 Task: Find connections with filter location Berrouaghia with filter topic #Jobalertwith filter profile language Spanish with filter current company Waves Audio with filter school National Institute of Technology Silchar with filter industry Professional Training and Coaching with filter service category Labor and Employment Law with filter keywords title Assistant Professor
Action: Mouse moved to (583, 75)
Screenshot: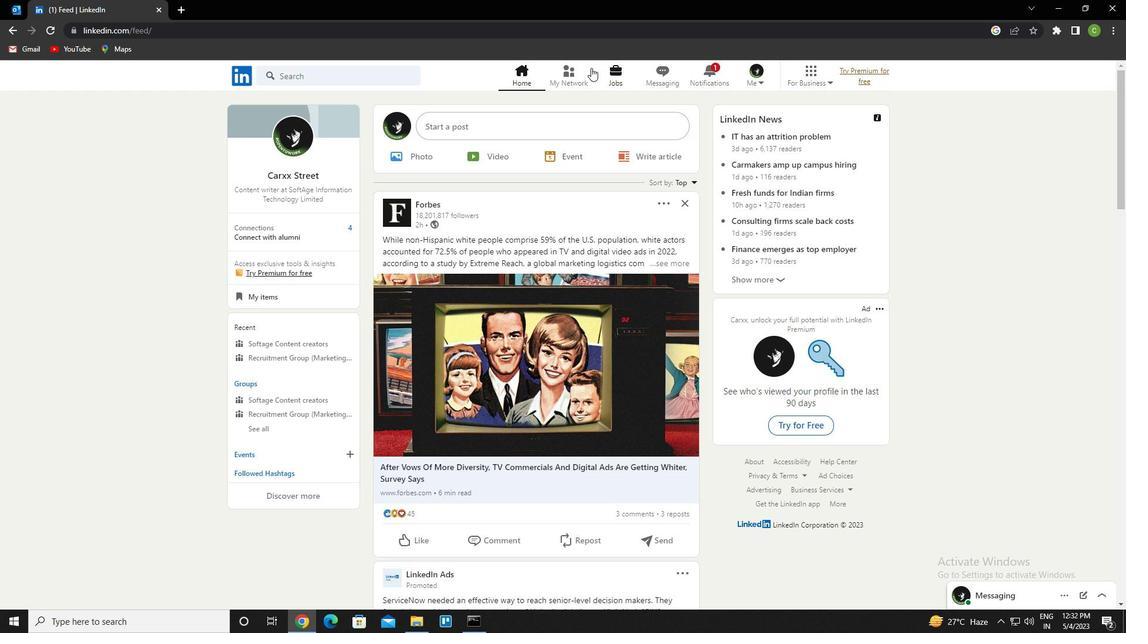 
Action: Mouse pressed left at (583, 75)
Screenshot: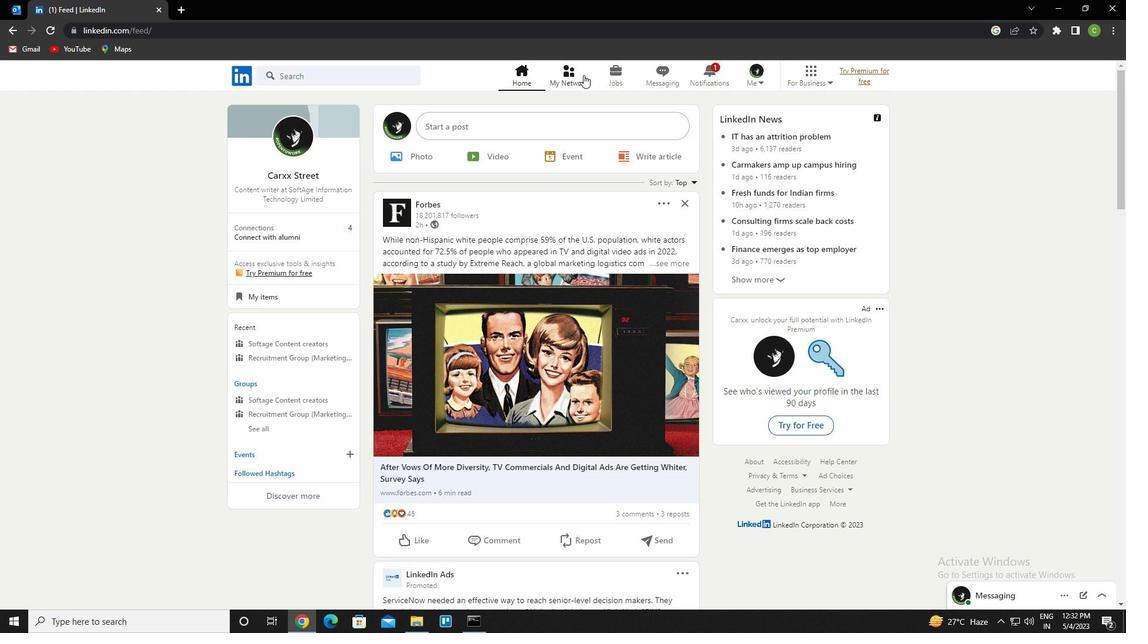 
Action: Mouse moved to (332, 141)
Screenshot: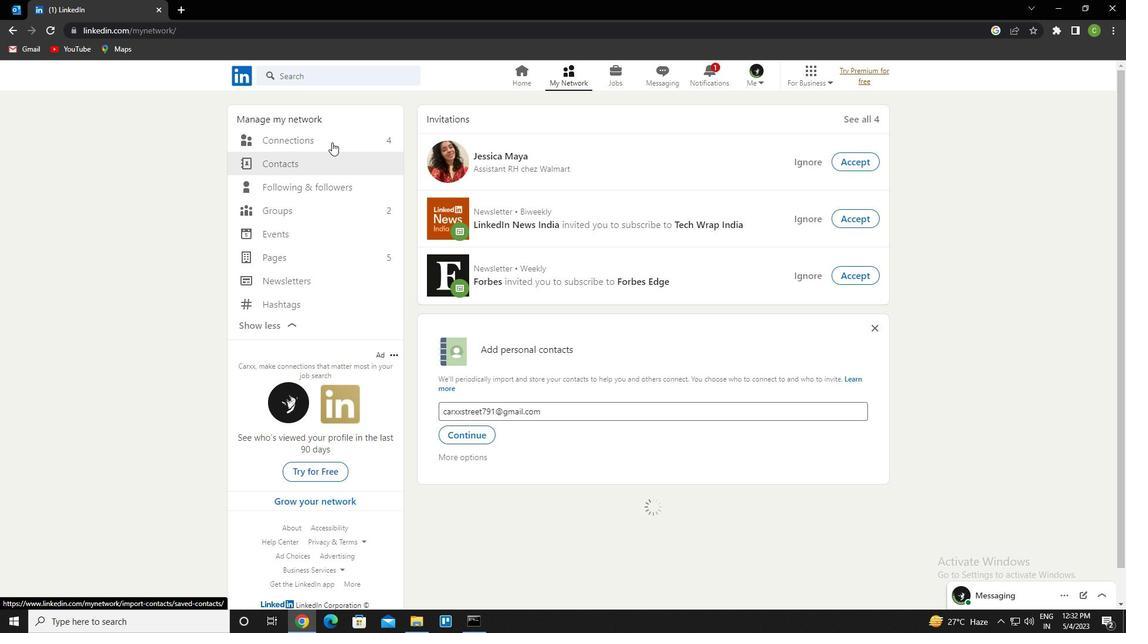 
Action: Mouse pressed left at (332, 141)
Screenshot: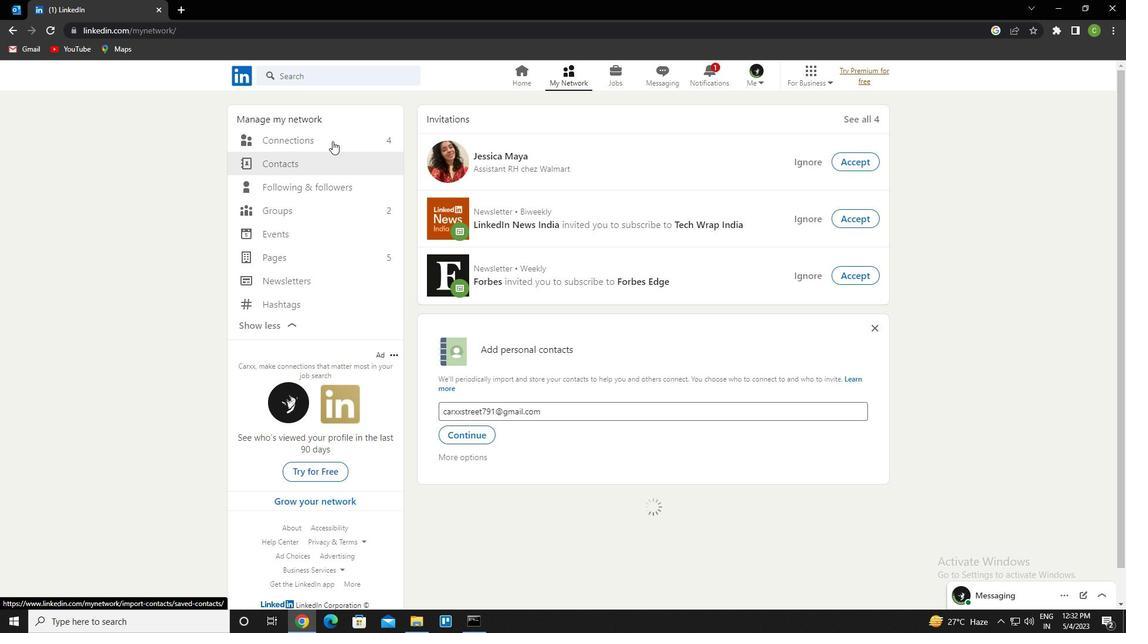
Action: Mouse moved to (675, 137)
Screenshot: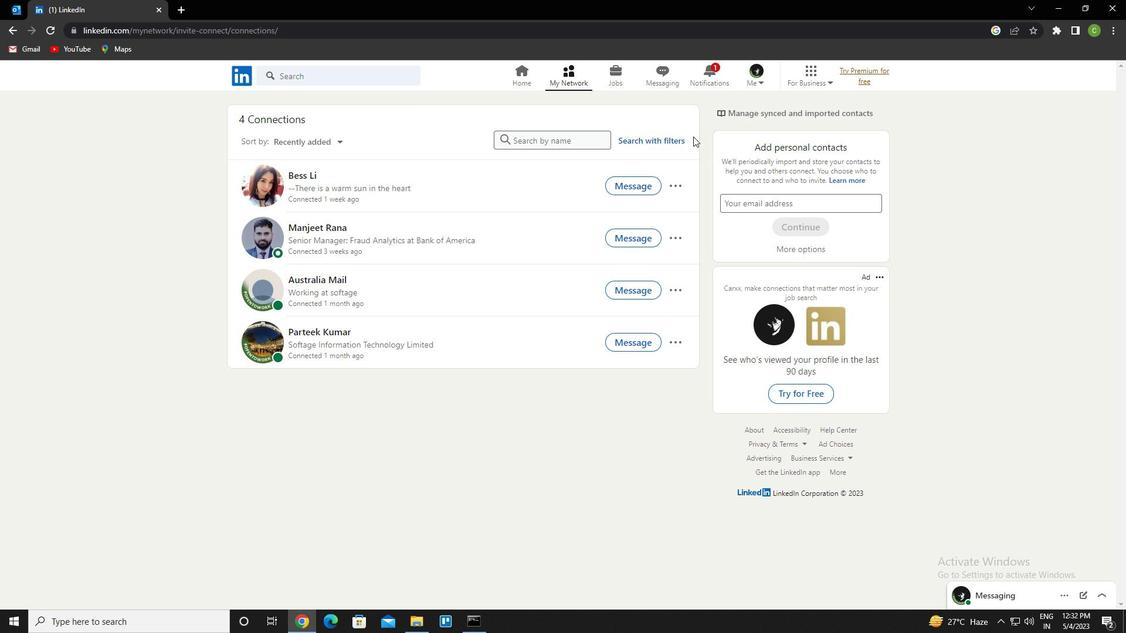 
Action: Mouse pressed left at (675, 137)
Screenshot: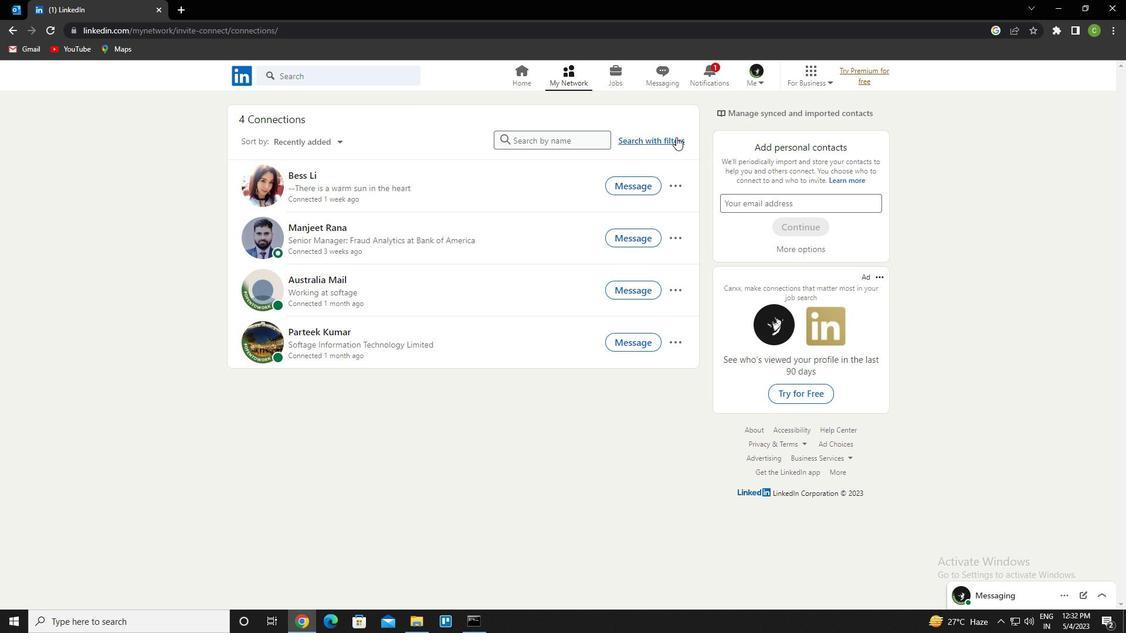 
Action: Mouse moved to (601, 110)
Screenshot: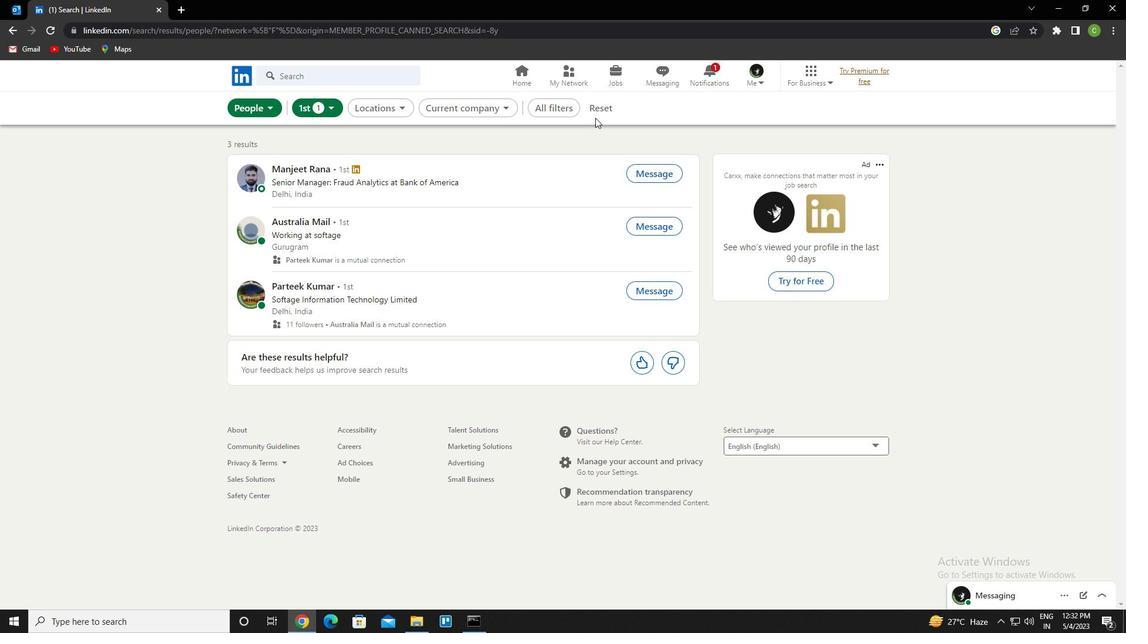 
Action: Mouse pressed left at (601, 110)
Screenshot: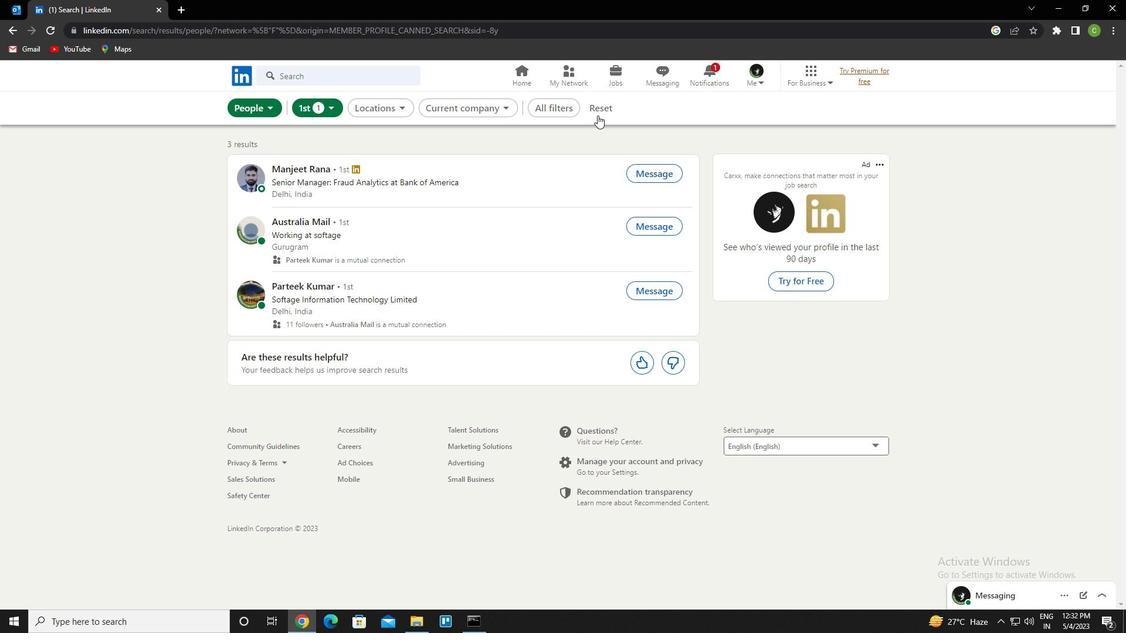 
Action: Mouse moved to (586, 110)
Screenshot: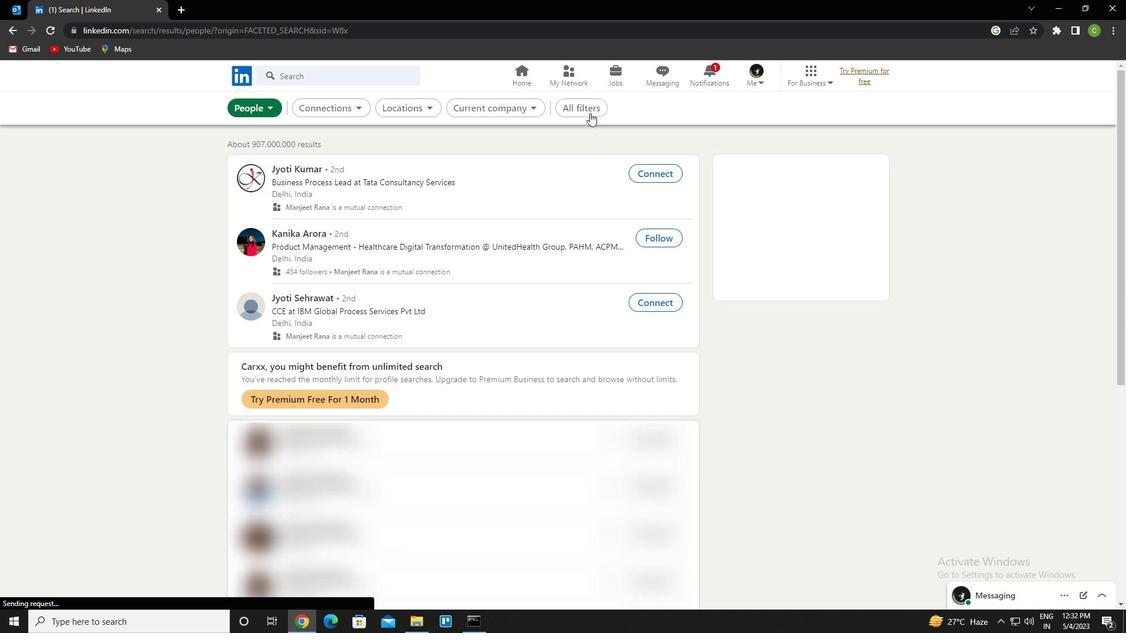 
Action: Mouse pressed left at (586, 110)
Screenshot: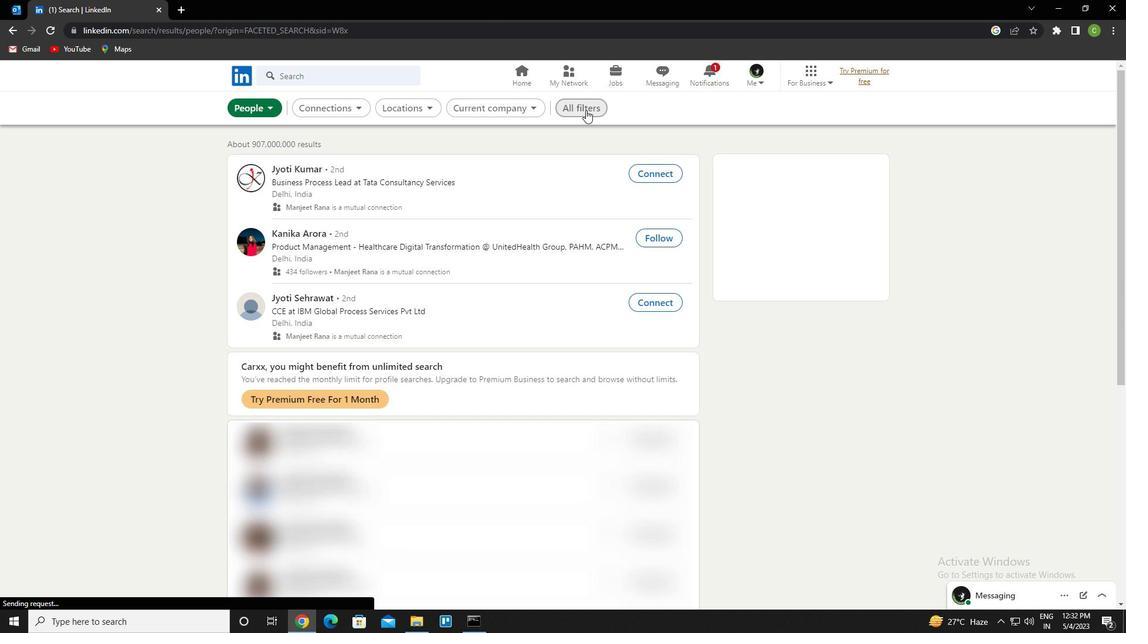 
Action: Mouse moved to (987, 391)
Screenshot: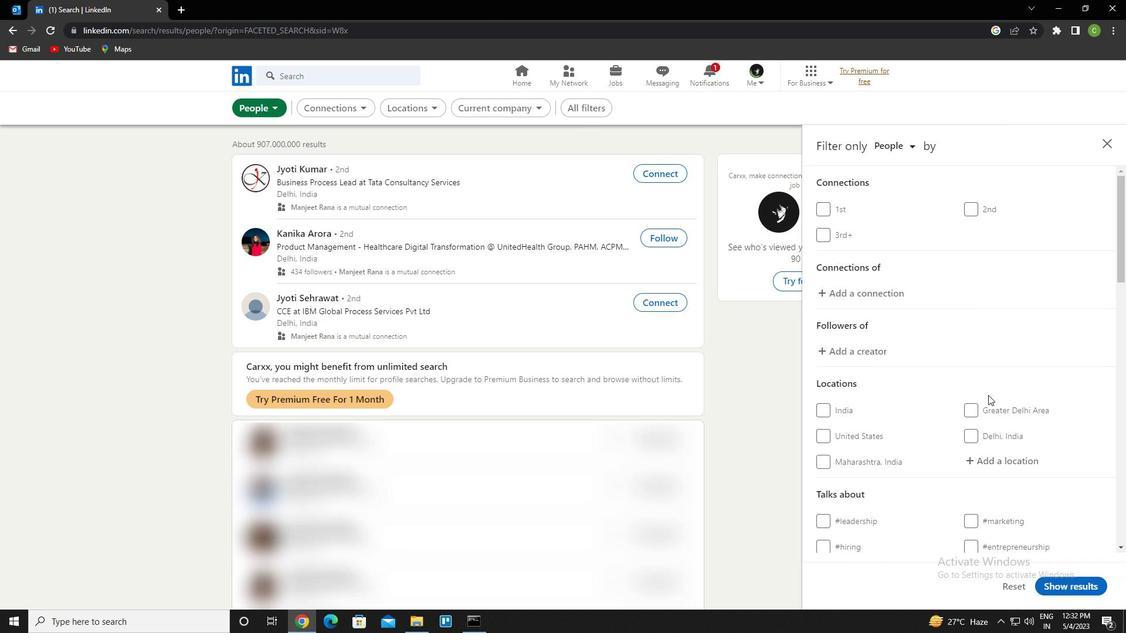
Action: Mouse scrolled (987, 391) with delta (0, 0)
Screenshot: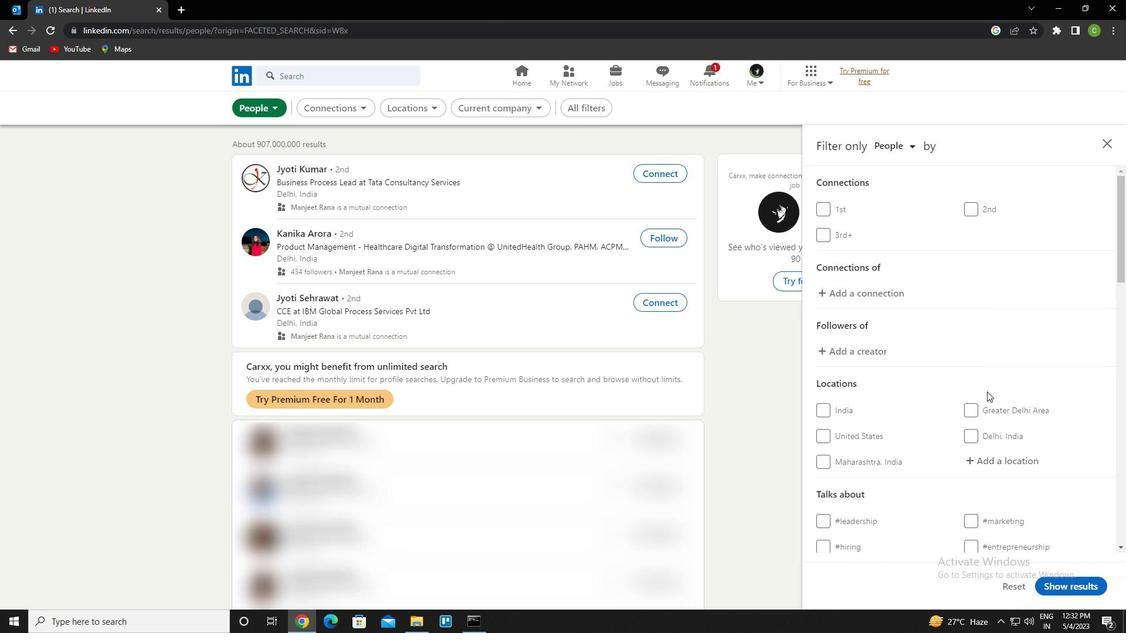 
Action: Mouse moved to (1016, 394)
Screenshot: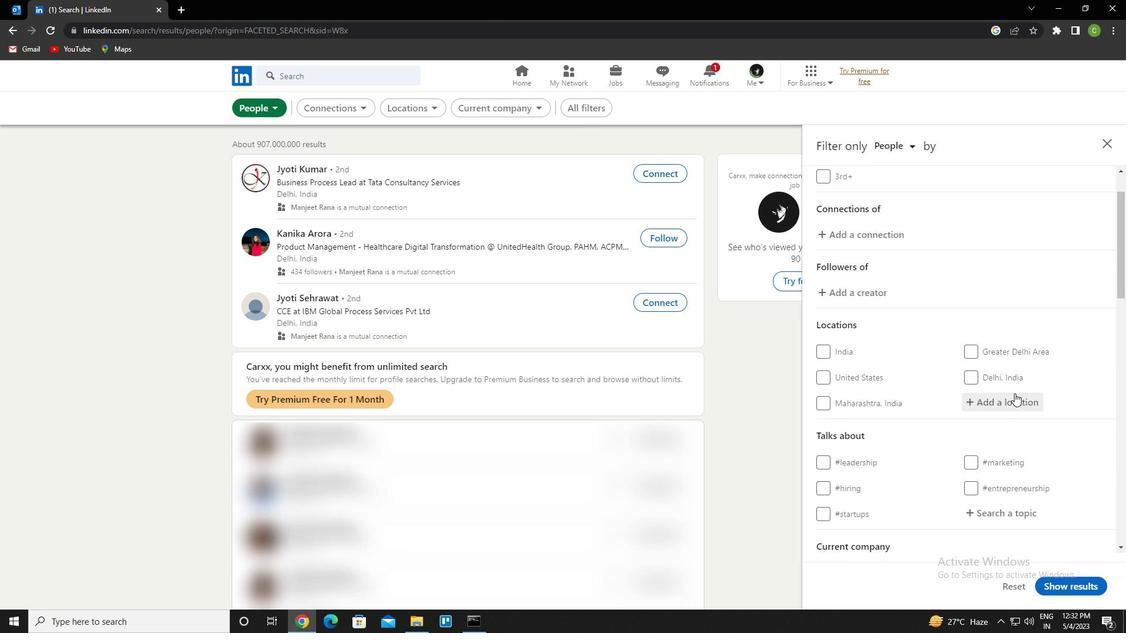 
Action: Mouse pressed left at (1016, 394)
Screenshot: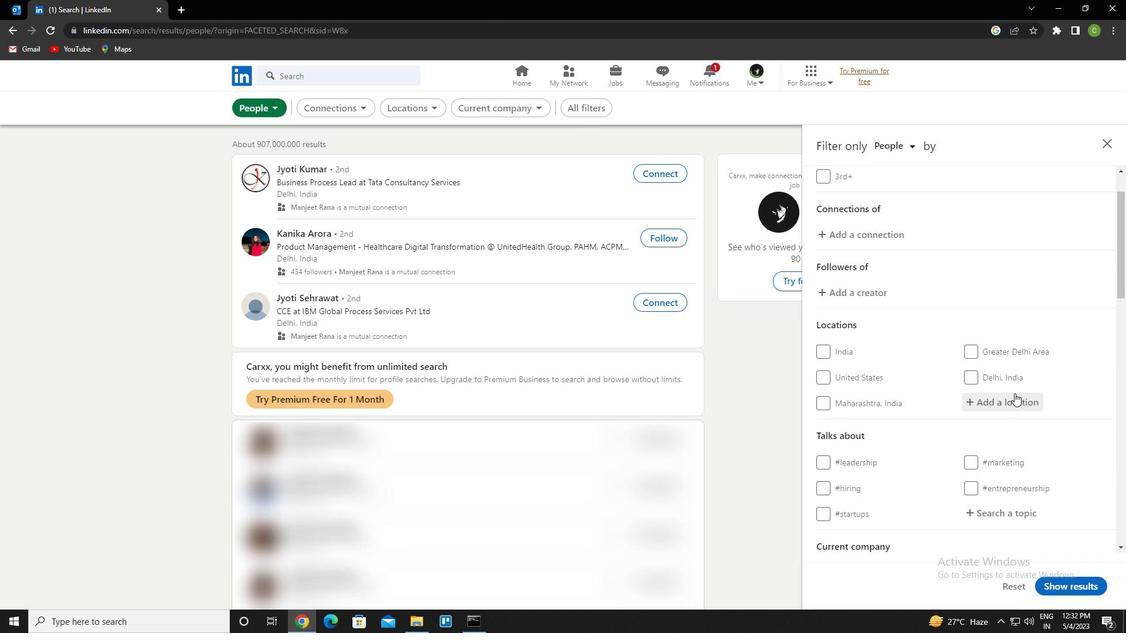 
Action: Key pressed <Key.caps_lock>b<Key.caps_lock>erroughia<Key.backspace><Key.backspace>a<Key.backspace><Key.backspace>hia<Key.enter>
Screenshot: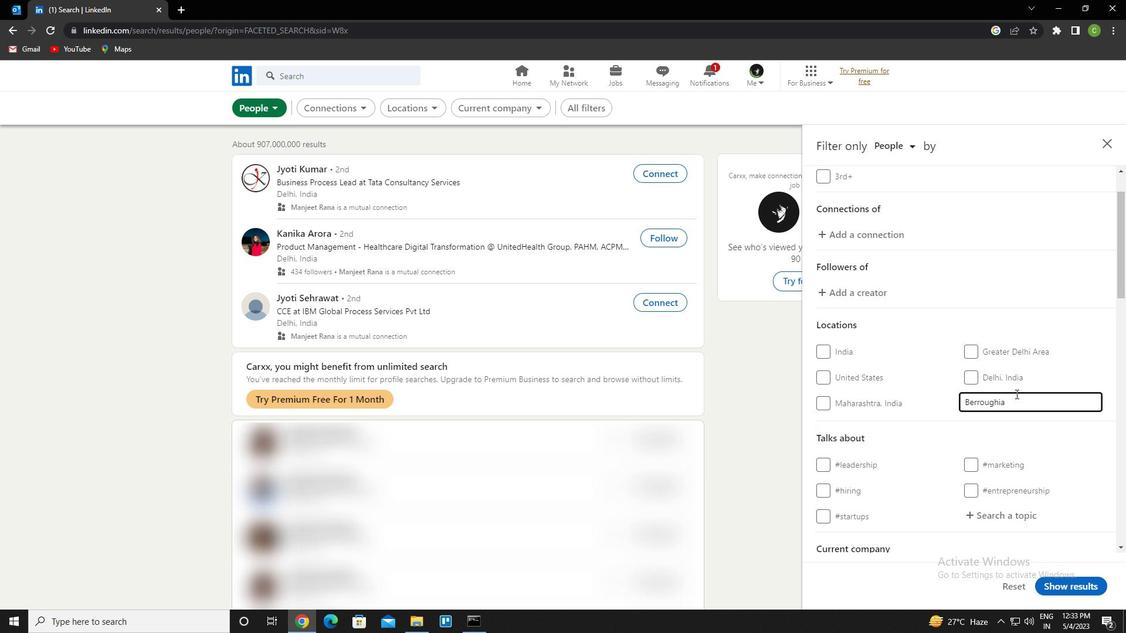 
Action: Mouse scrolled (1016, 393) with delta (0, 0)
Screenshot: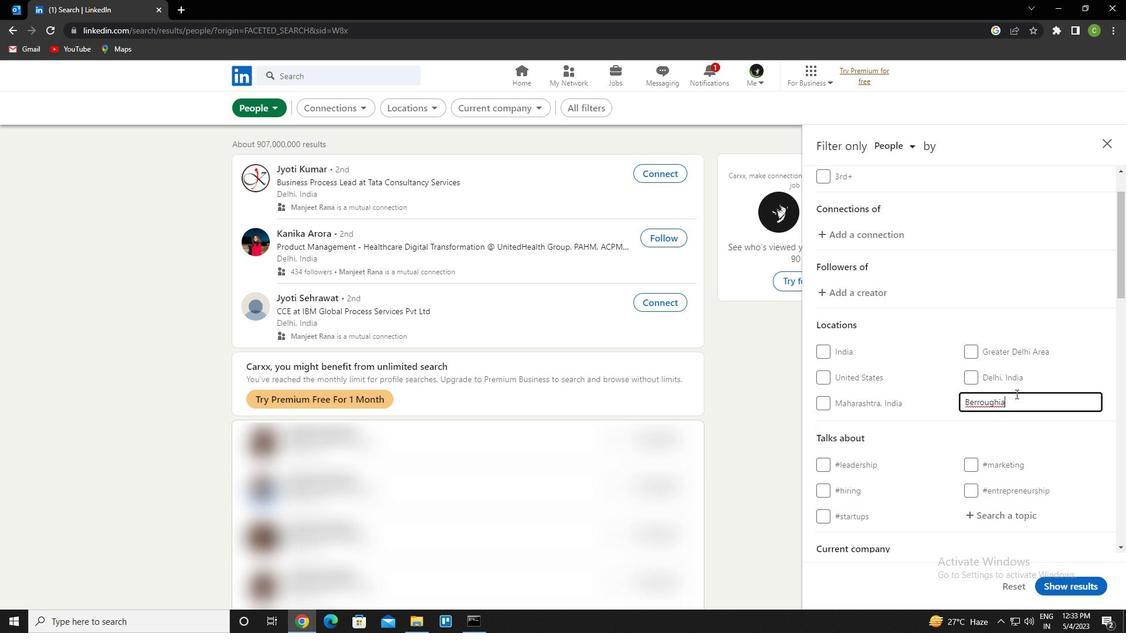 
Action: Mouse moved to (1005, 401)
Screenshot: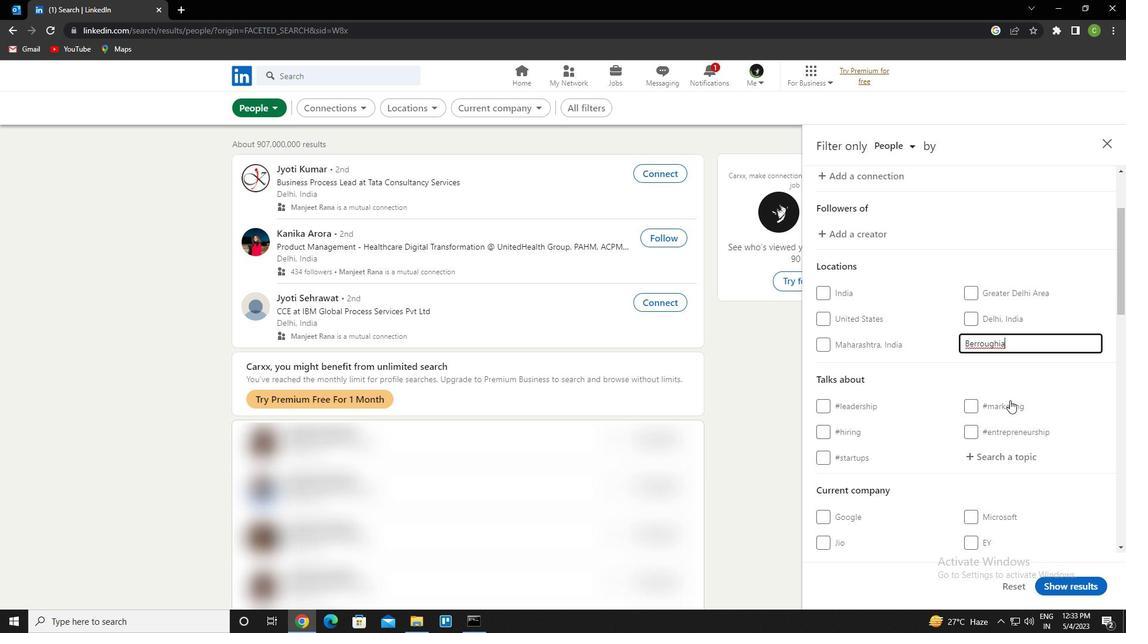 
Action: Mouse scrolled (1005, 401) with delta (0, 0)
Screenshot: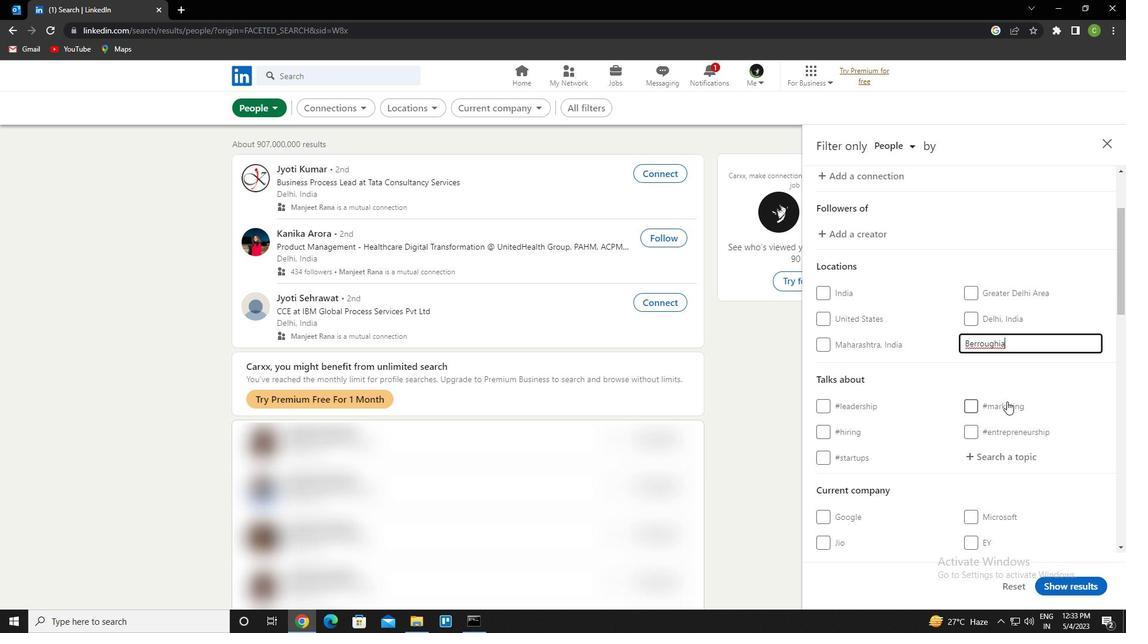 
Action: Mouse moved to (993, 399)
Screenshot: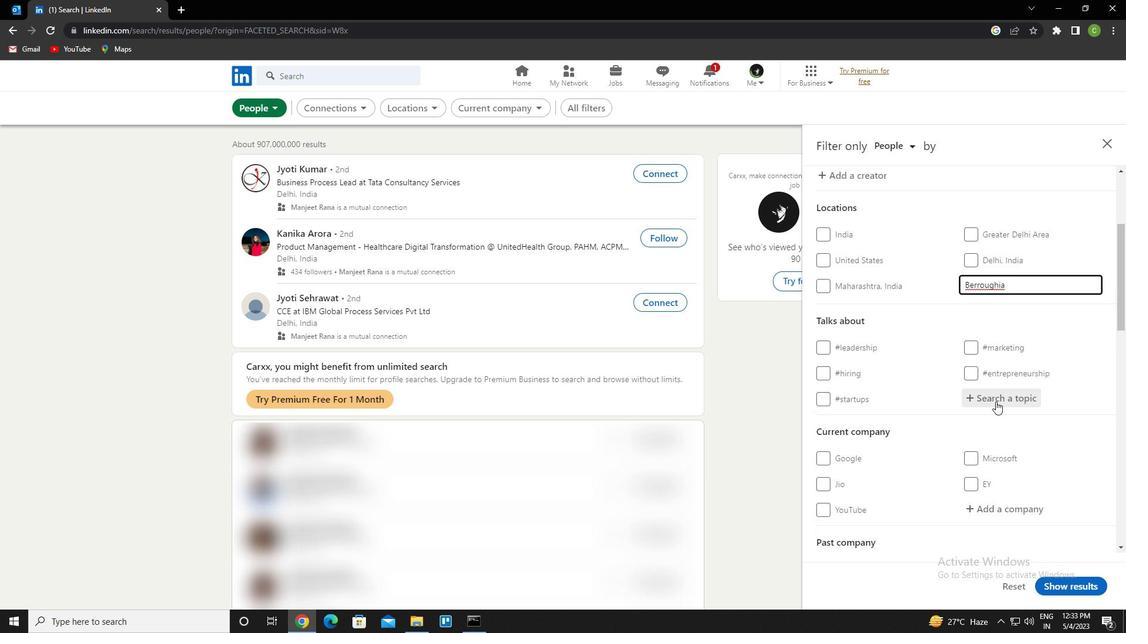 
Action: Mouse pressed left at (993, 399)
Screenshot: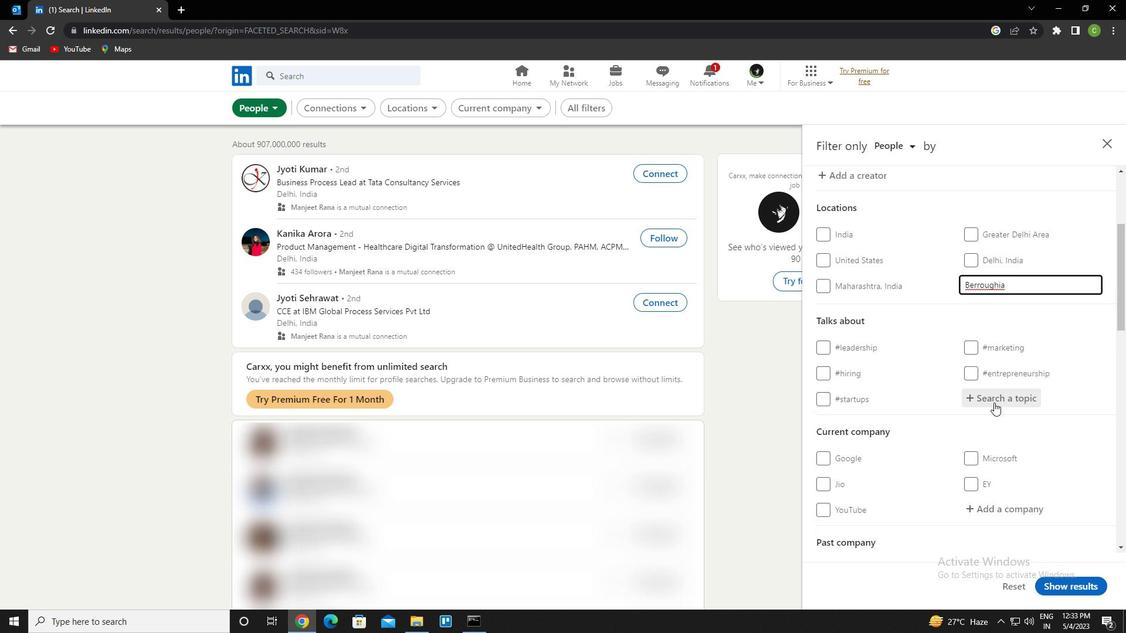 
Action: Mouse moved to (993, 399)
Screenshot: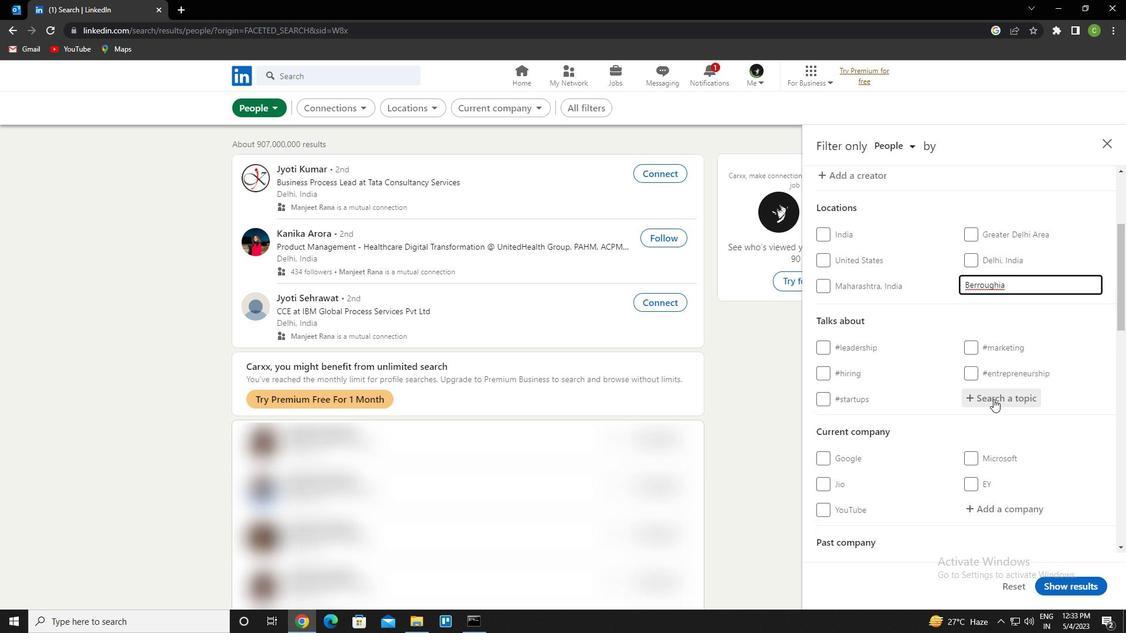 
Action: Key pressed j
Screenshot: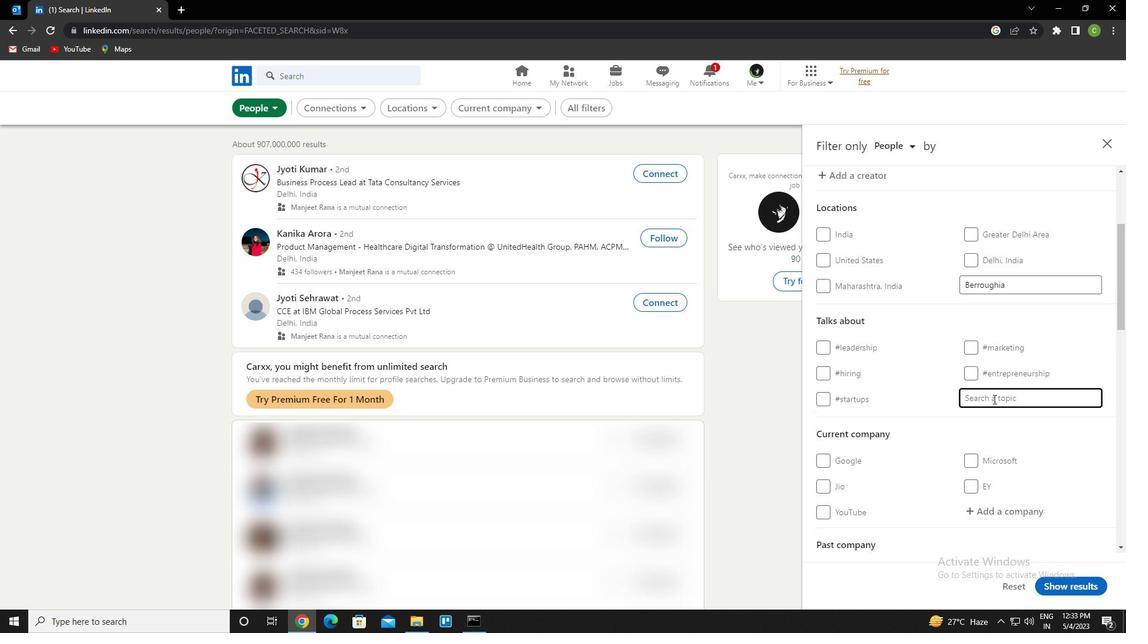 
Action: Mouse moved to (993, 398)
Screenshot: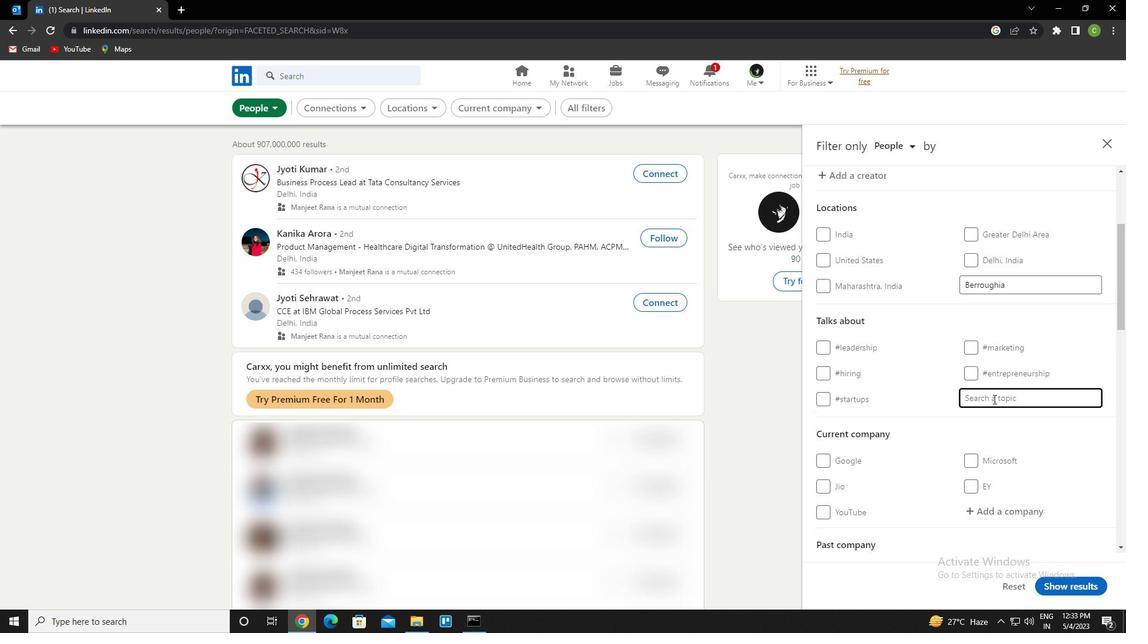 
Action: Key pressed o
Screenshot: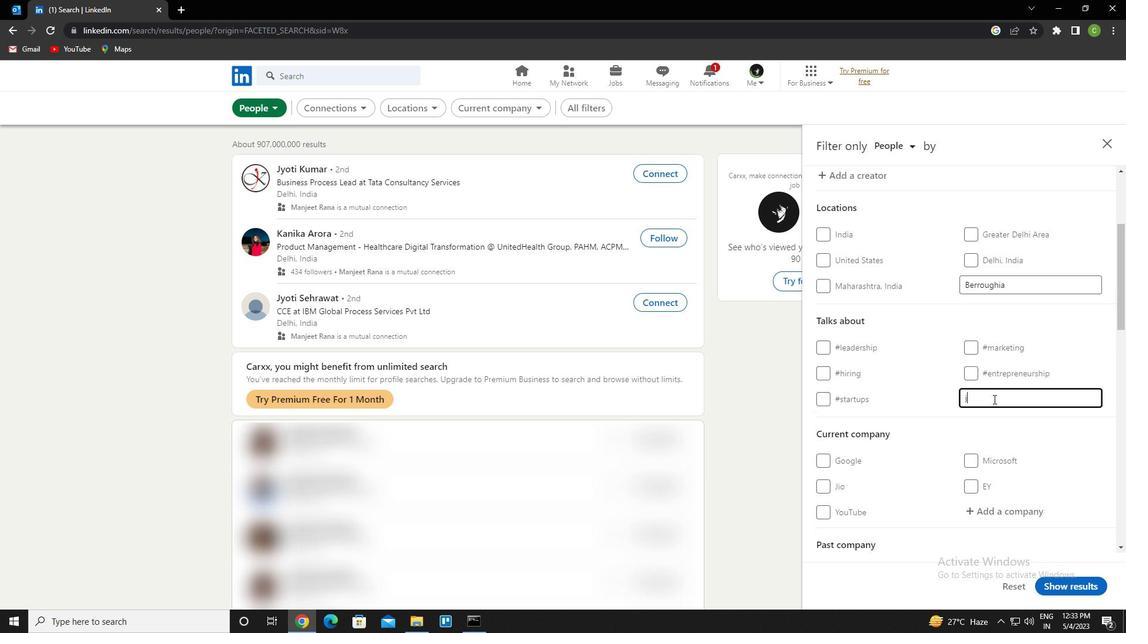 
Action: Mouse moved to (994, 398)
Screenshot: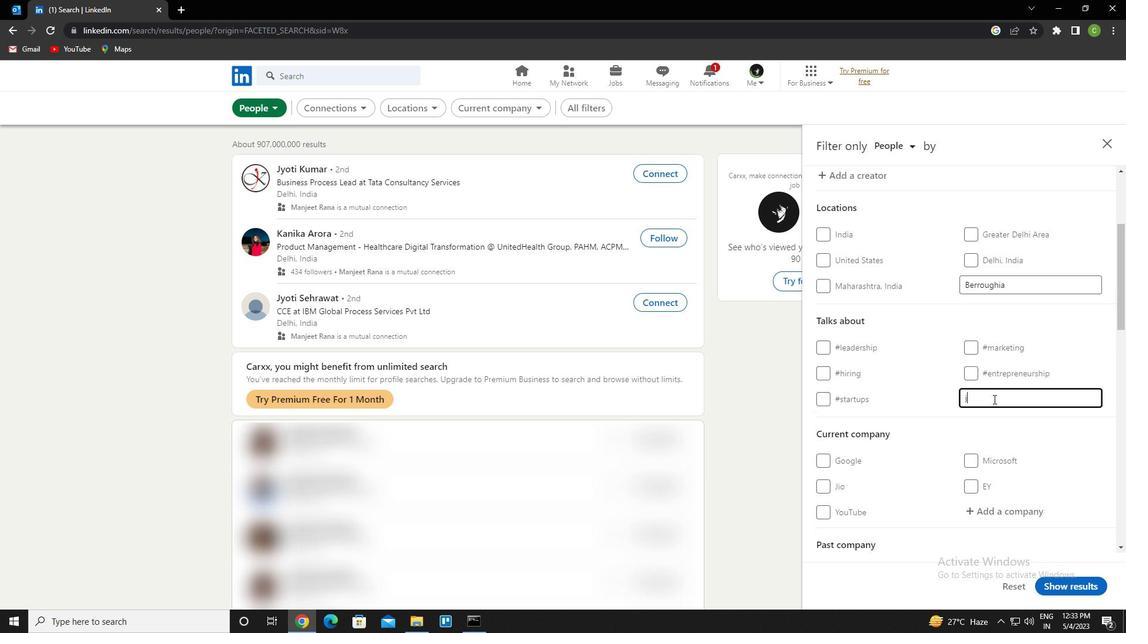 
Action: Key pressed balert<Key.down><Key.enter>
Screenshot: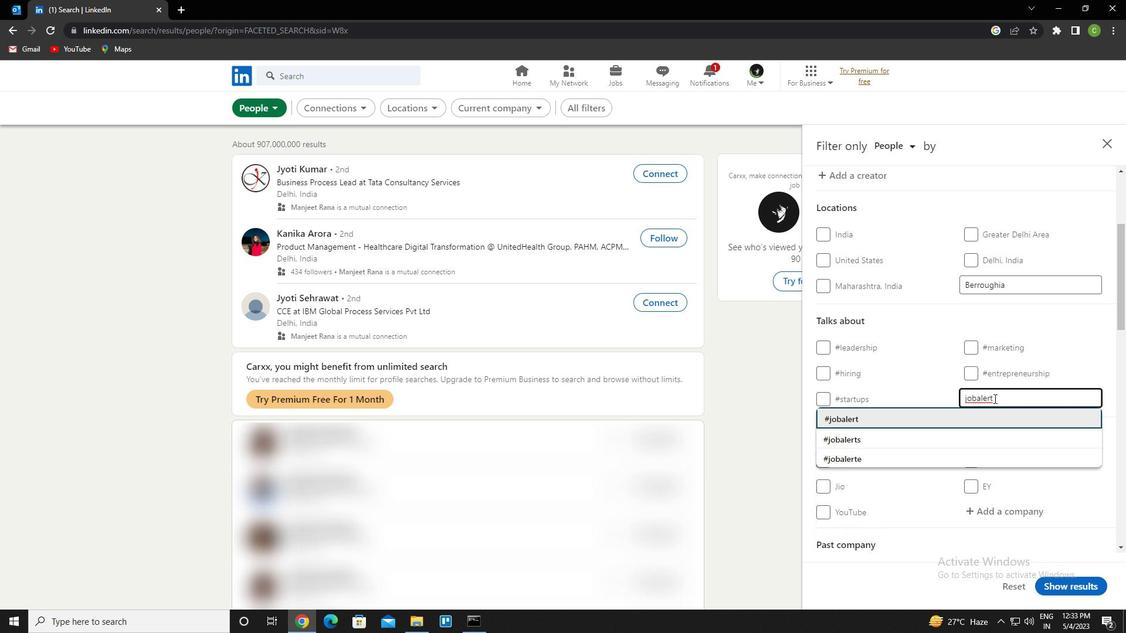 
Action: Mouse moved to (977, 367)
Screenshot: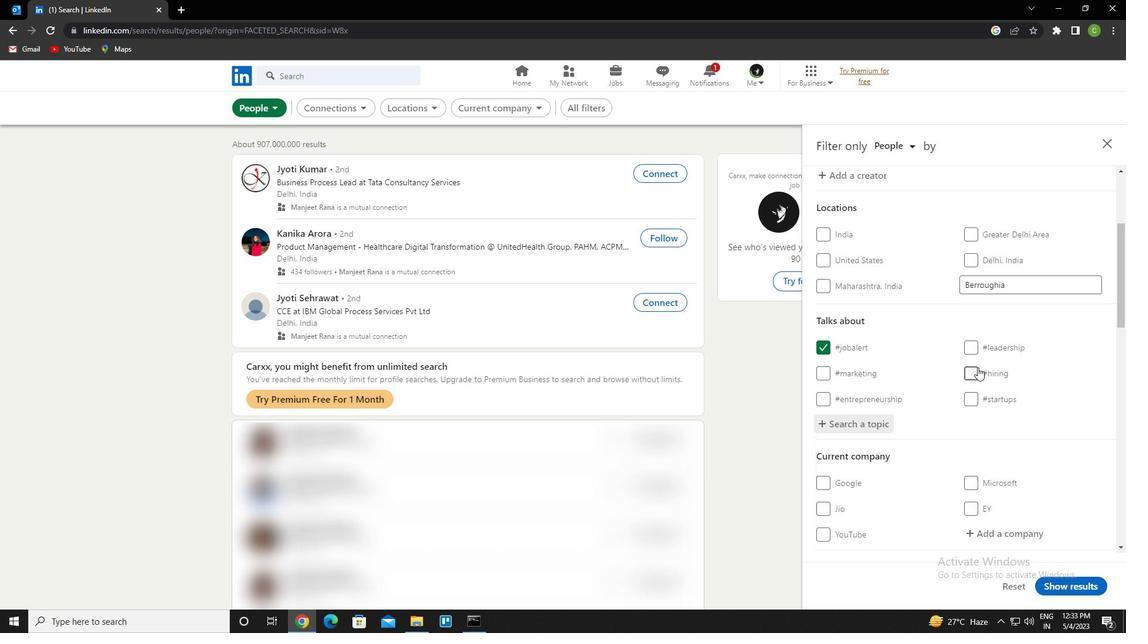 
Action: Mouse scrolled (977, 367) with delta (0, 0)
Screenshot: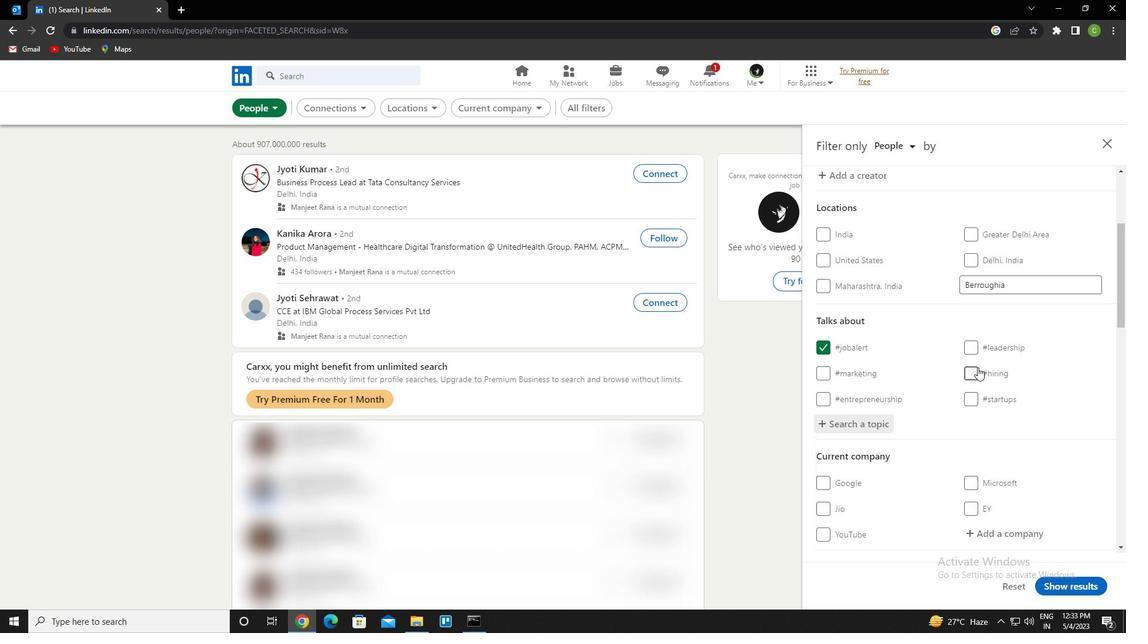 
Action: Mouse moved to (975, 367)
Screenshot: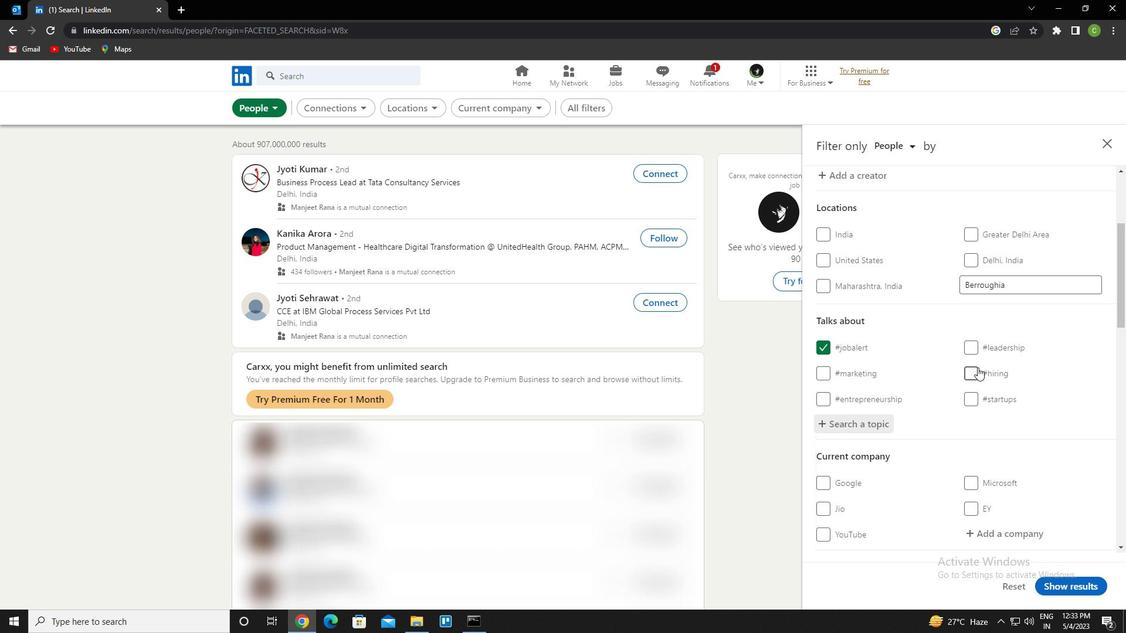 
Action: Mouse scrolled (975, 367) with delta (0, 0)
Screenshot: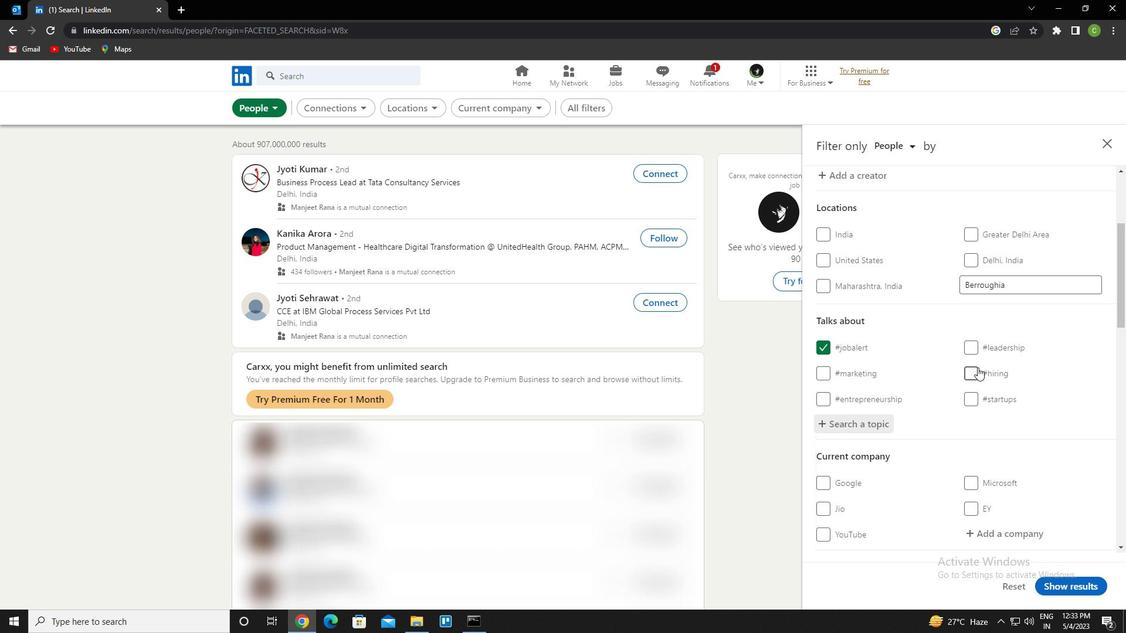 
Action: Mouse moved to (972, 367)
Screenshot: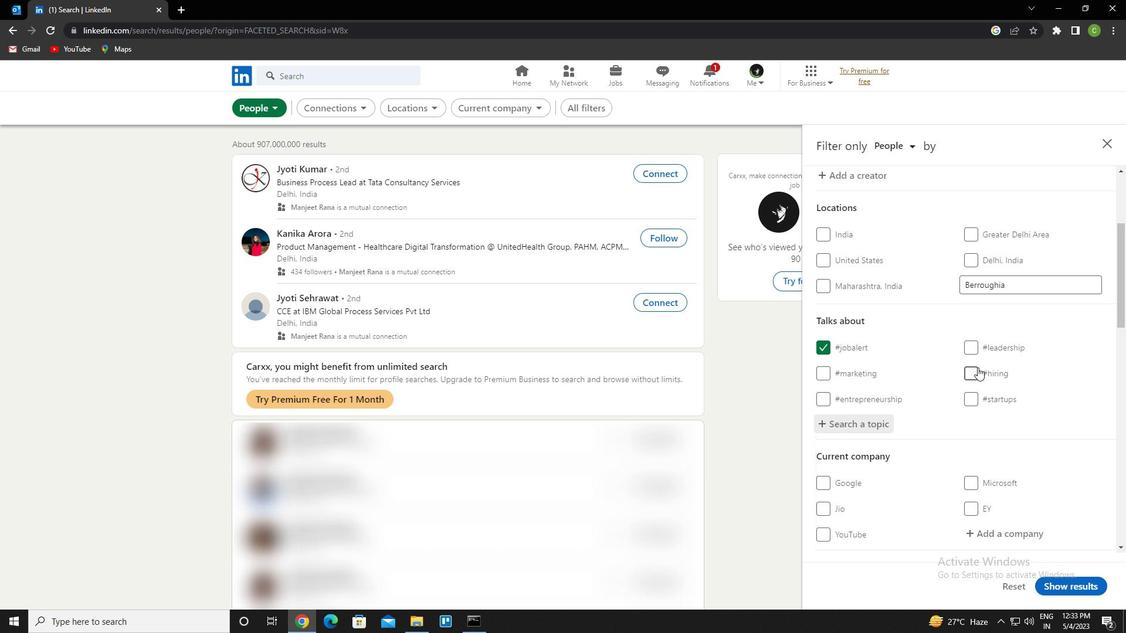 
Action: Mouse scrolled (972, 367) with delta (0, 0)
Screenshot: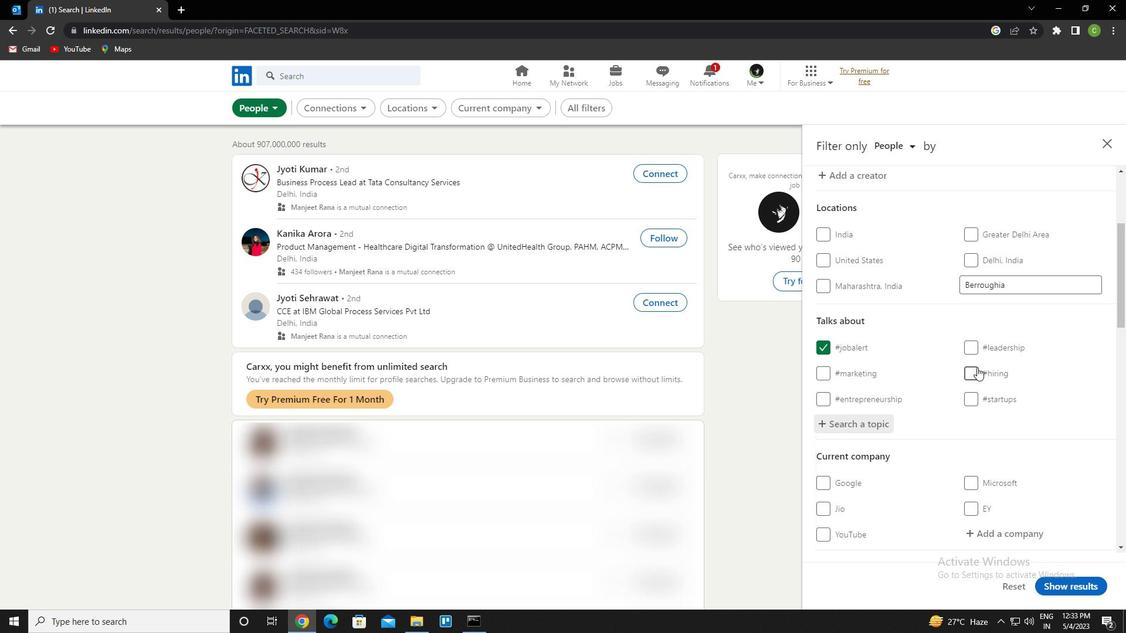 
Action: Mouse moved to (972, 367)
Screenshot: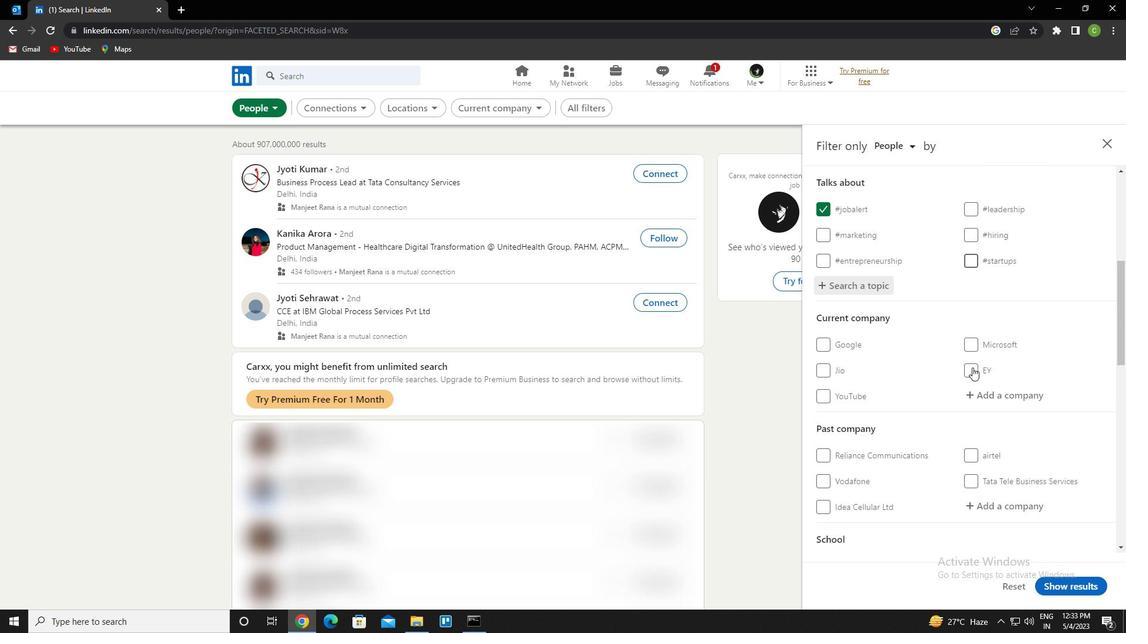 
Action: Mouse scrolled (972, 366) with delta (0, 0)
Screenshot: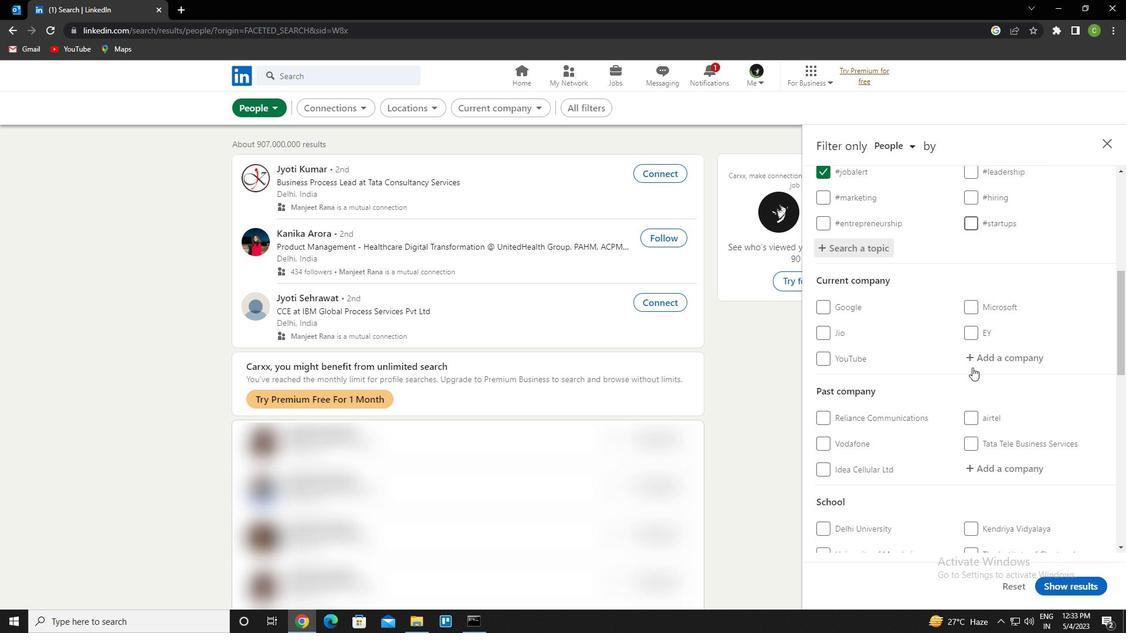 
Action: Mouse moved to (972, 367)
Screenshot: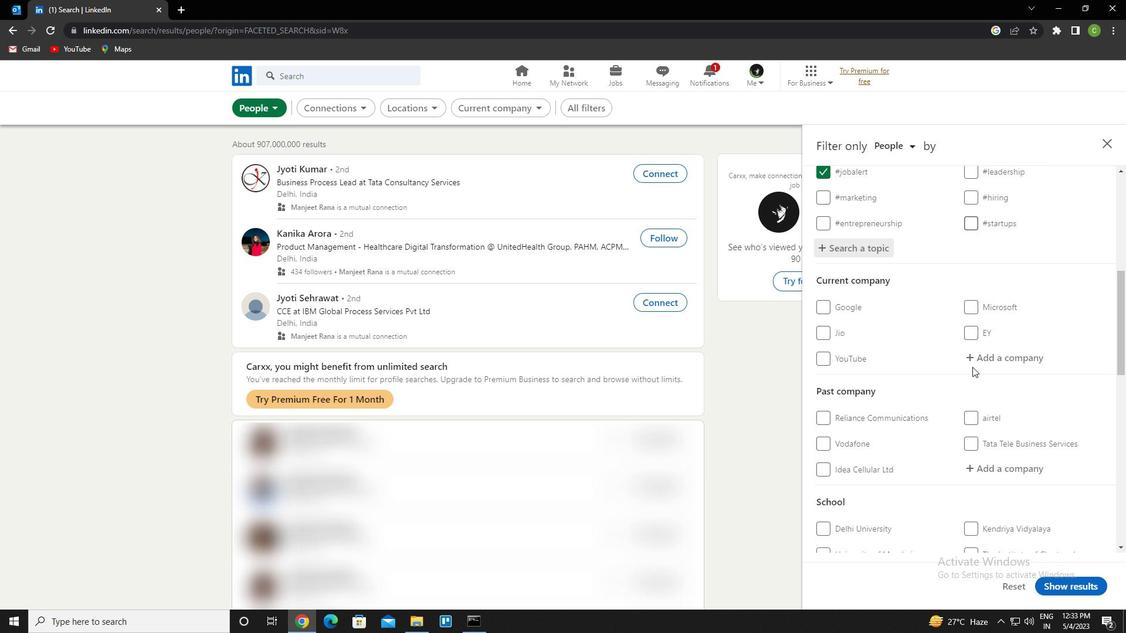 
Action: Mouse scrolled (972, 367) with delta (0, 0)
Screenshot: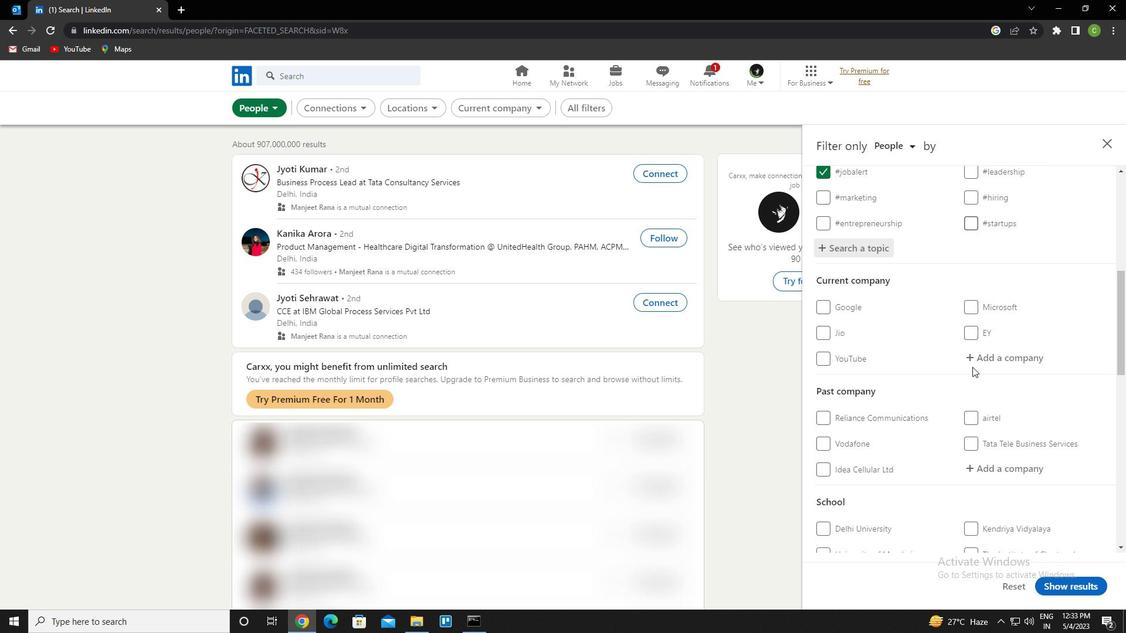 
Action: Mouse moved to (971, 368)
Screenshot: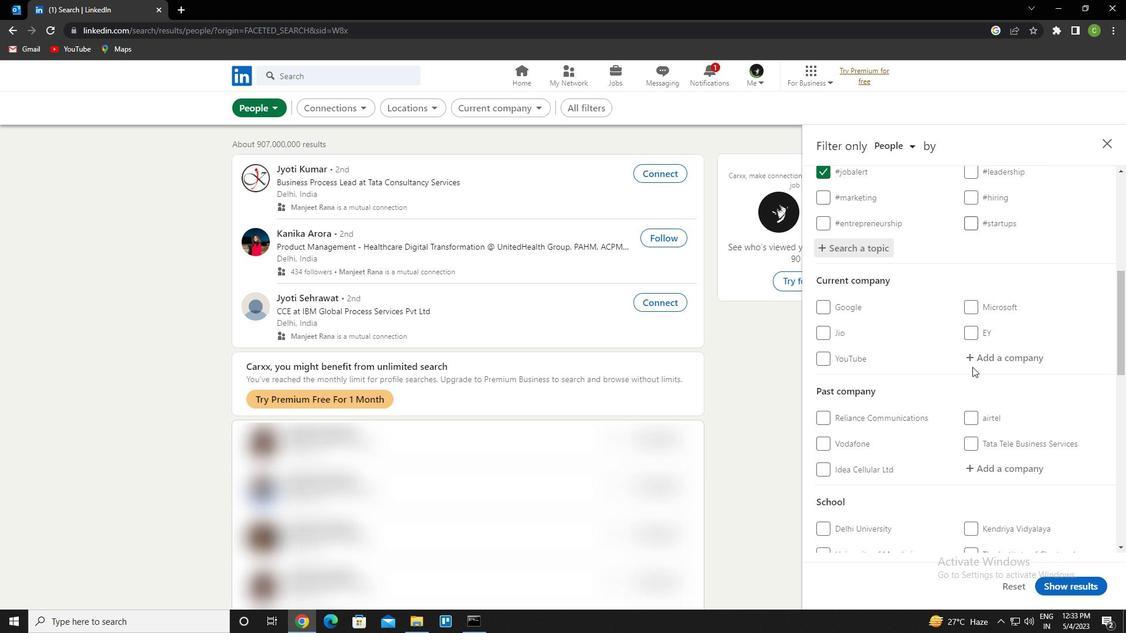 
Action: Mouse scrolled (971, 367) with delta (0, 0)
Screenshot: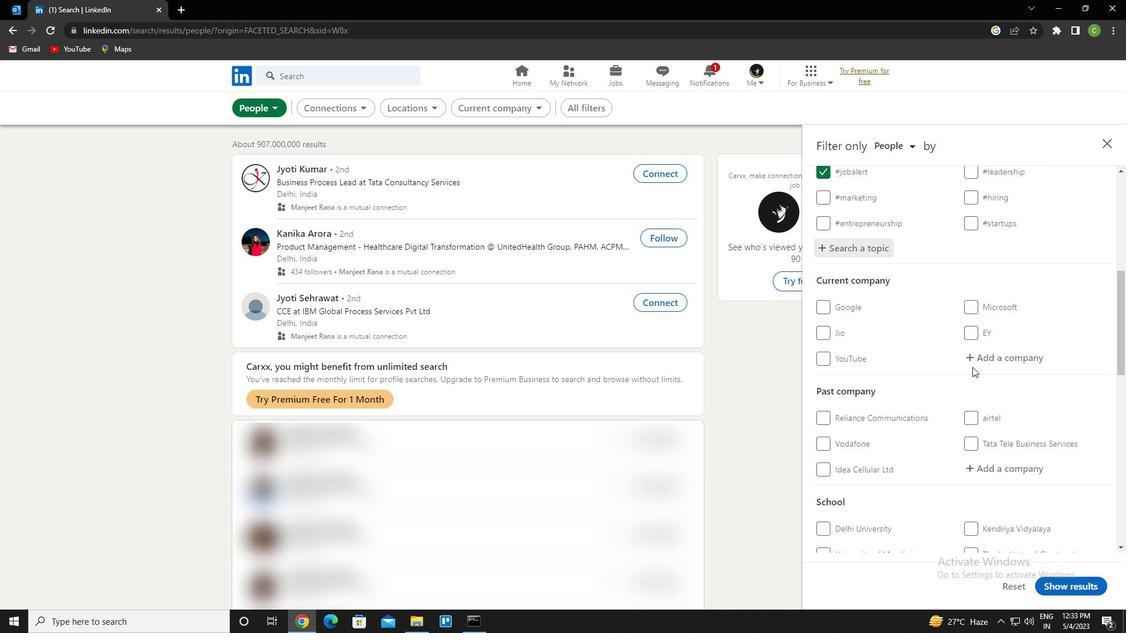 
Action: Mouse moved to (970, 368)
Screenshot: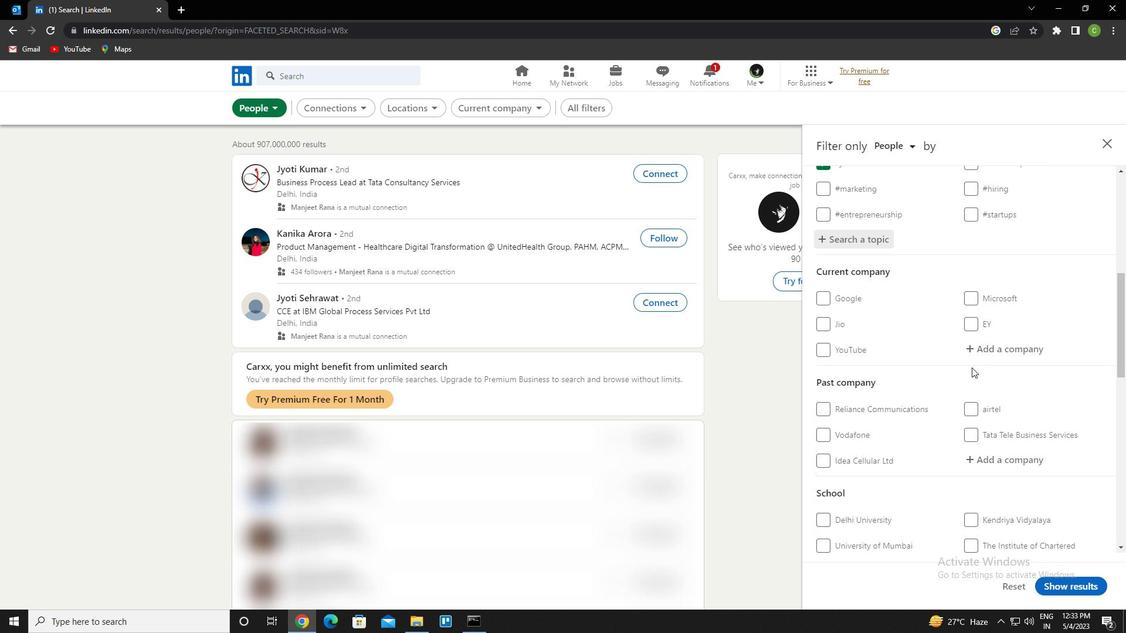 
Action: Mouse scrolled (970, 367) with delta (0, 0)
Screenshot: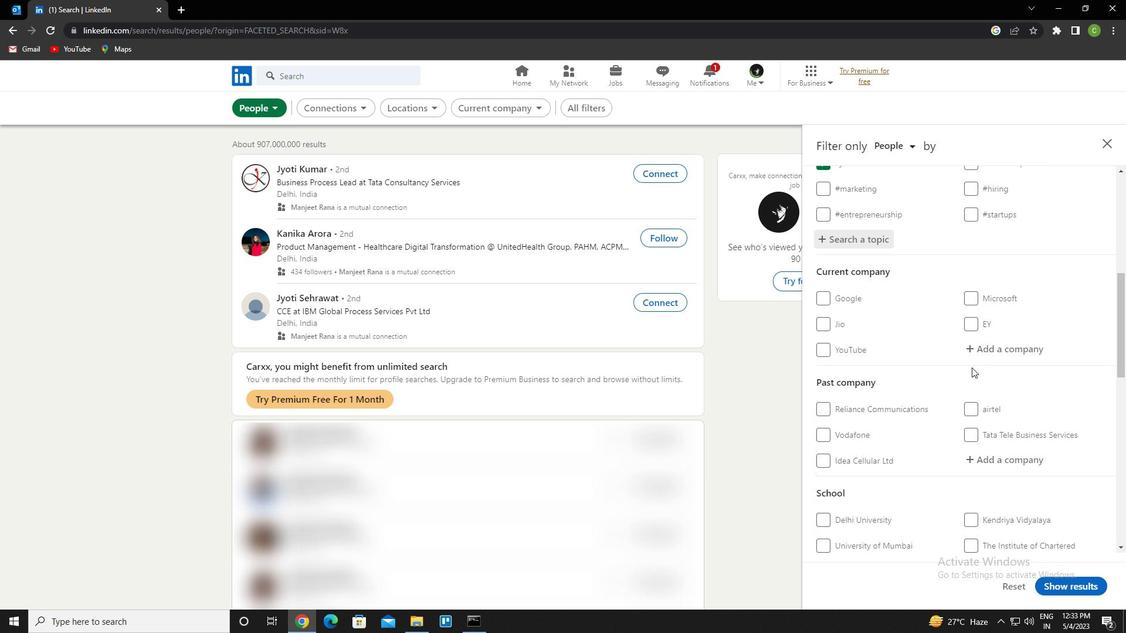 
Action: Mouse scrolled (970, 367) with delta (0, 0)
Screenshot: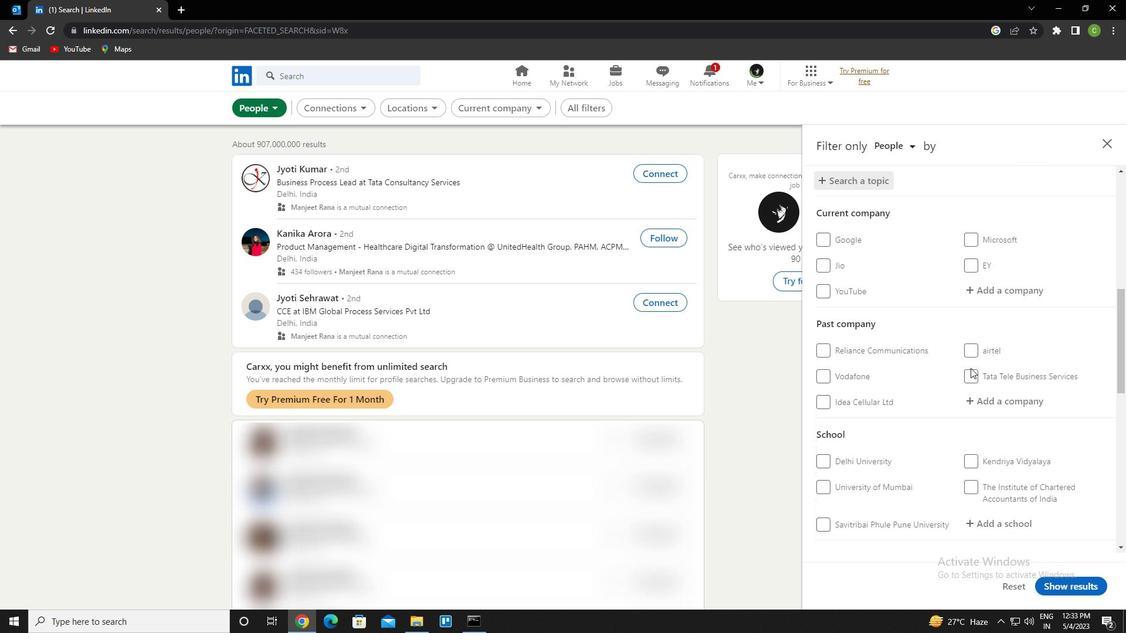 
Action: Mouse moved to (970, 369)
Screenshot: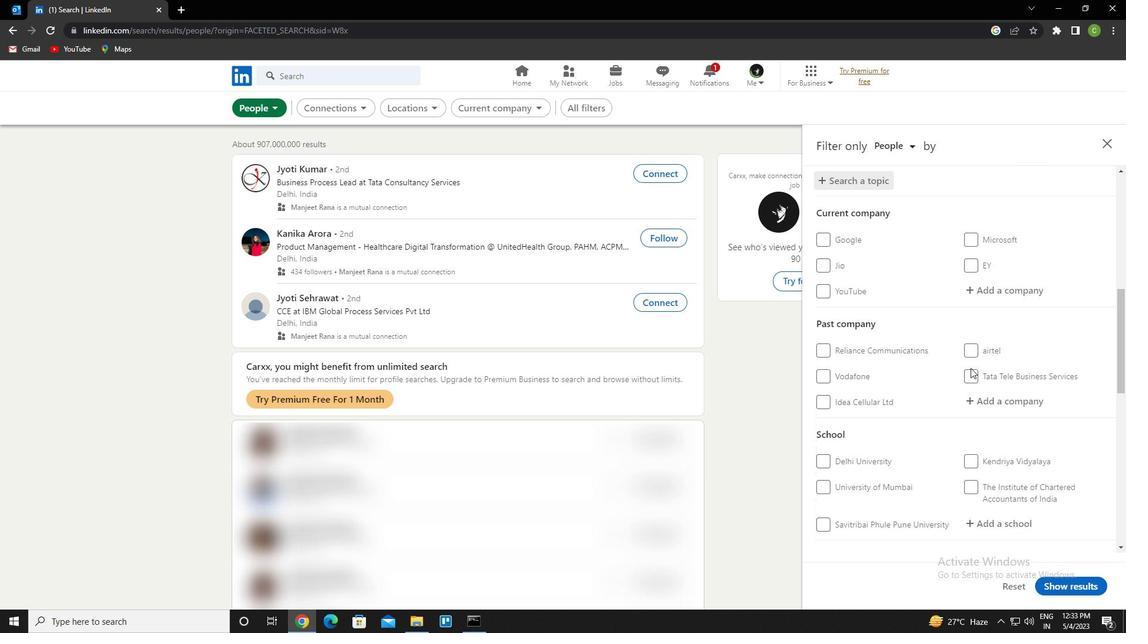
Action: Mouse scrolled (970, 368) with delta (0, 0)
Screenshot: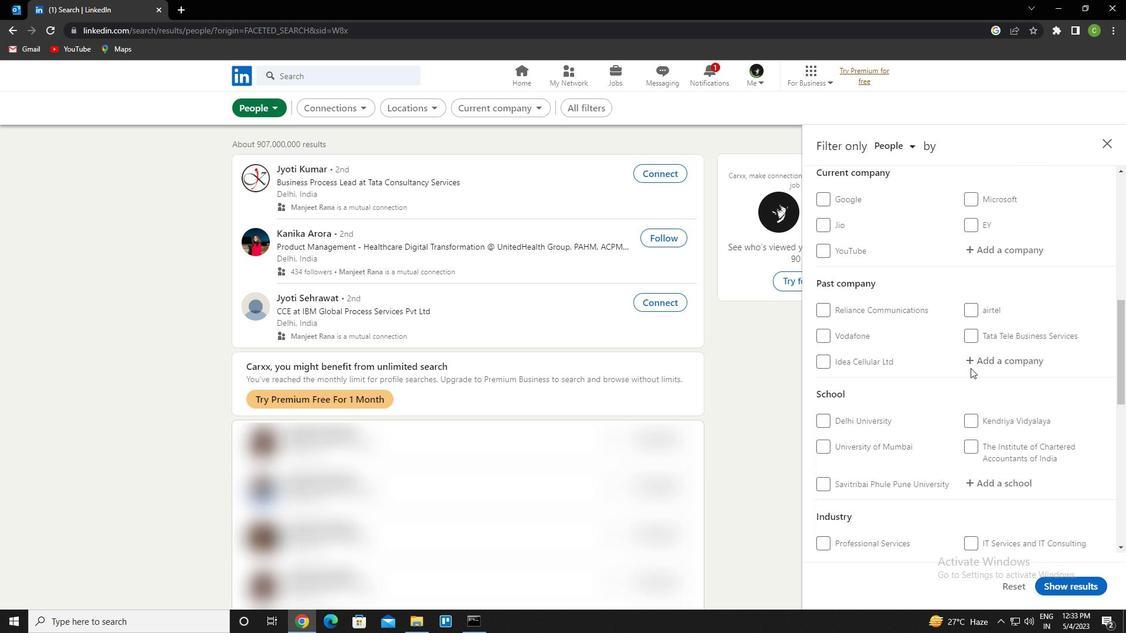 
Action: Mouse moved to (969, 369)
Screenshot: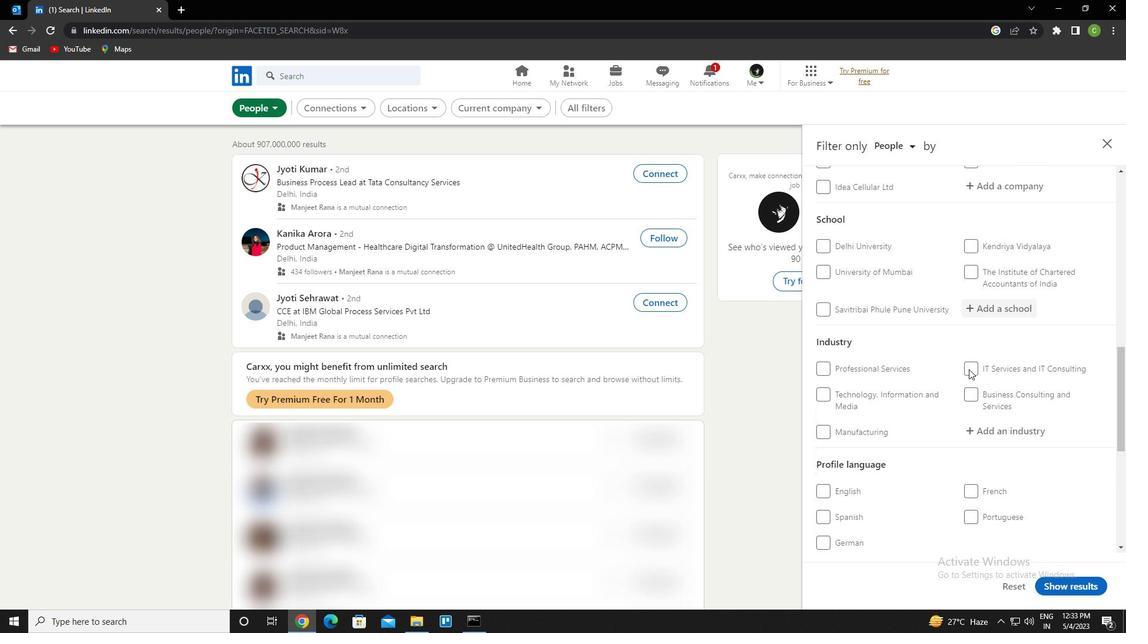 
Action: Mouse scrolled (969, 369) with delta (0, 0)
Screenshot: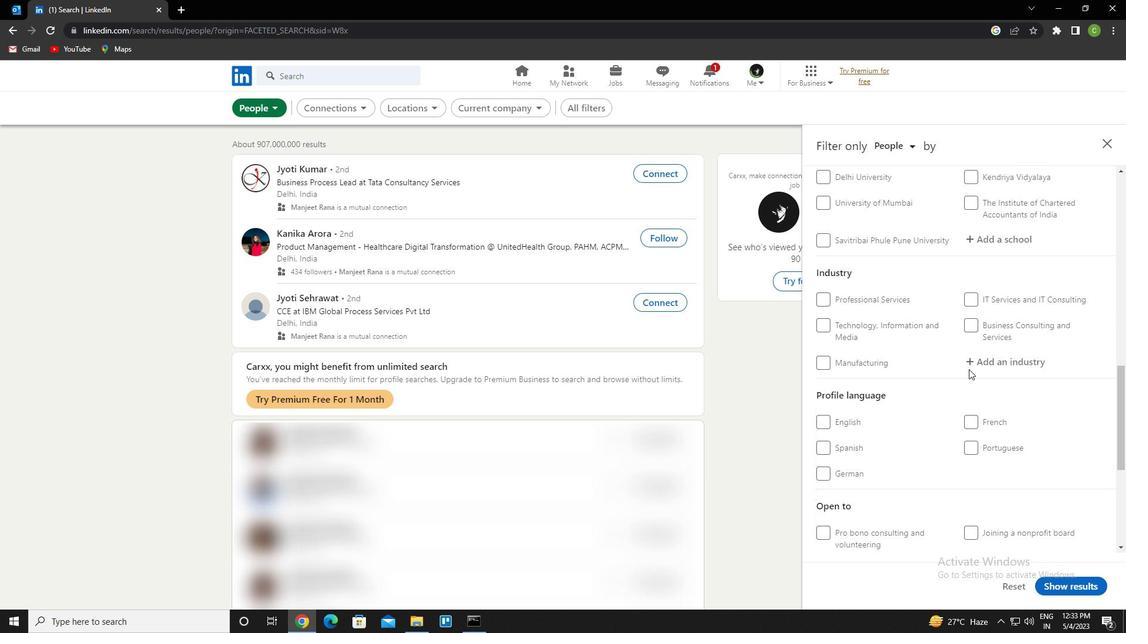 
Action: Mouse moved to (834, 389)
Screenshot: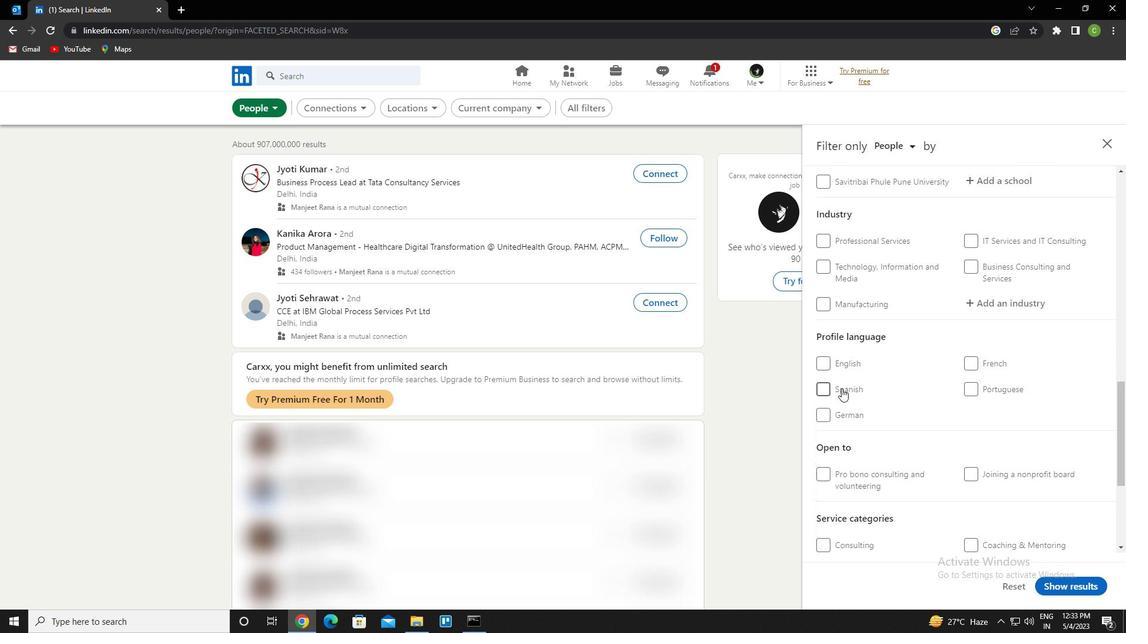 
Action: Mouse pressed left at (834, 389)
Screenshot: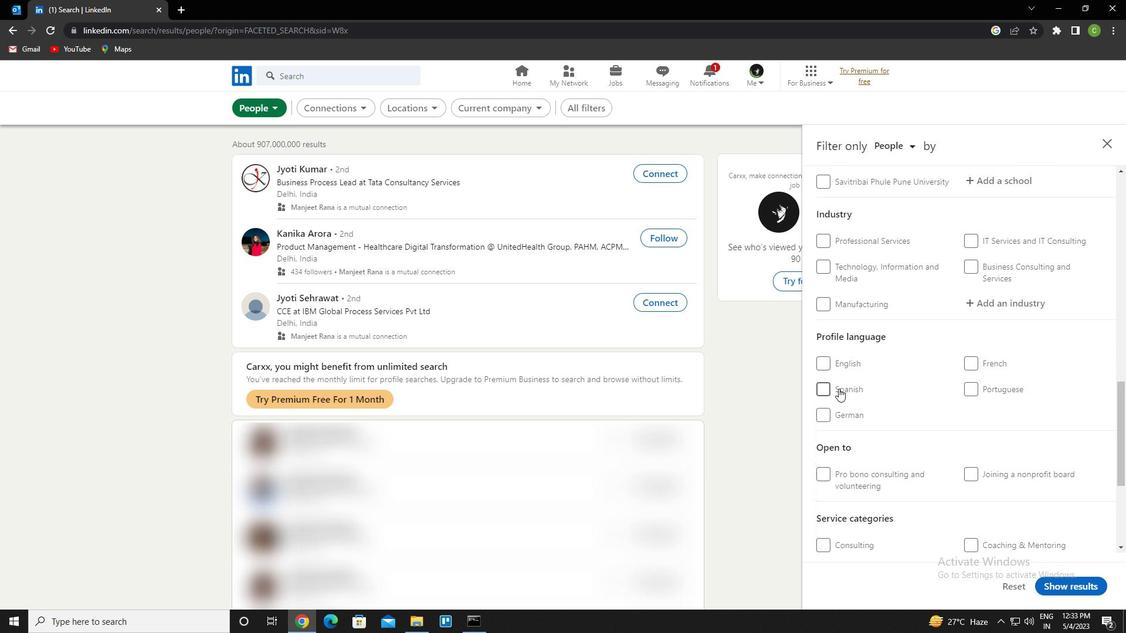 
Action: Mouse moved to (904, 400)
Screenshot: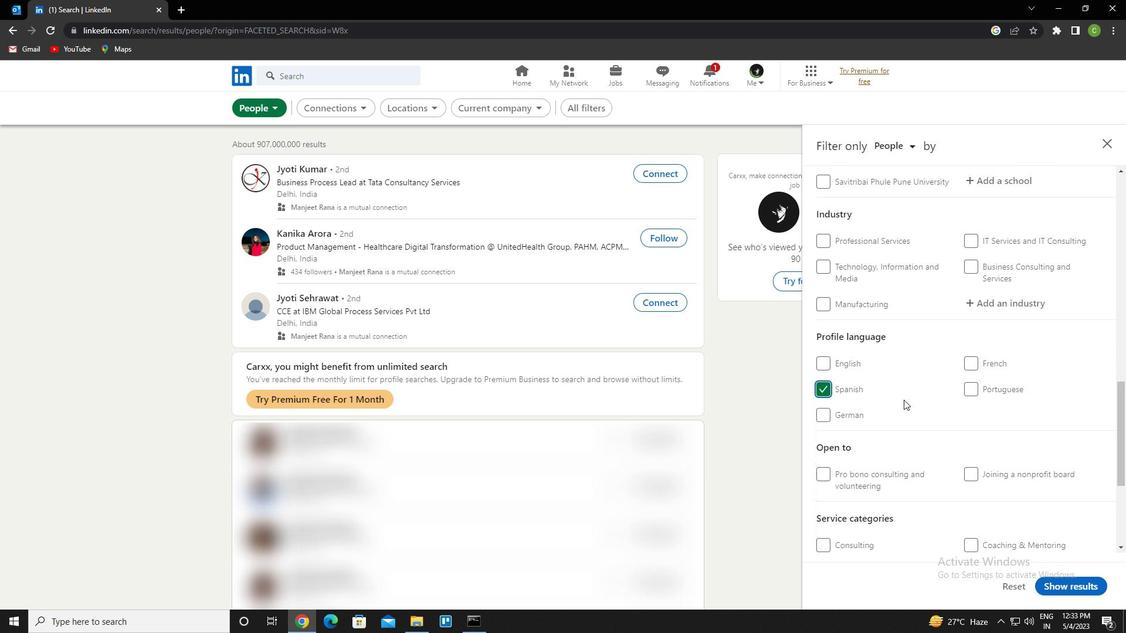 
Action: Mouse scrolled (904, 400) with delta (0, 0)
Screenshot: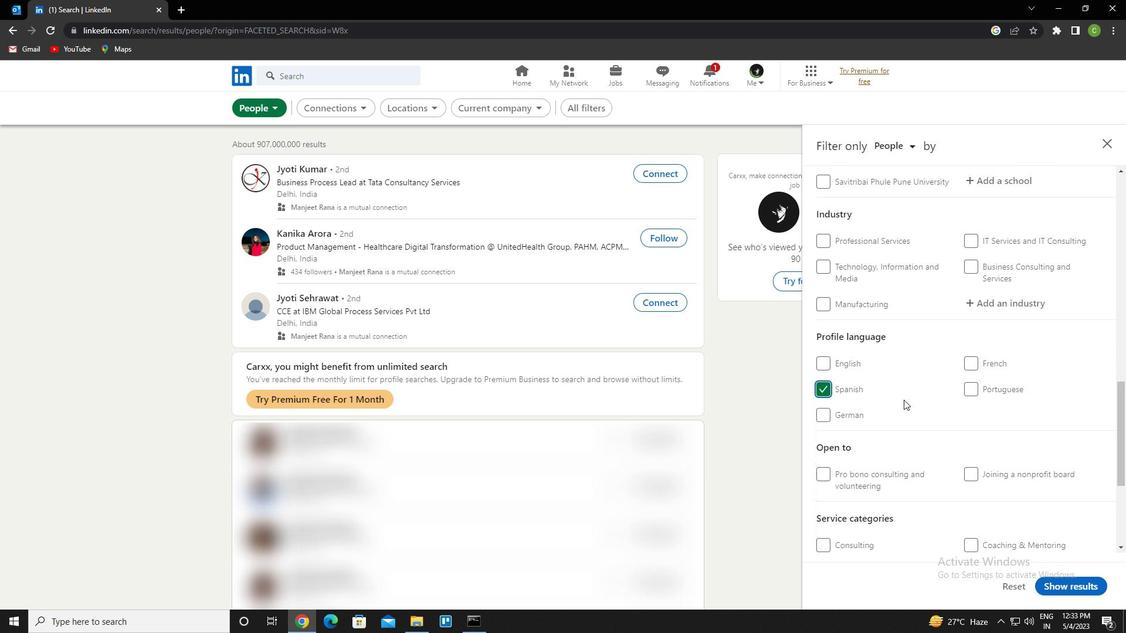 
Action: Mouse scrolled (904, 400) with delta (0, 0)
Screenshot: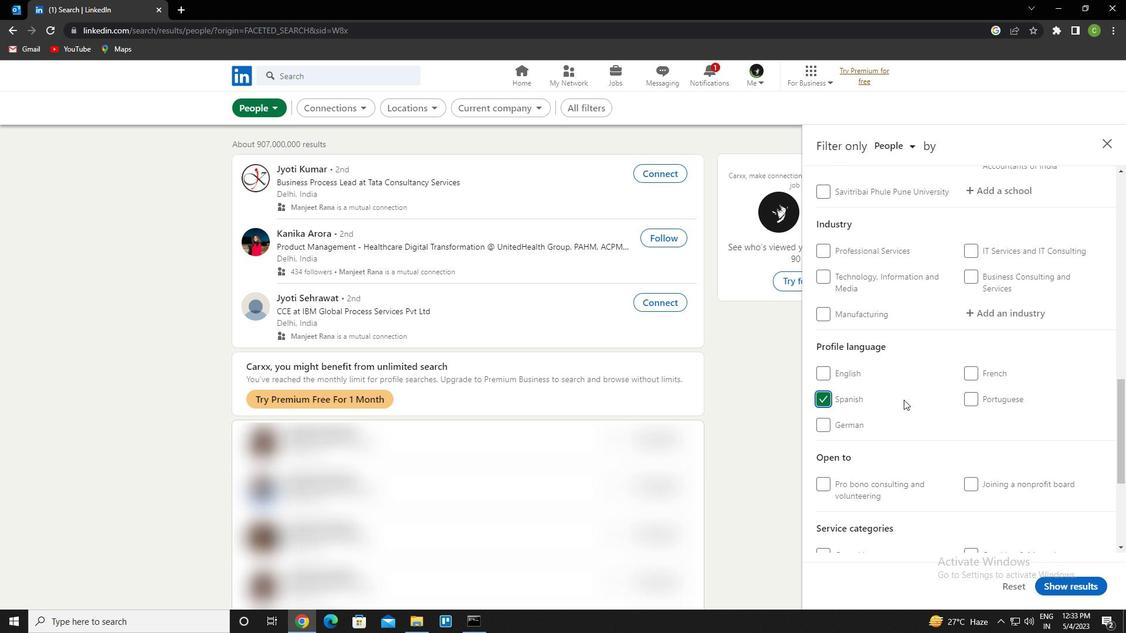 
Action: Mouse scrolled (904, 400) with delta (0, 0)
Screenshot: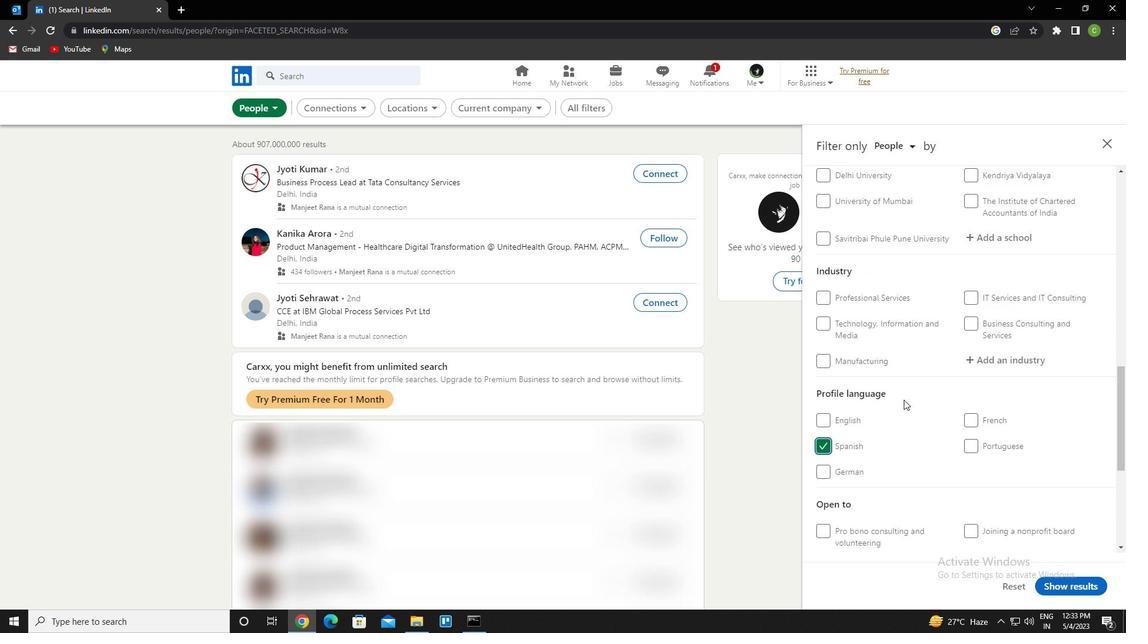
Action: Mouse scrolled (904, 400) with delta (0, 0)
Screenshot: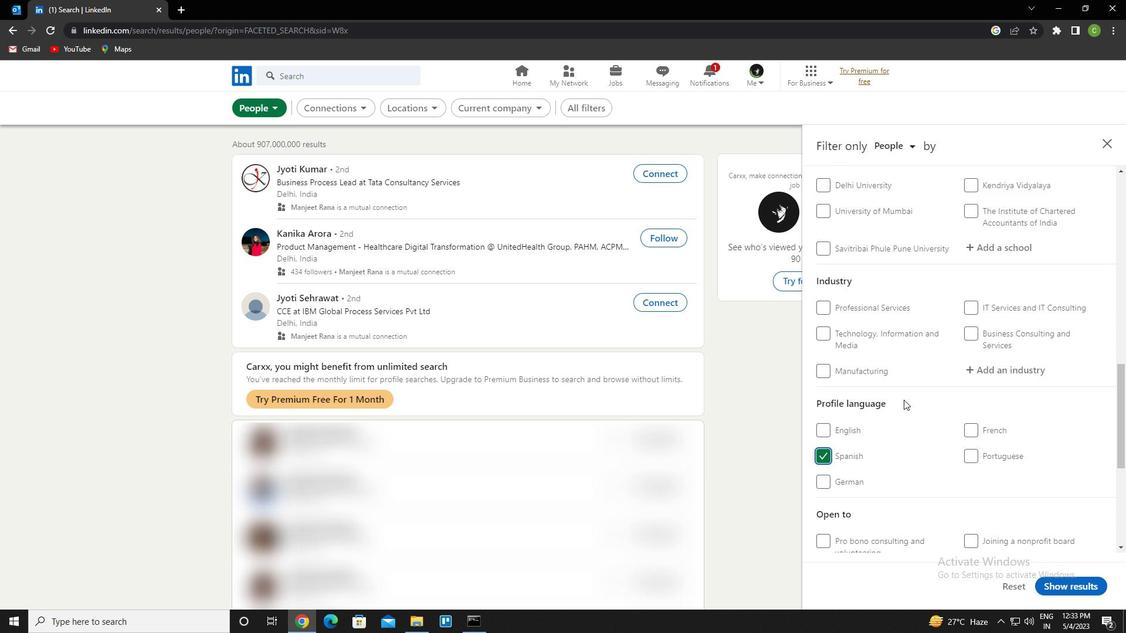 
Action: Mouse scrolled (904, 400) with delta (0, 0)
Screenshot: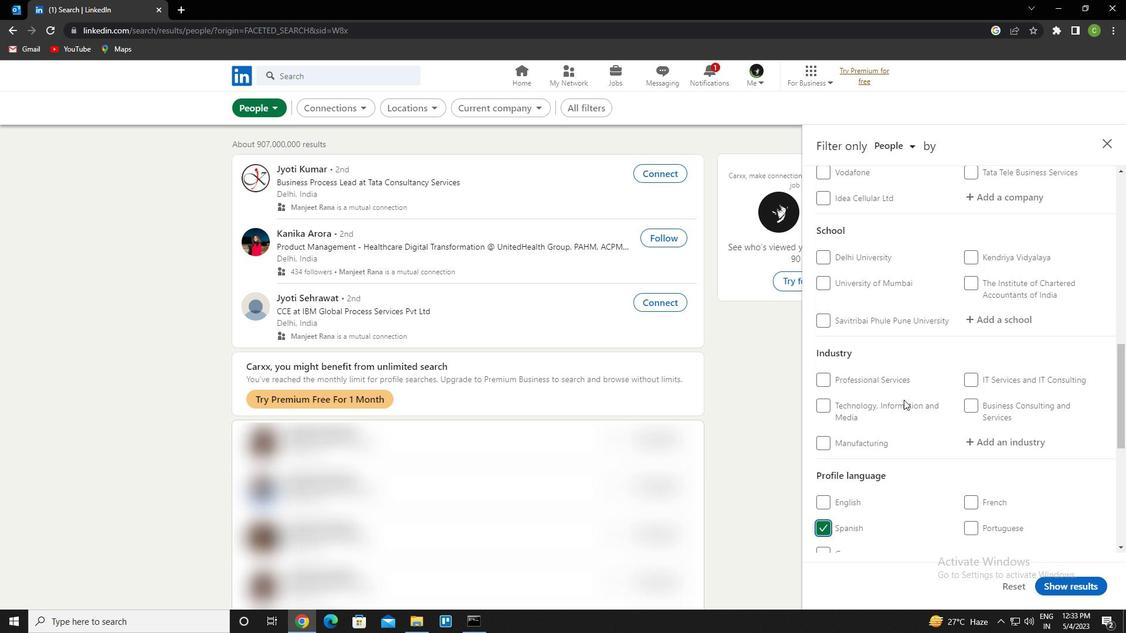 
Action: Mouse scrolled (904, 400) with delta (0, 0)
Screenshot: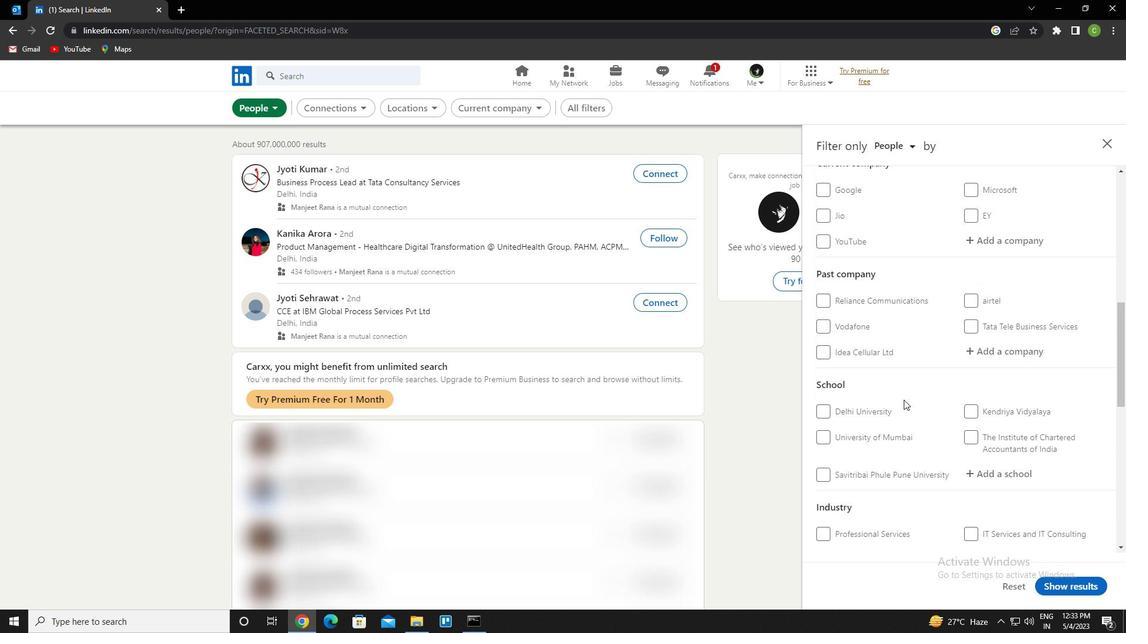 
Action: Mouse moved to (902, 400)
Screenshot: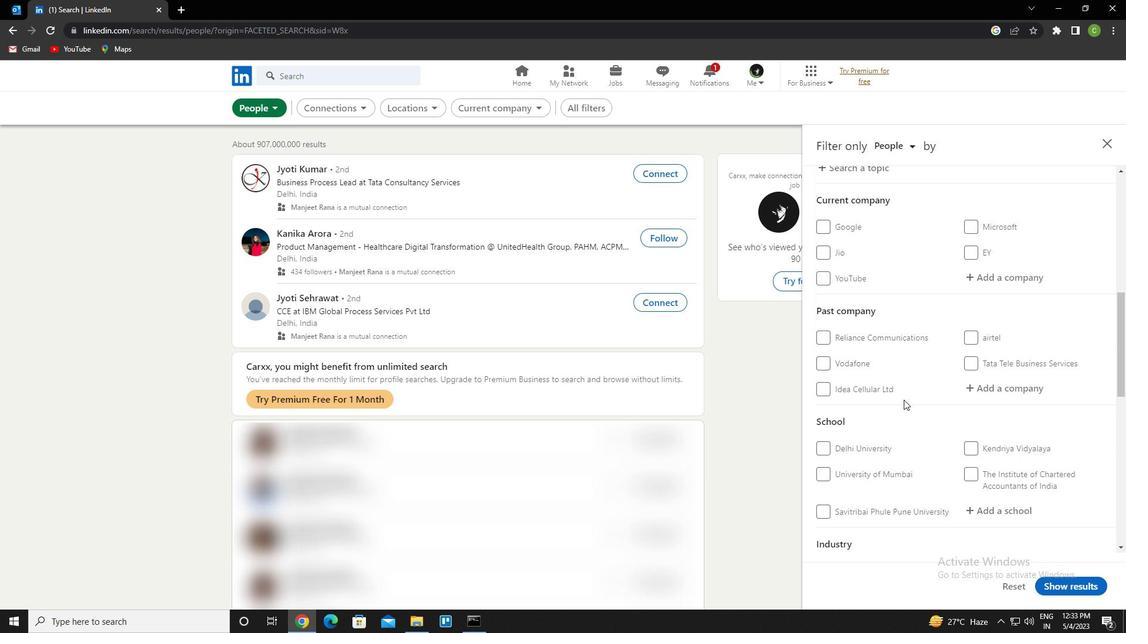 
Action: Mouse scrolled (902, 400) with delta (0, 0)
Screenshot: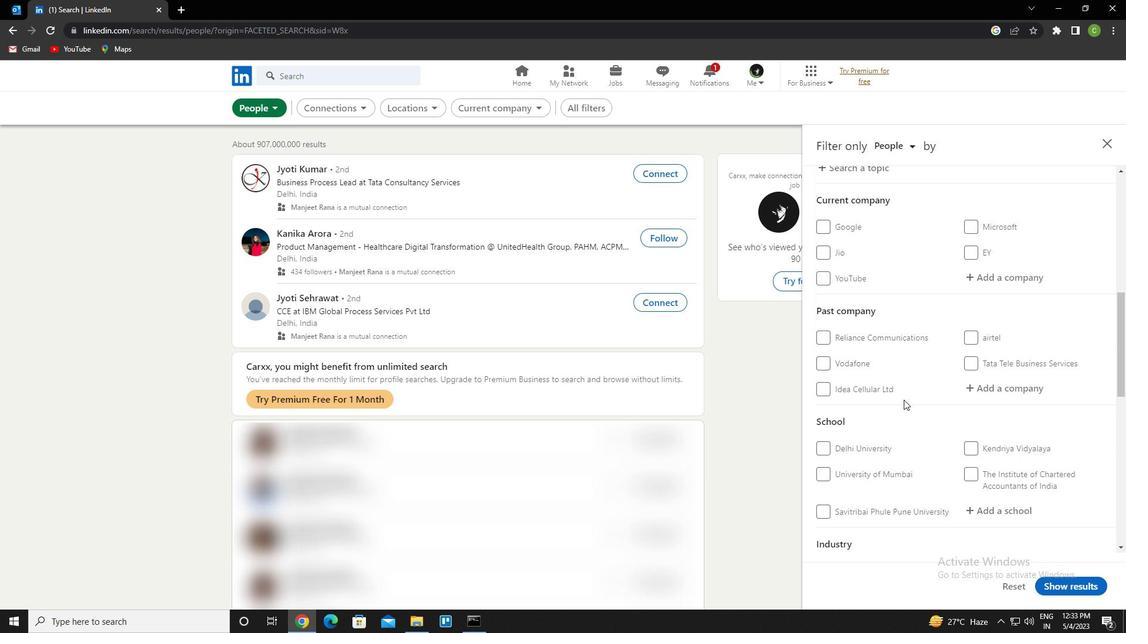 
Action: Mouse moved to (989, 357)
Screenshot: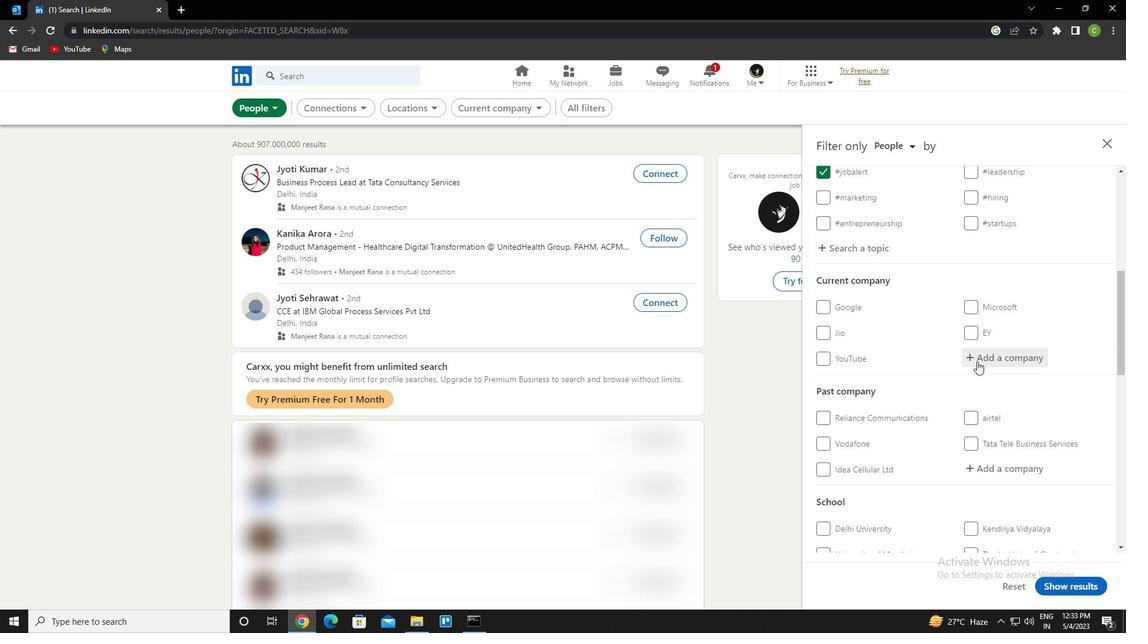 
Action: Mouse pressed left at (989, 357)
Screenshot: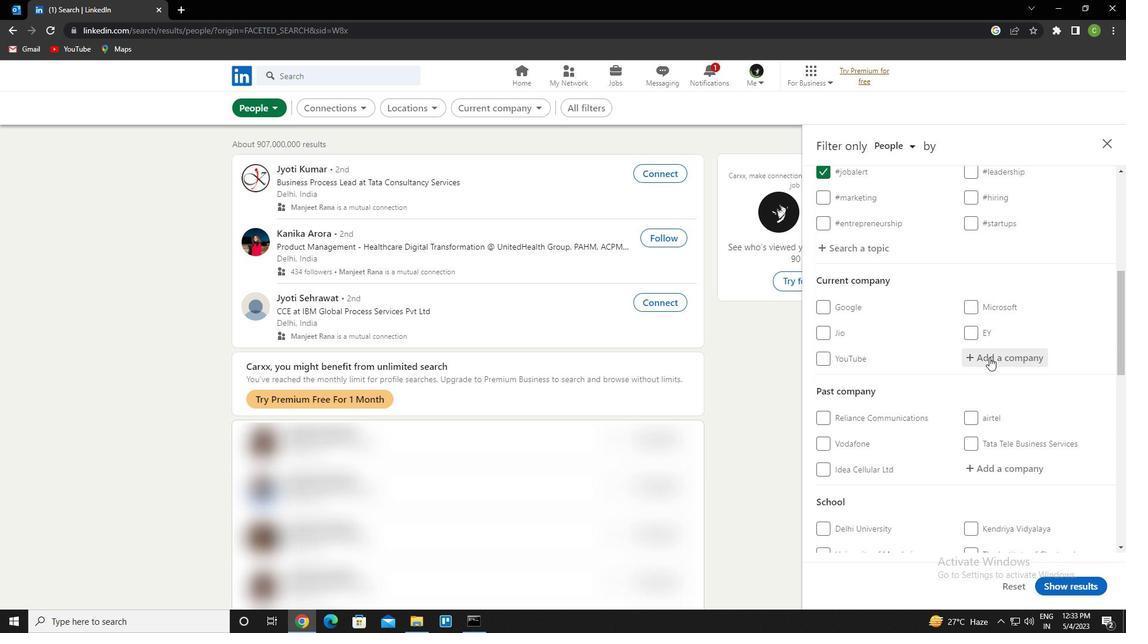 
Action: Key pressed <Key.caps_lock>w<Key.caps_lock>aves<Key.space>audio<Key.down><Key.enter>
Screenshot: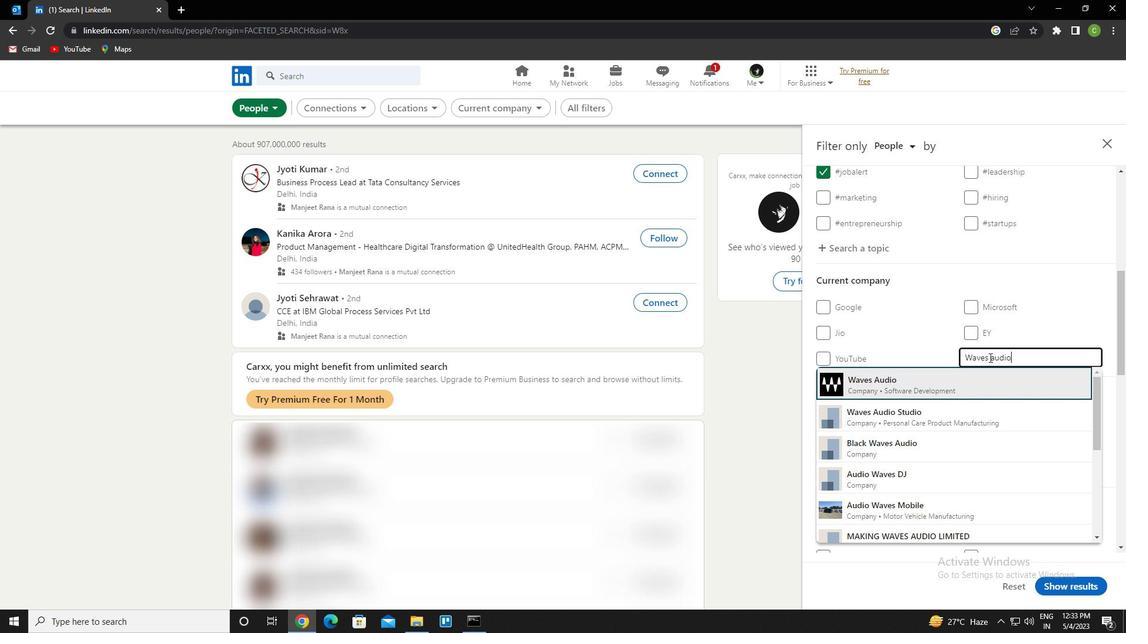 
Action: Mouse moved to (1003, 353)
Screenshot: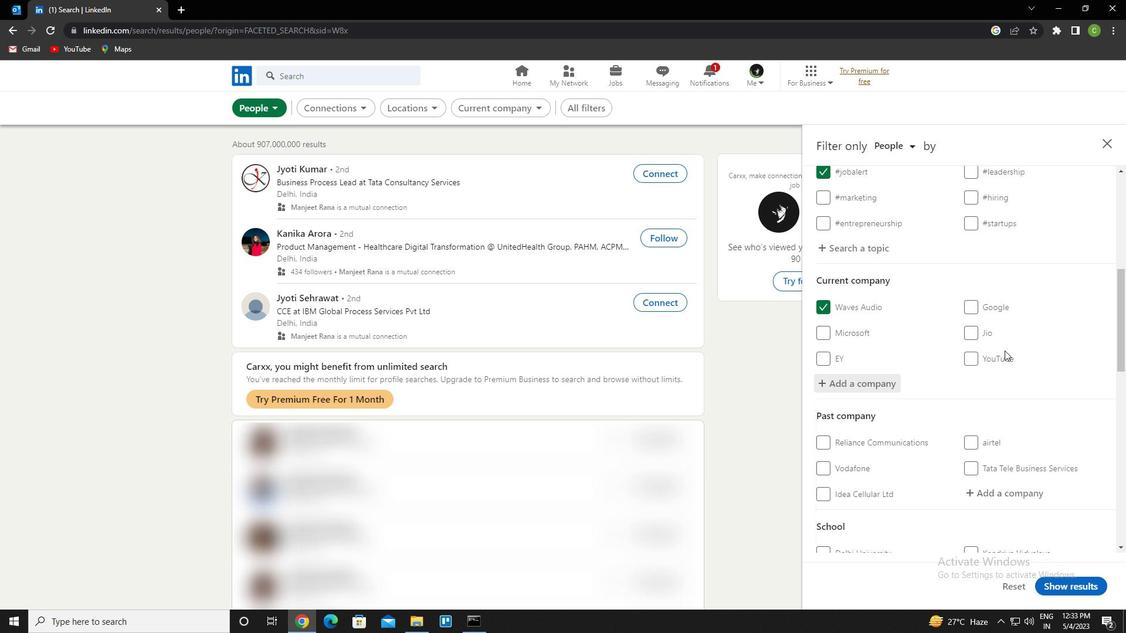 
Action: Mouse scrolled (1003, 352) with delta (0, 0)
Screenshot: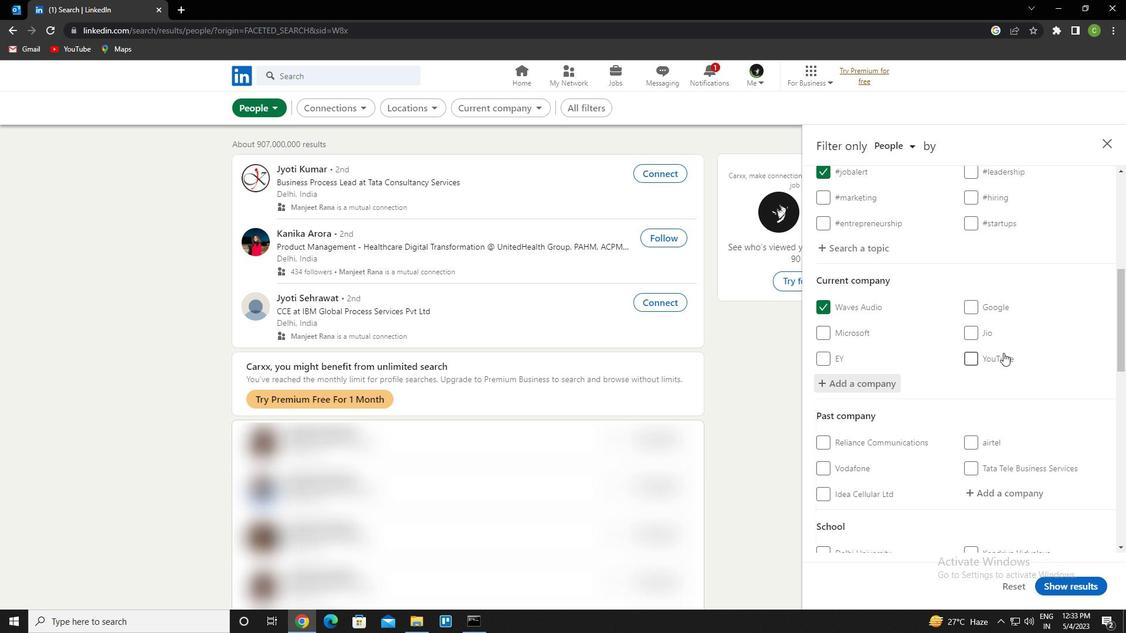 
Action: Mouse moved to (1001, 363)
Screenshot: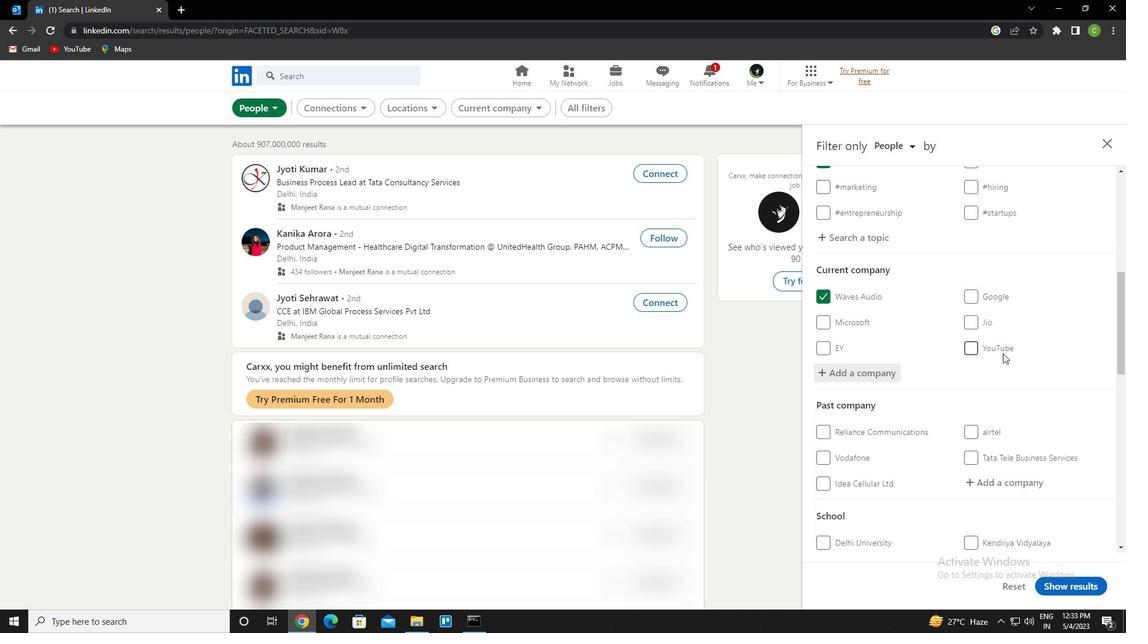 
Action: Mouse scrolled (1001, 363) with delta (0, 0)
Screenshot: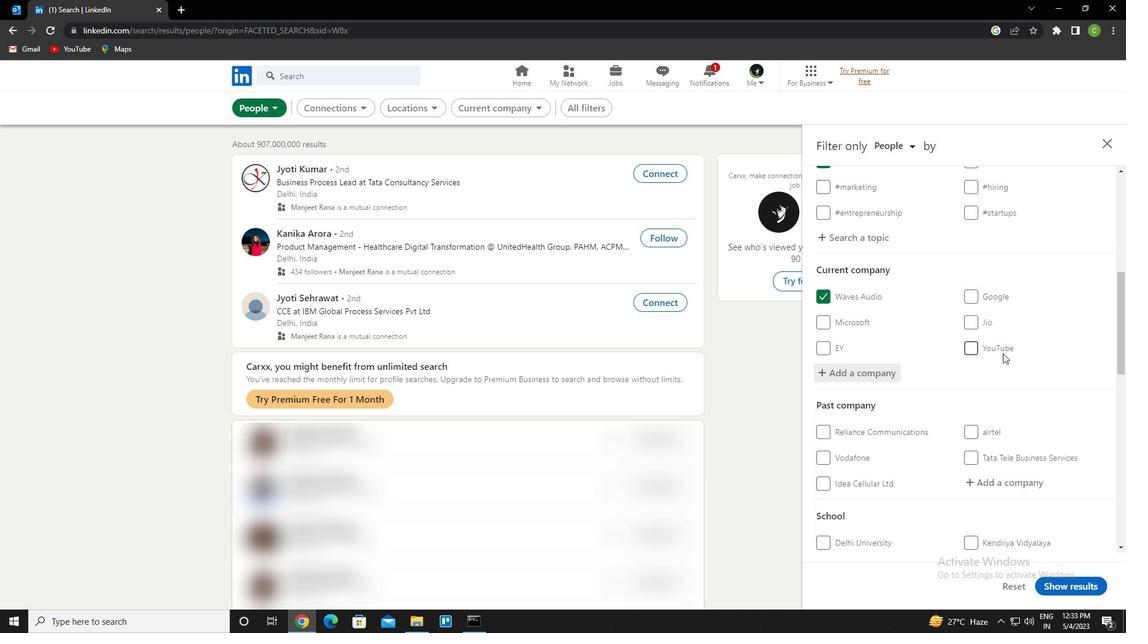 
Action: Mouse moved to (991, 374)
Screenshot: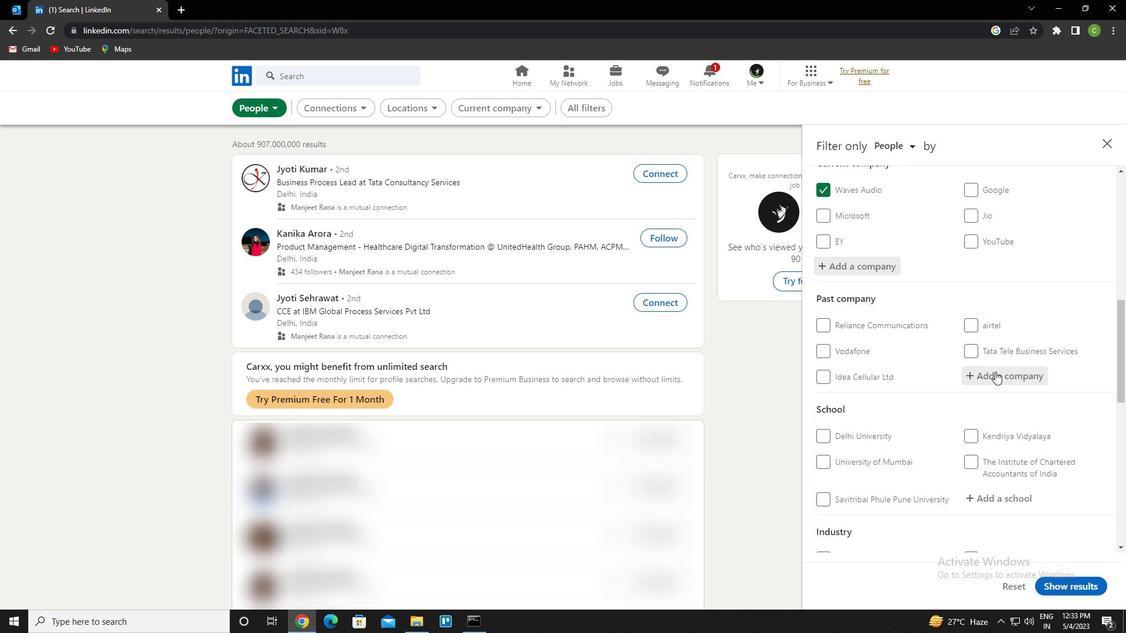 
Action: Mouse scrolled (991, 374) with delta (0, 0)
Screenshot: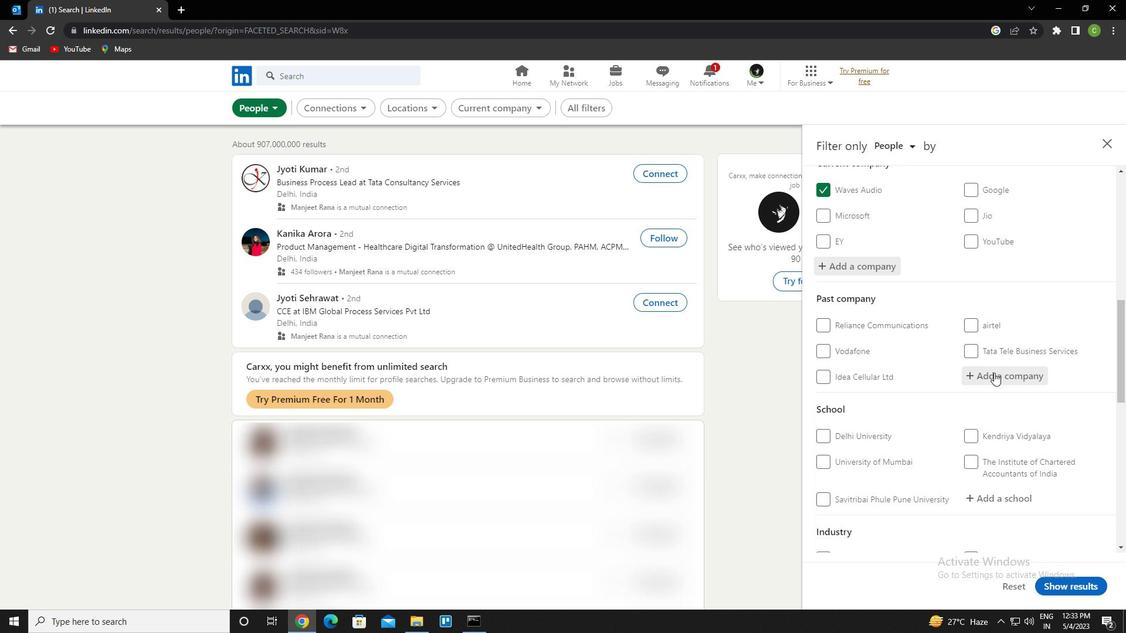 
Action: Mouse moved to (998, 435)
Screenshot: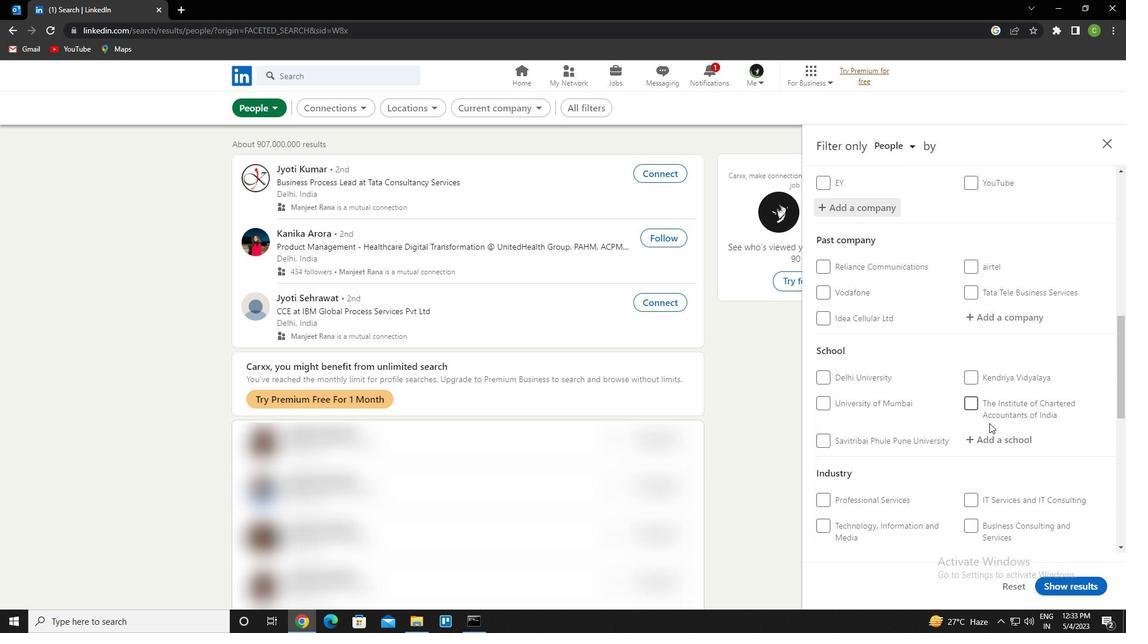 
Action: Mouse pressed left at (998, 435)
Screenshot: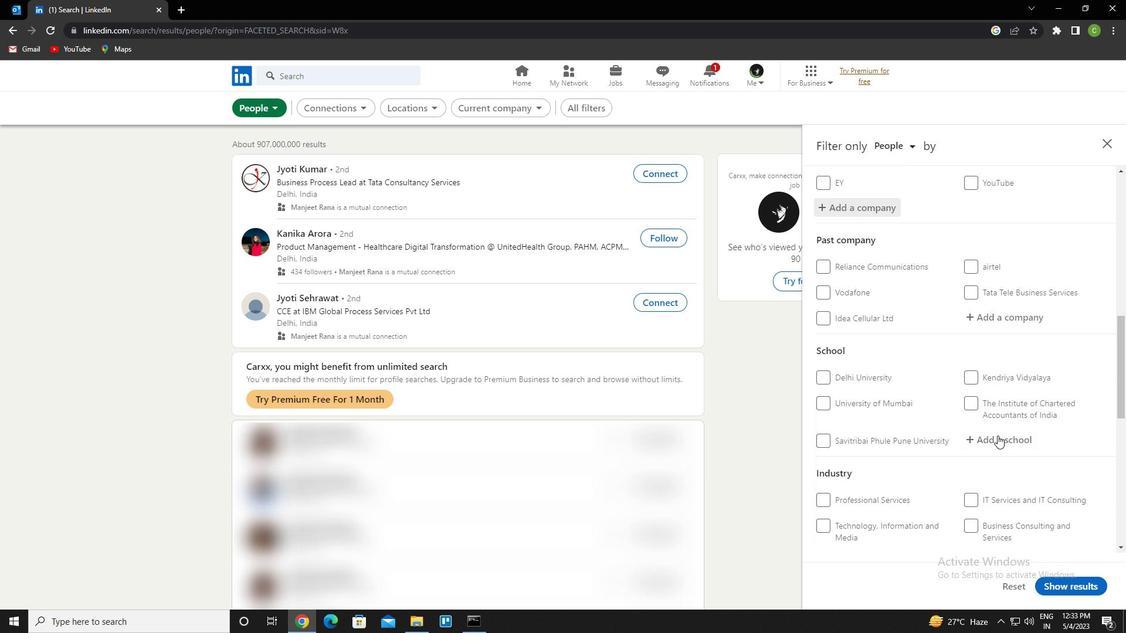 
Action: Key pressed <Key.caps_lock>n<Key.caps_lock>ational<Key.space>institute<Key.space>of<Key.space>technology<Key.space>silchar<Key.down><Key.enter>
Screenshot: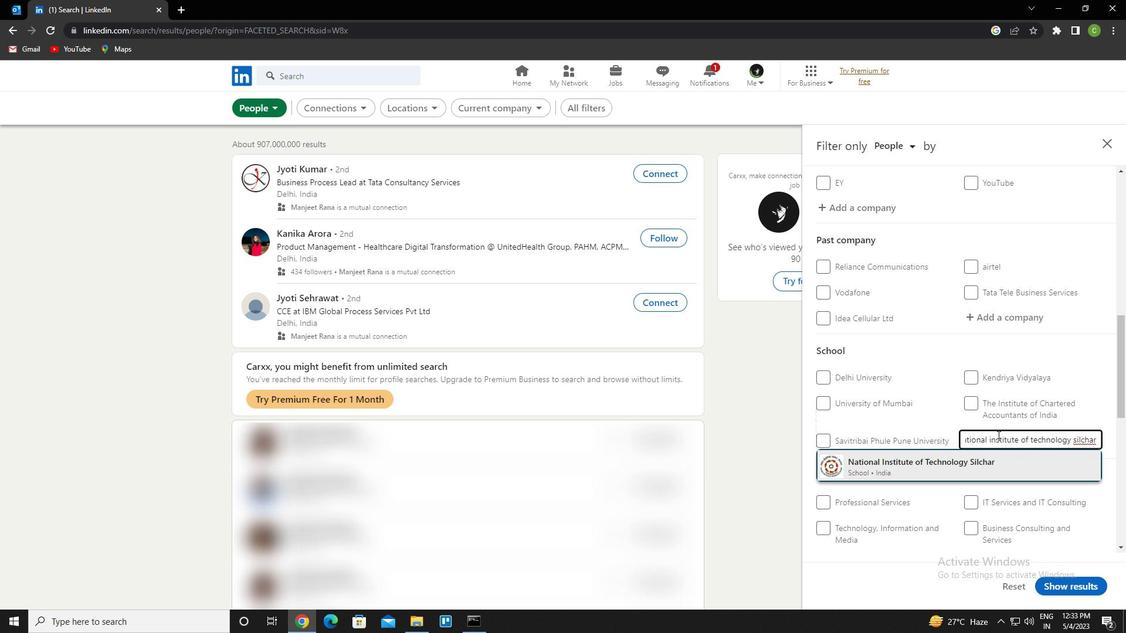 
Action: Mouse moved to (1026, 431)
Screenshot: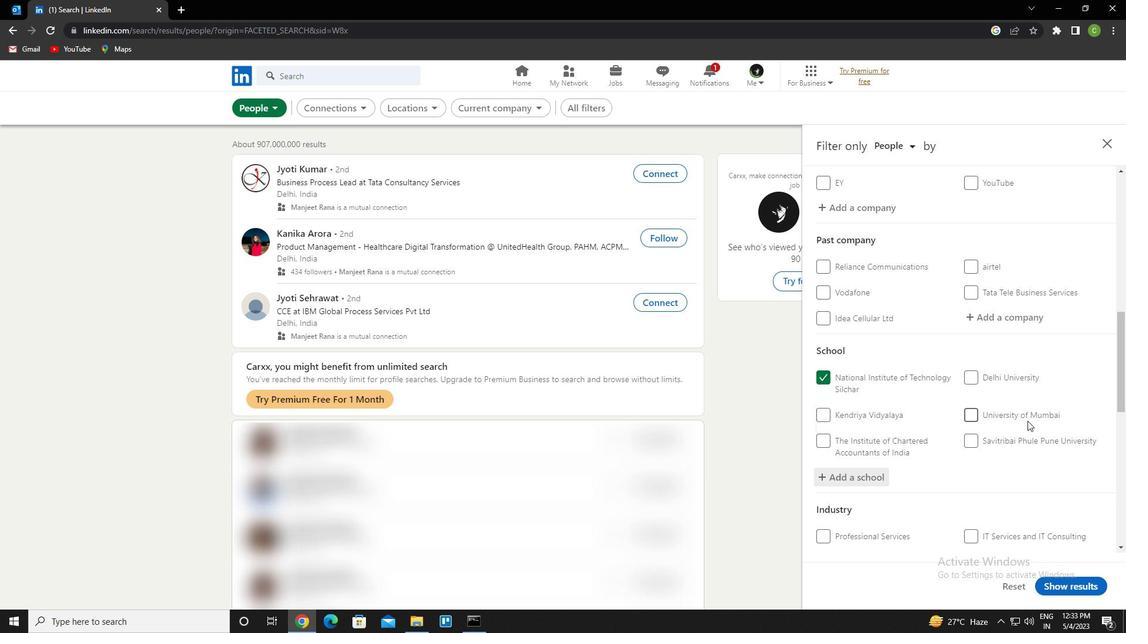 
Action: Mouse scrolled (1026, 430) with delta (0, 0)
Screenshot: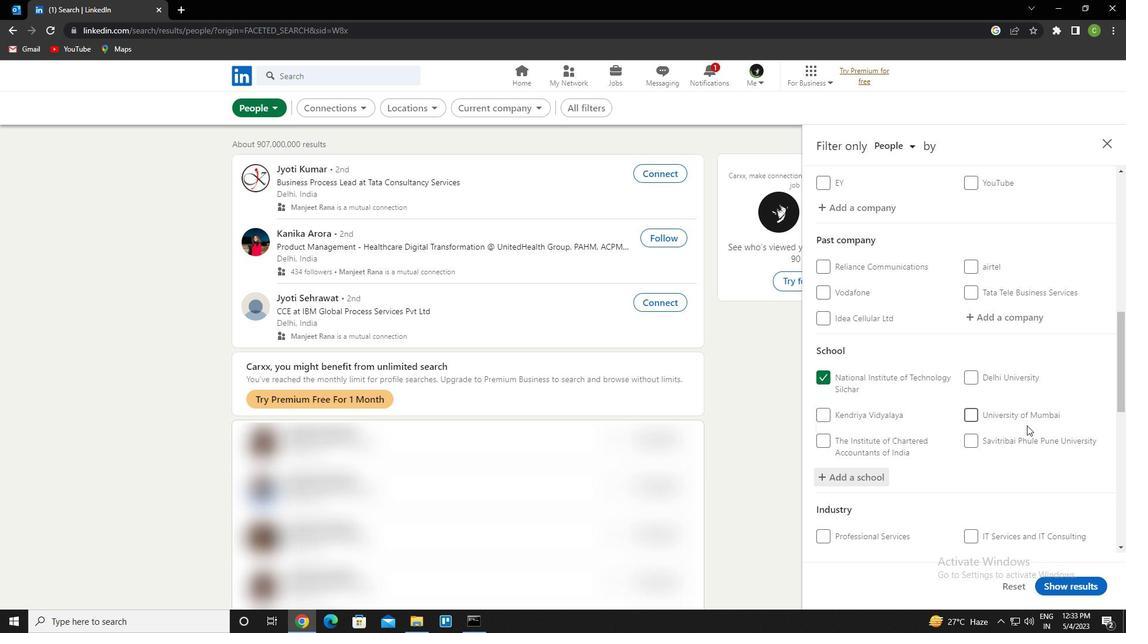 
Action: Mouse moved to (1026, 432)
Screenshot: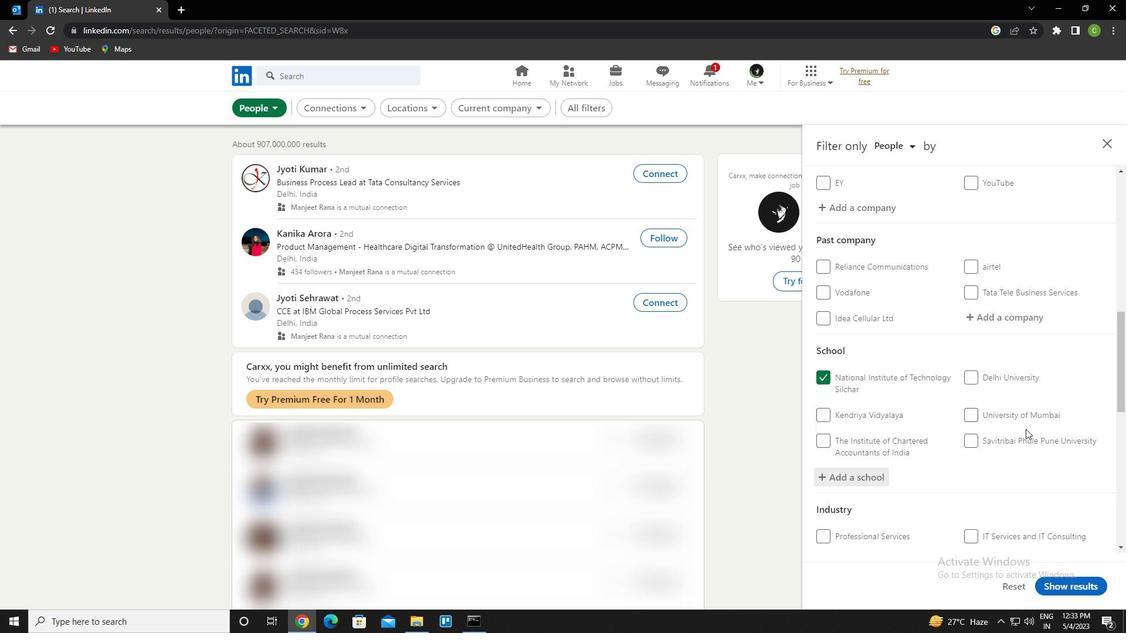 
Action: Mouse scrolled (1026, 431) with delta (0, 0)
Screenshot: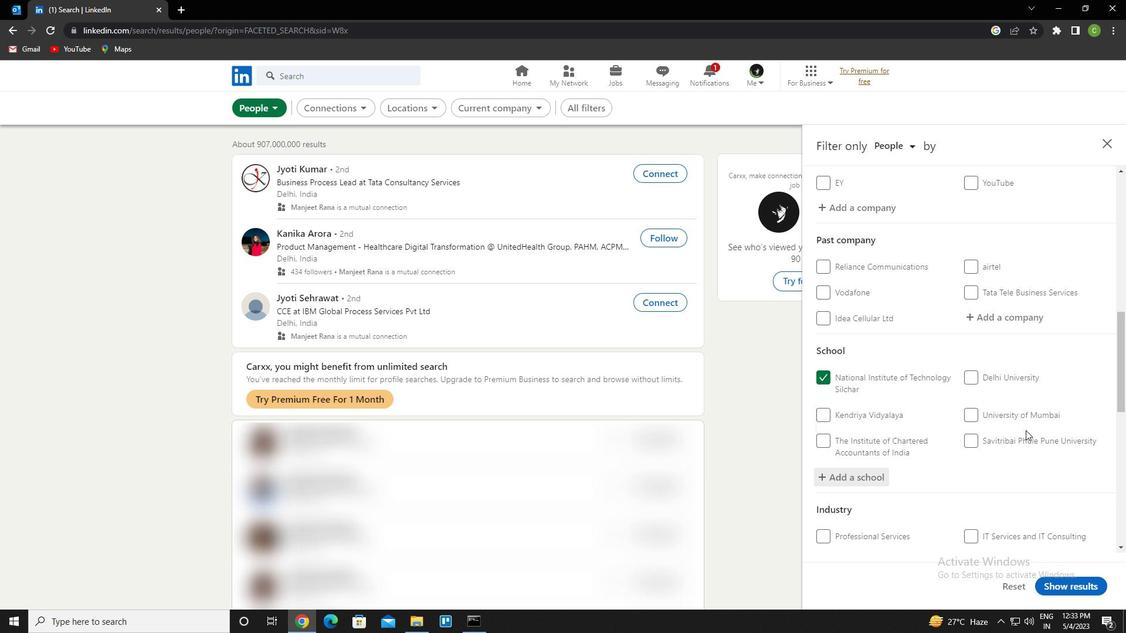 
Action: Mouse moved to (1022, 437)
Screenshot: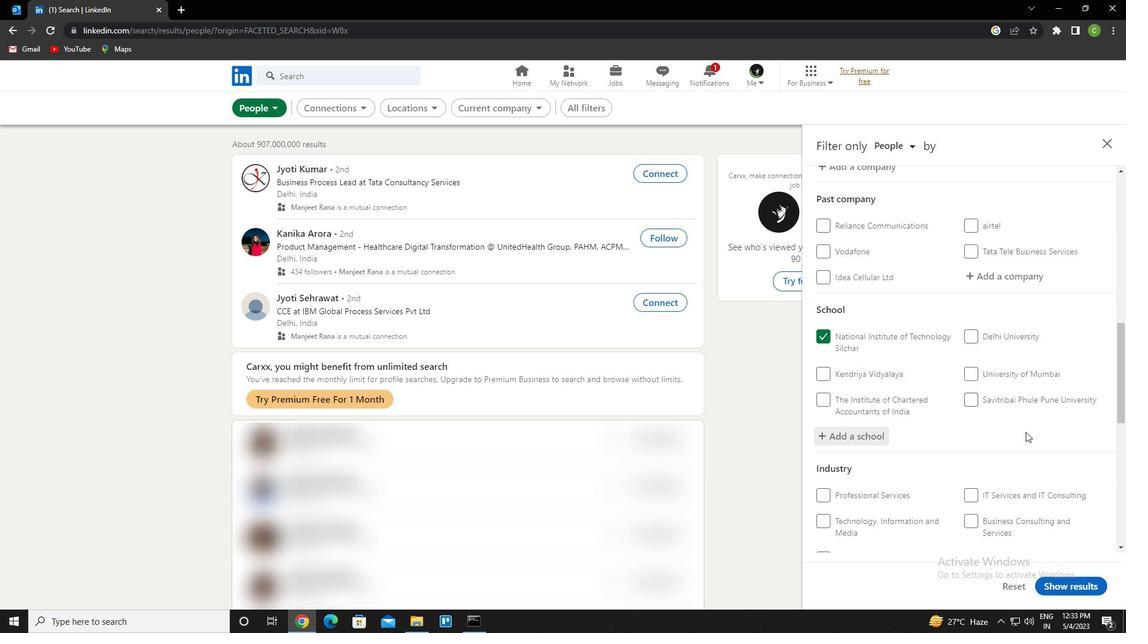 
Action: Mouse scrolled (1022, 436) with delta (0, 0)
Screenshot: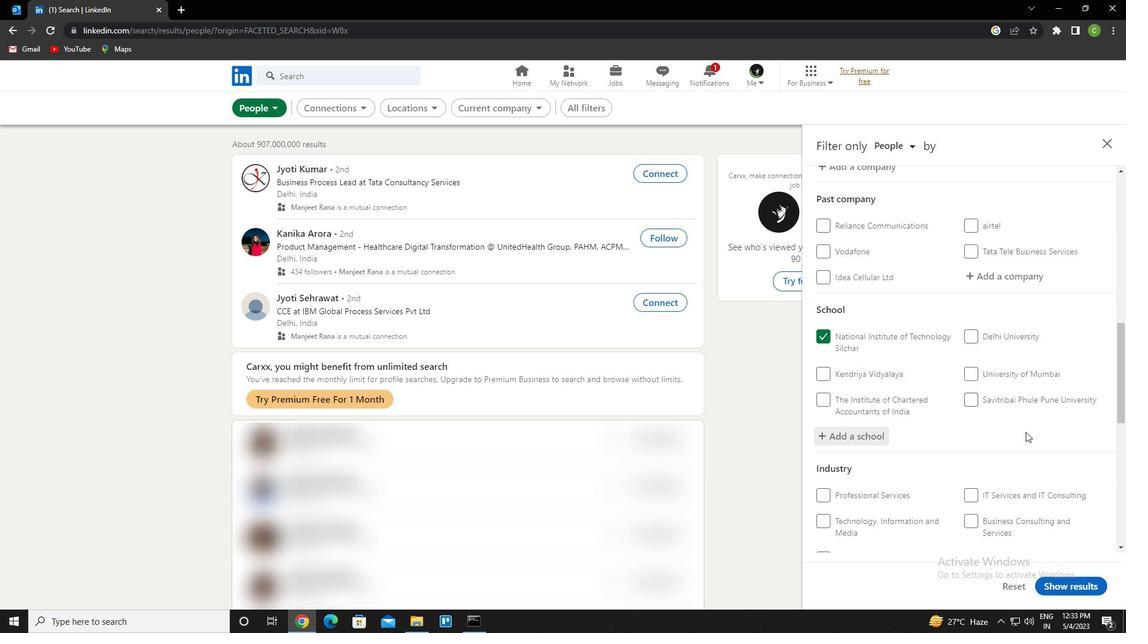 
Action: Mouse moved to (1021, 438)
Screenshot: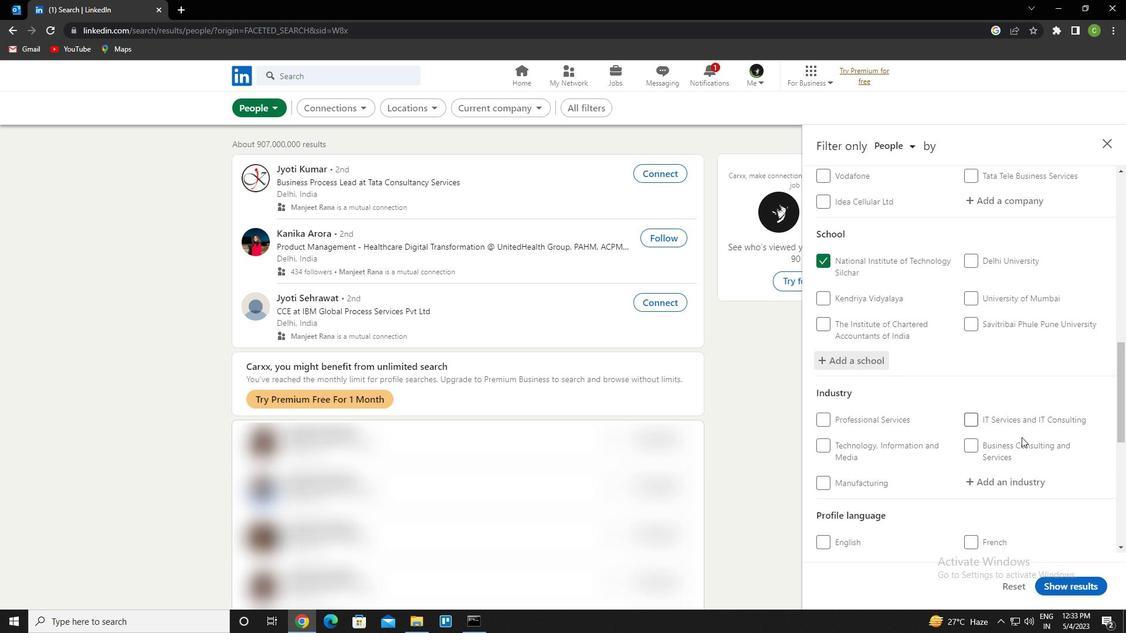 
Action: Mouse scrolled (1021, 438) with delta (0, 0)
Screenshot: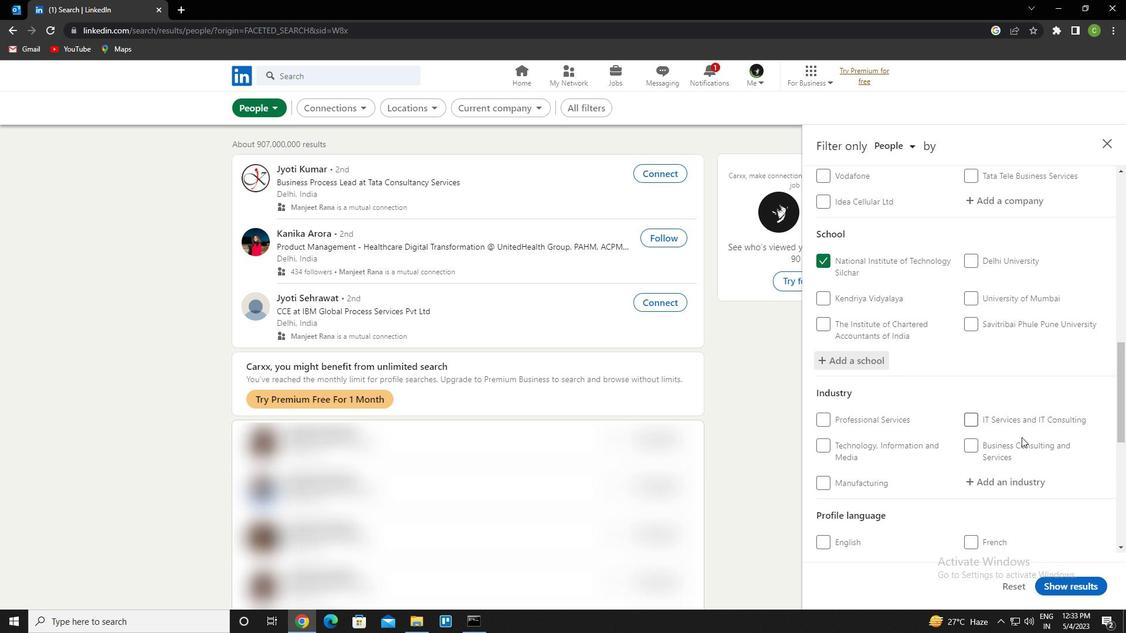 
Action: Mouse moved to (1023, 369)
Screenshot: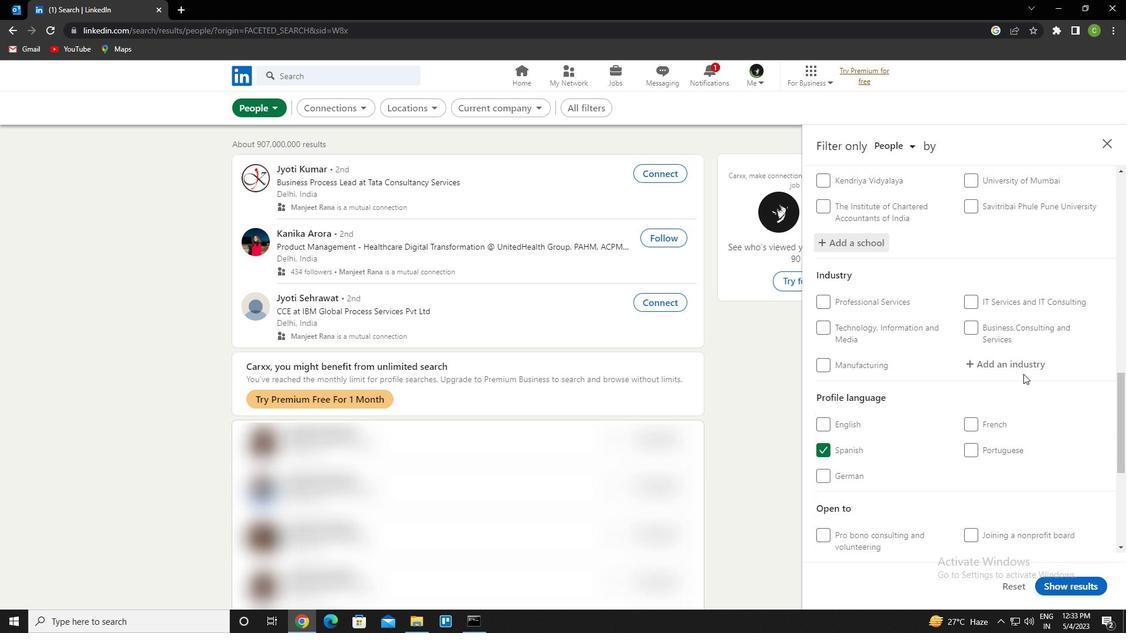 
Action: Mouse pressed left at (1023, 369)
Screenshot: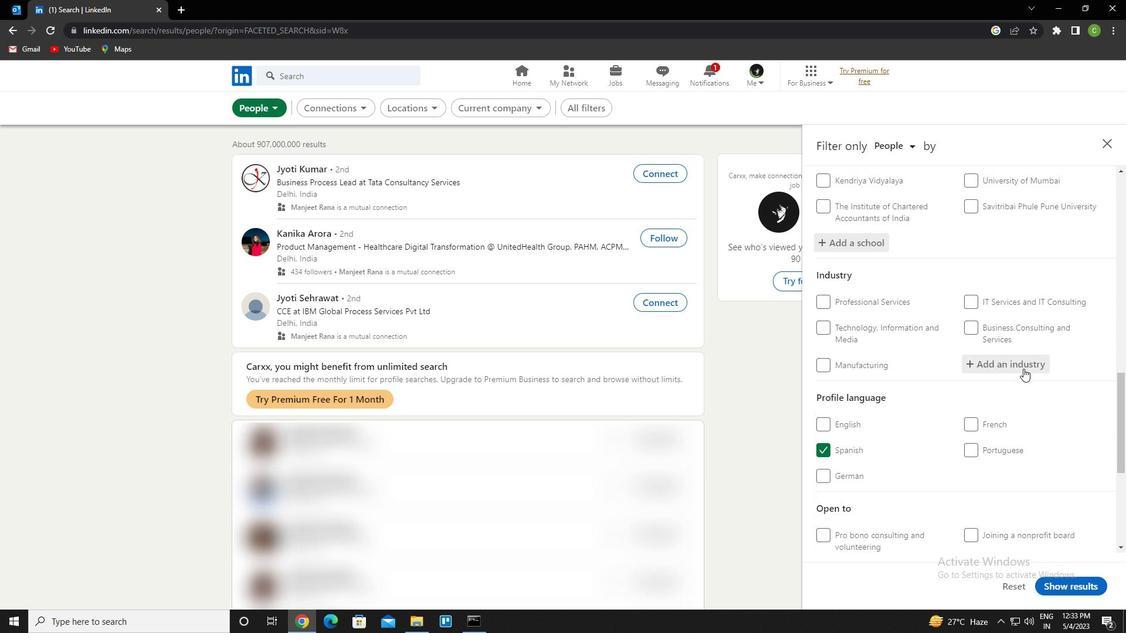
Action: Key pressed <Key.caps_lock>p<Key.caps_lock>rofessional<Key.space>training<Key.space>and<Key.space>coaching<Key.down><Key.enter>
Screenshot: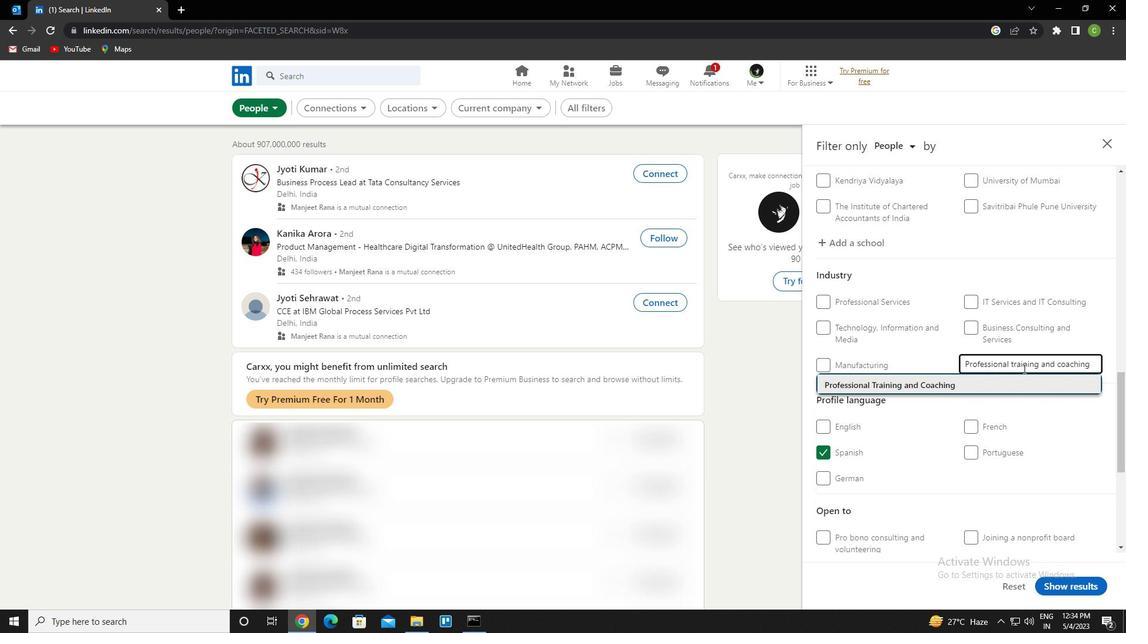 
Action: Mouse moved to (1029, 368)
Screenshot: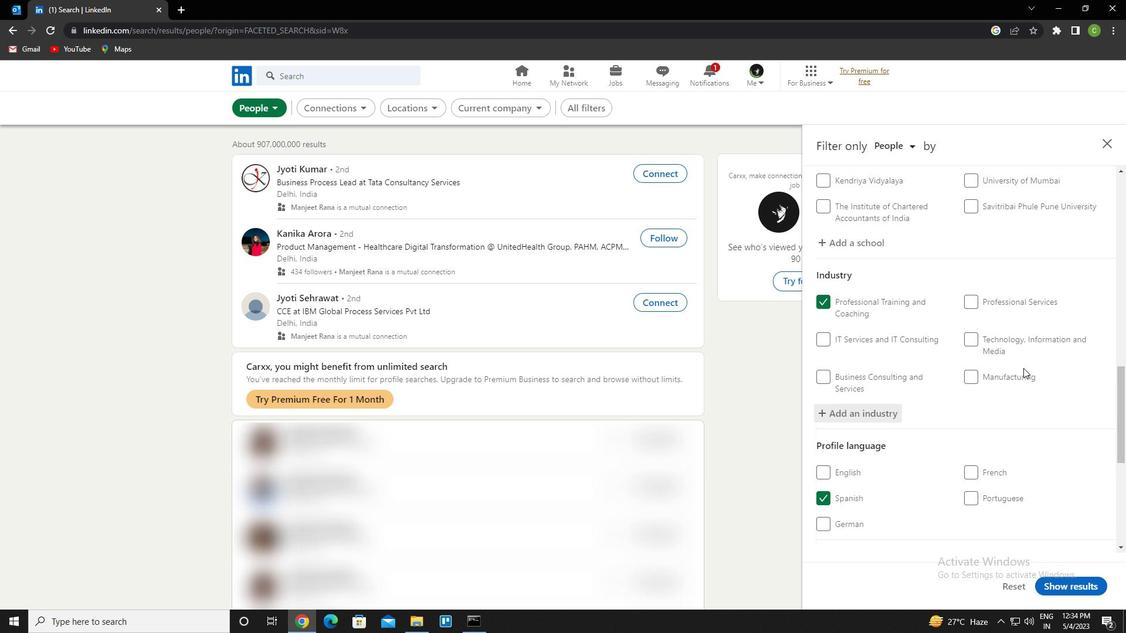 
Action: Mouse scrolled (1029, 367) with delta (0, 0)
Screenshot: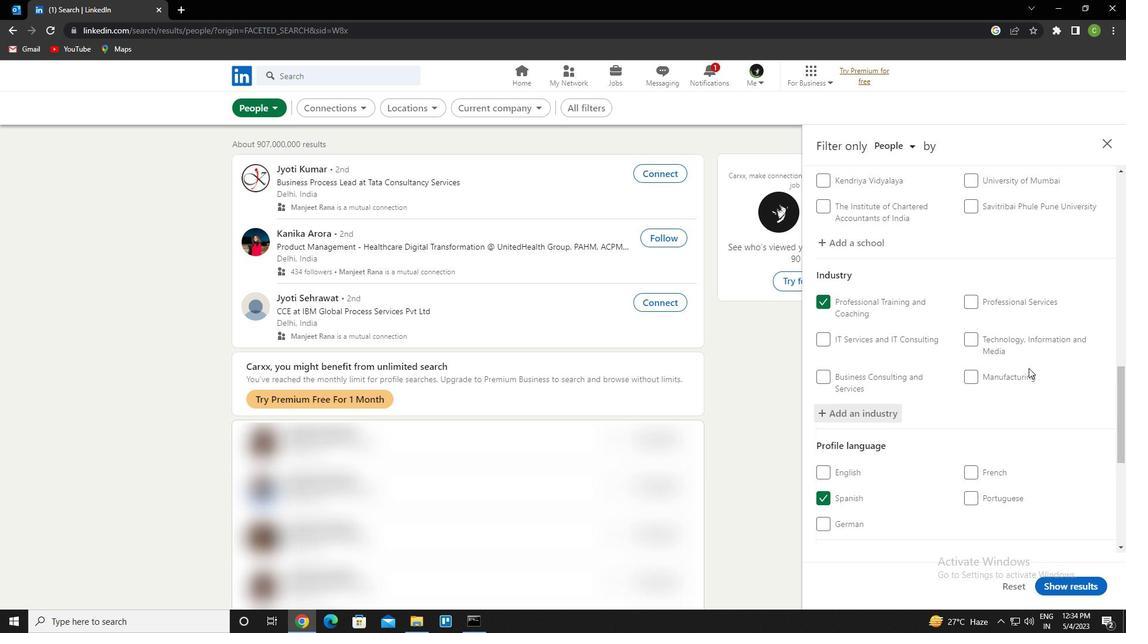 
Action: Mouse moved to (1029, 377)
Screenshot: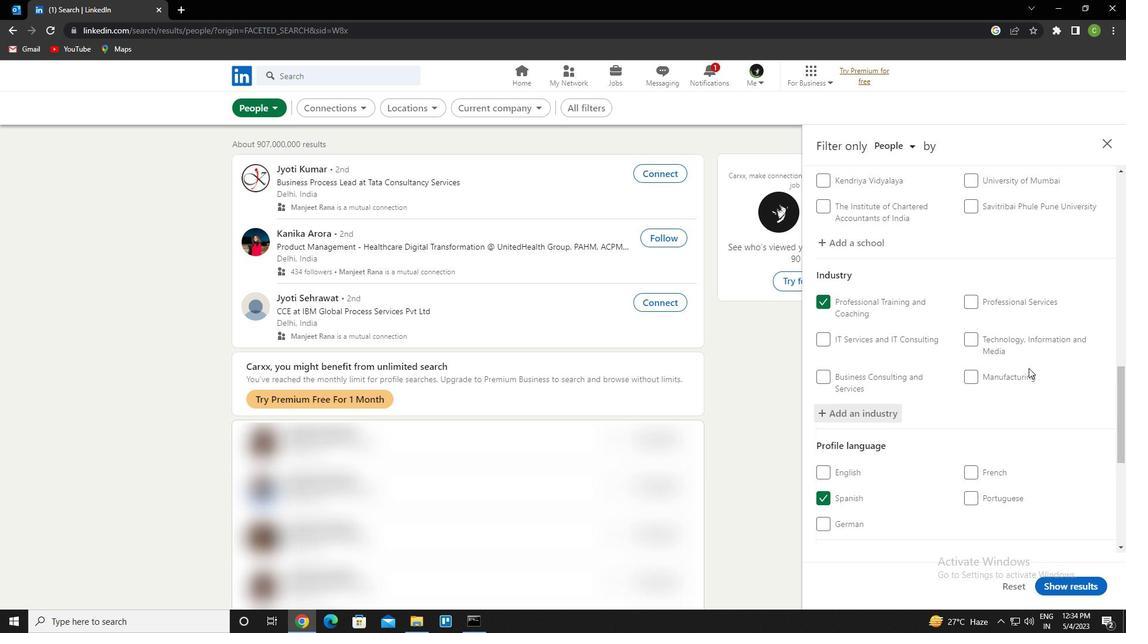 
Action: Mouse scrolled (1029, 376) with delta (0, 0)
Screenshot: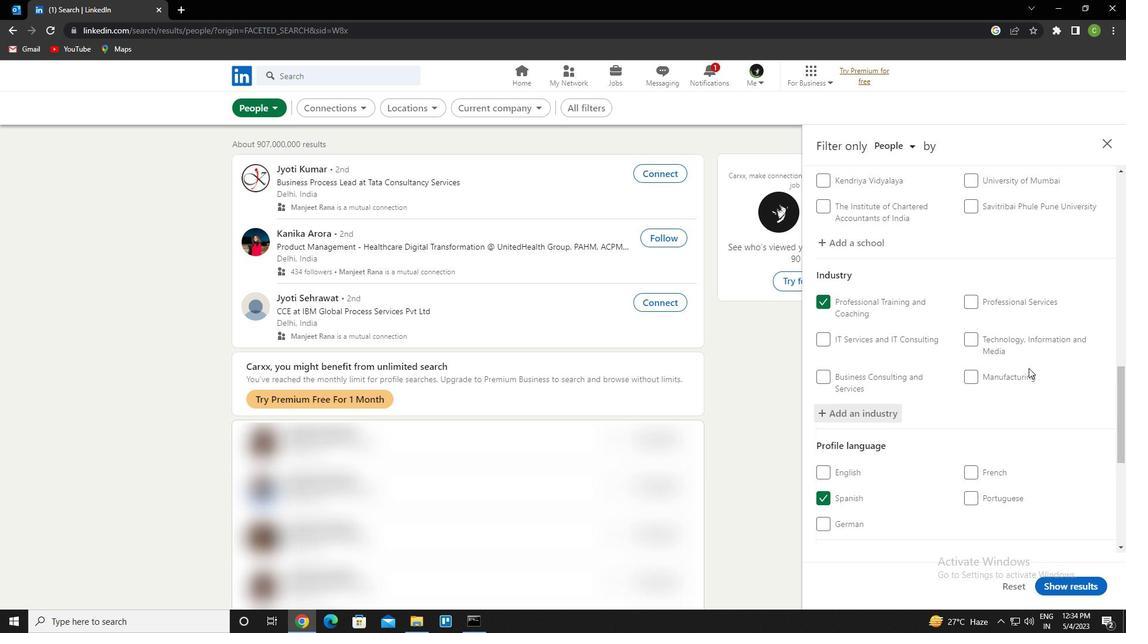 
Action: Mouse moved to (1025, 396)
Screenshot: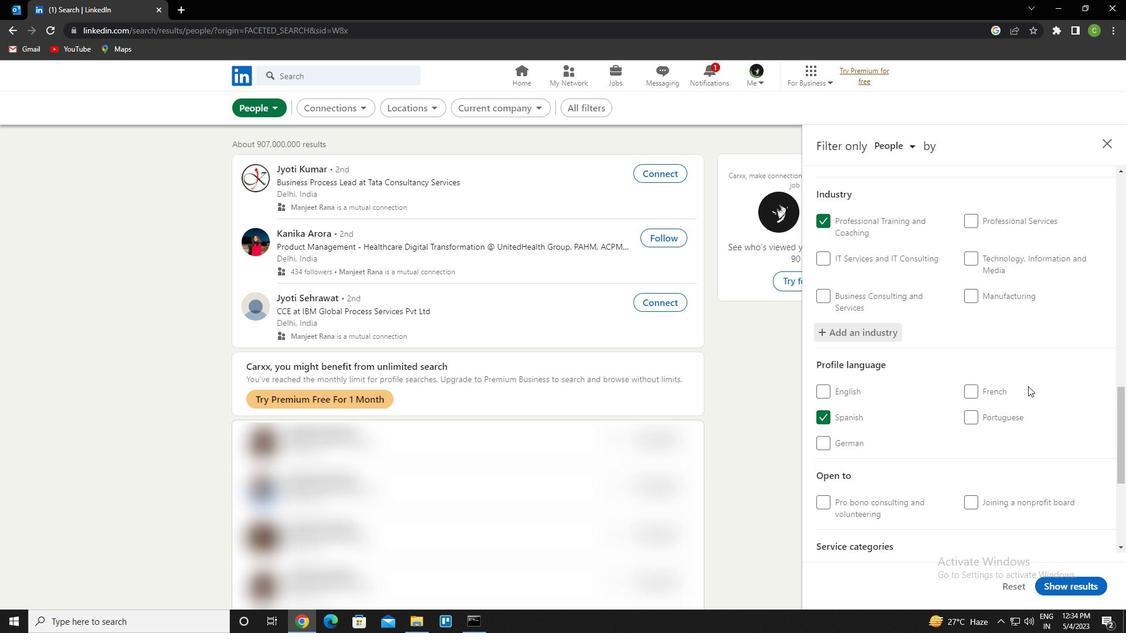 
Action: Mouse scrolled (1025, 396) with delta (0, 0)
Screenshot: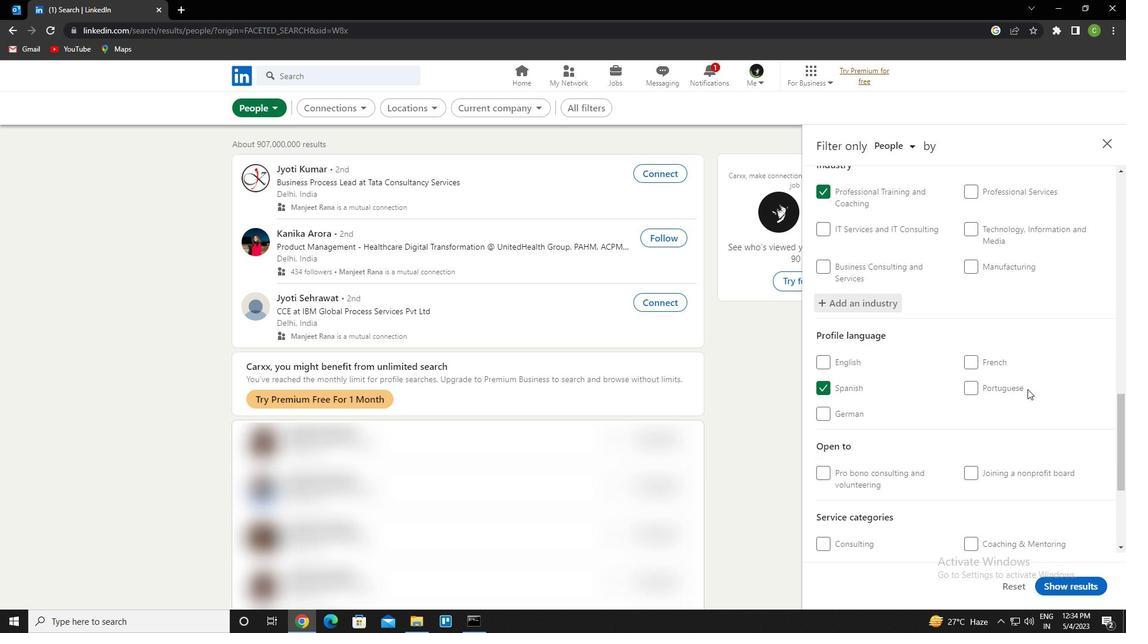 
Action: Mouse moved to (1002, 418)
Screenshot: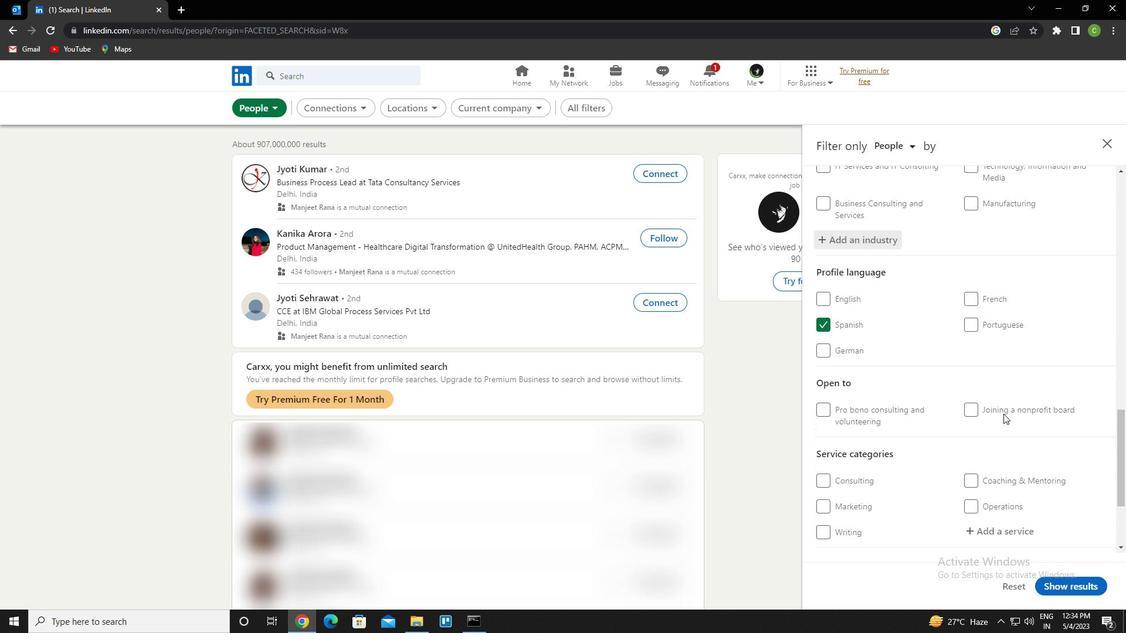 
Action: Mouse scrolled (1002, 417) with delta (0, 0)
Screenshot: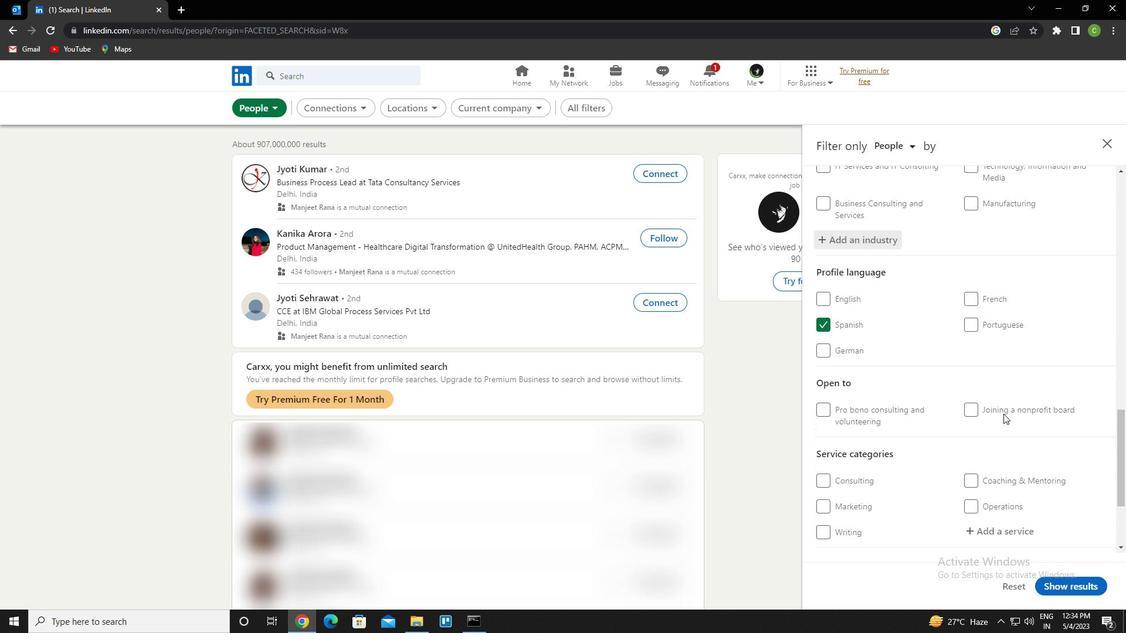 
Action: Mouse moved to (1005, 417)
Screenshot: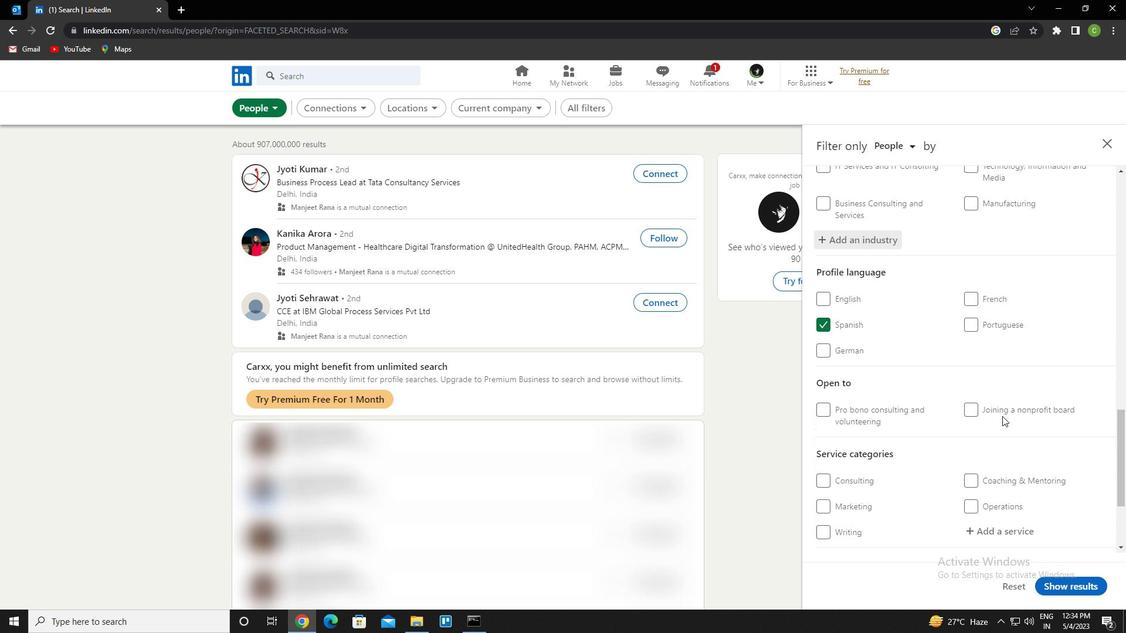 
Action: Mouse scrolled (1005, 417) with delta (0, 0)
Screenshot: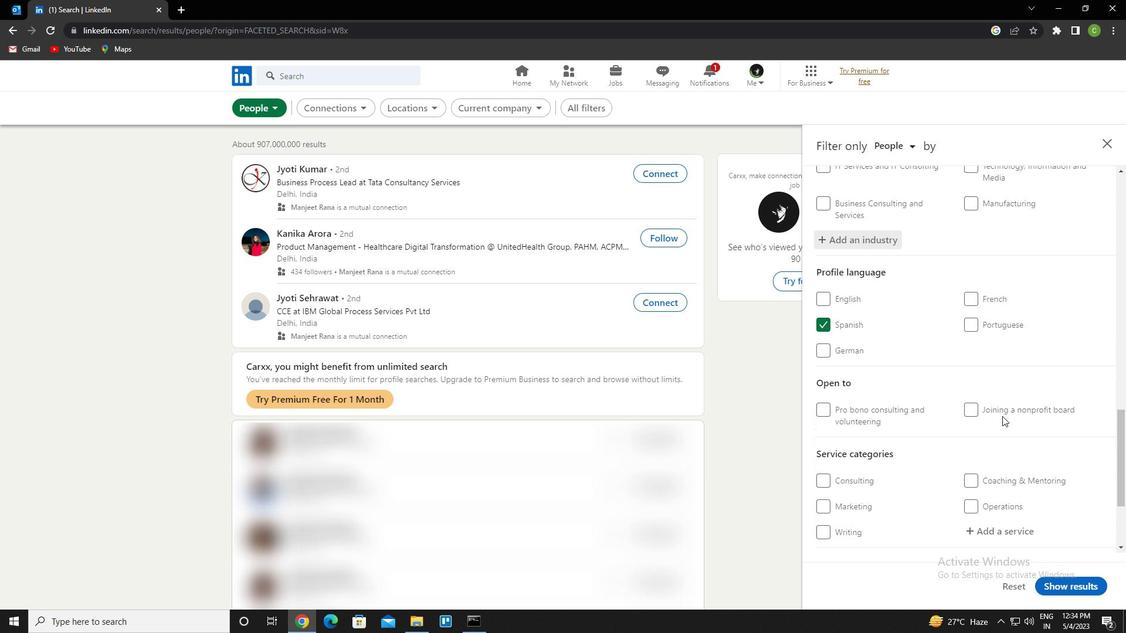 
Action: Mouse moved to (1006, 414)
Screenshot: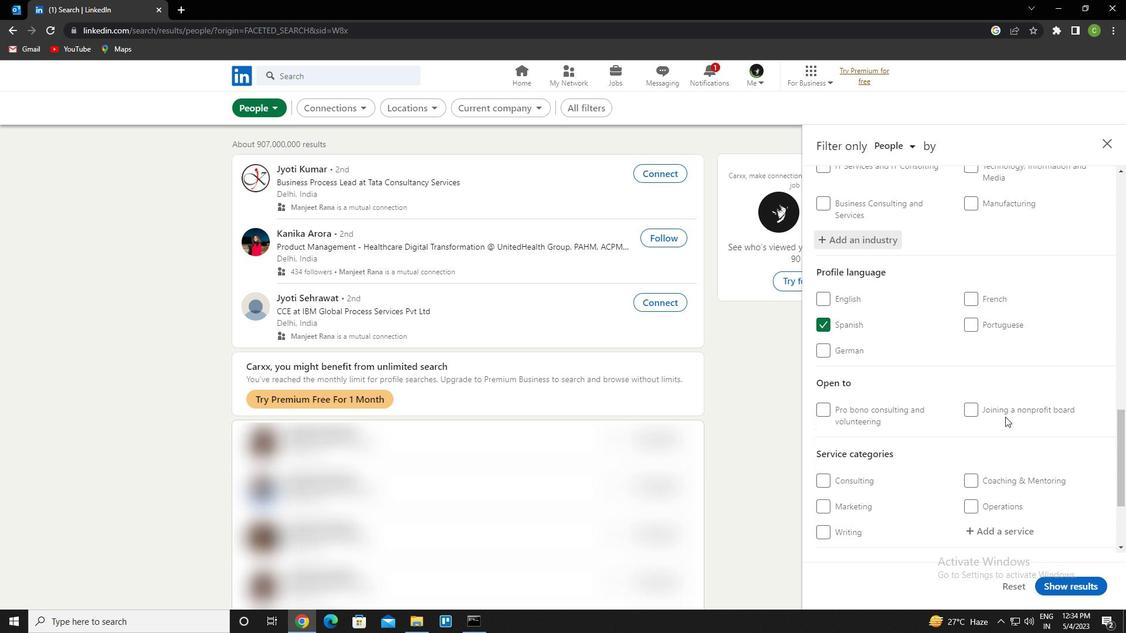 
Action: Mouse scrolled (1006, 413) with delta (0, 0)
Screenshot: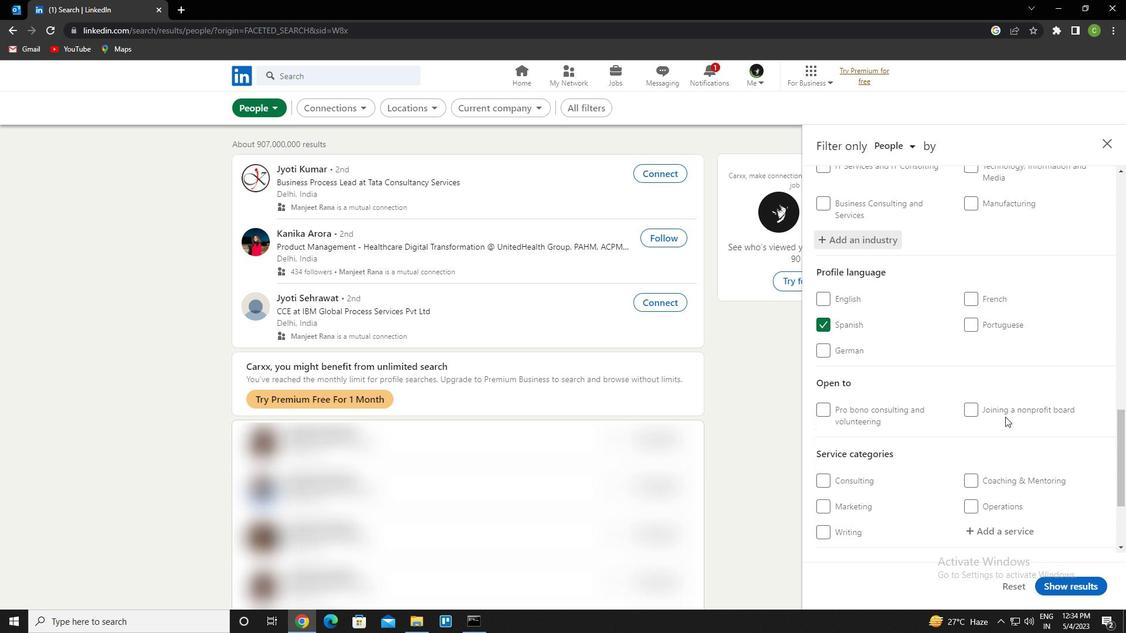 
Action: Mouse moved to (994, 386)
Screenshot: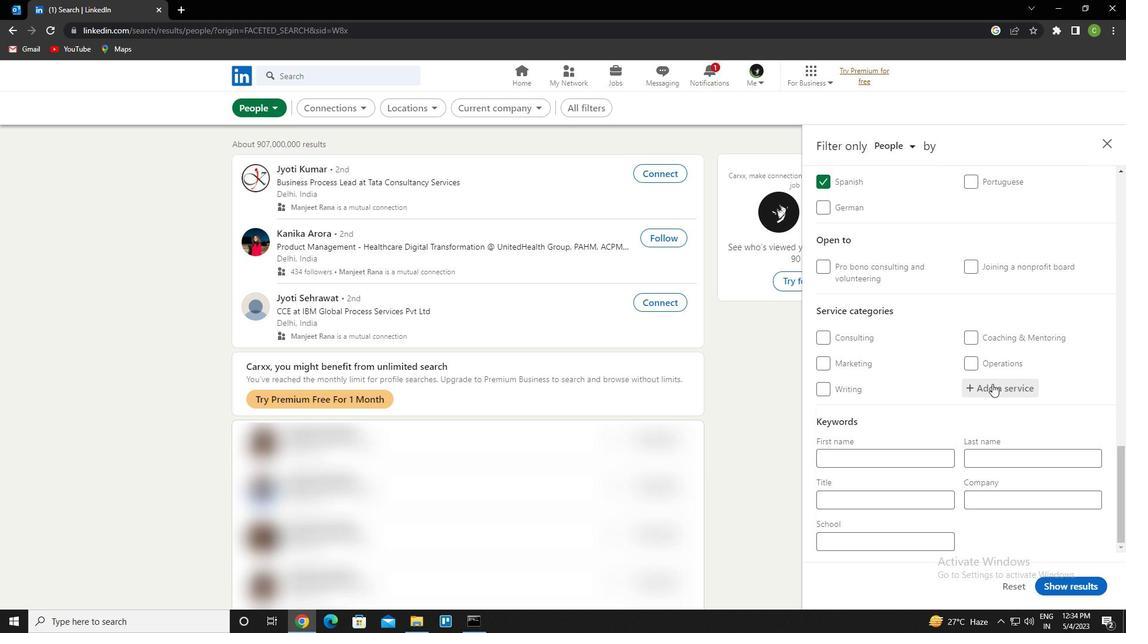 
Action: Mouse pressed left at (994, 386)
Screenshot: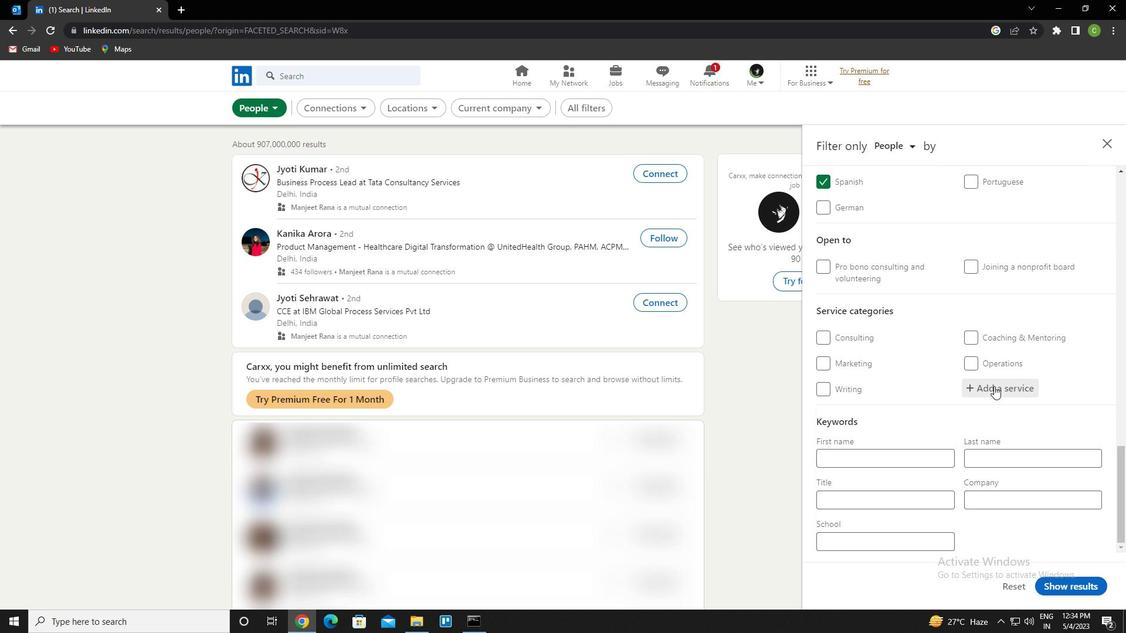 
Action: Mouse moved to (994, 386)
Screenshot: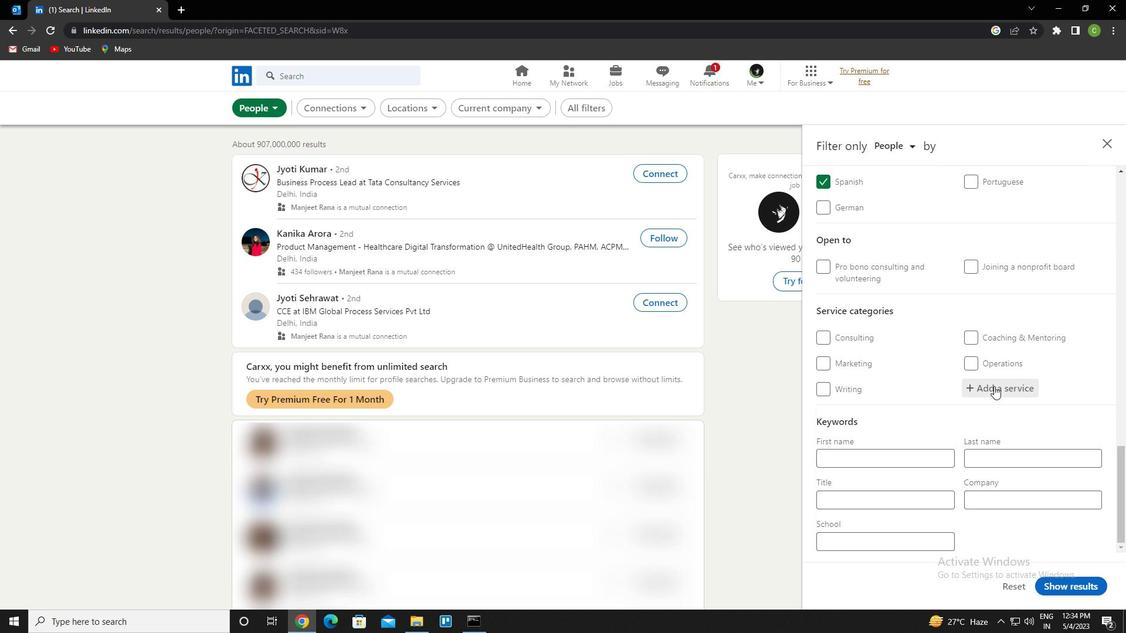 
Action: Key pressed <Key.caps_lock>l<Key.caps_lock>abor<Key.space>and<Key.space>employment<Key.space><Key.down><Key.enter>
Screenshot: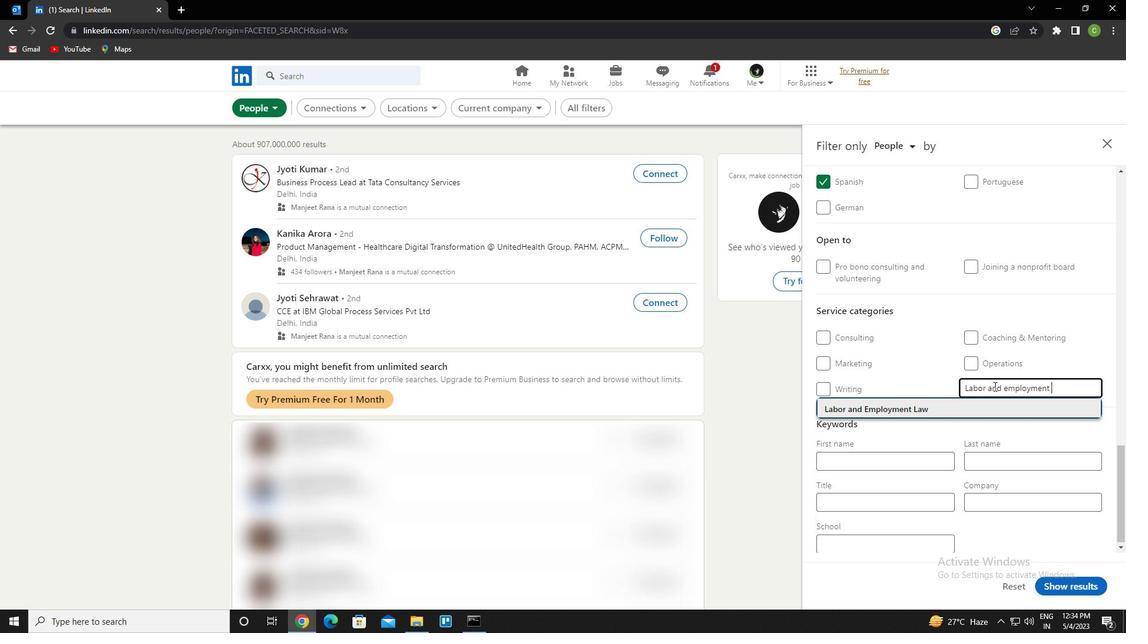 
Action: Mouse moved to (987, 386)
Screenshot: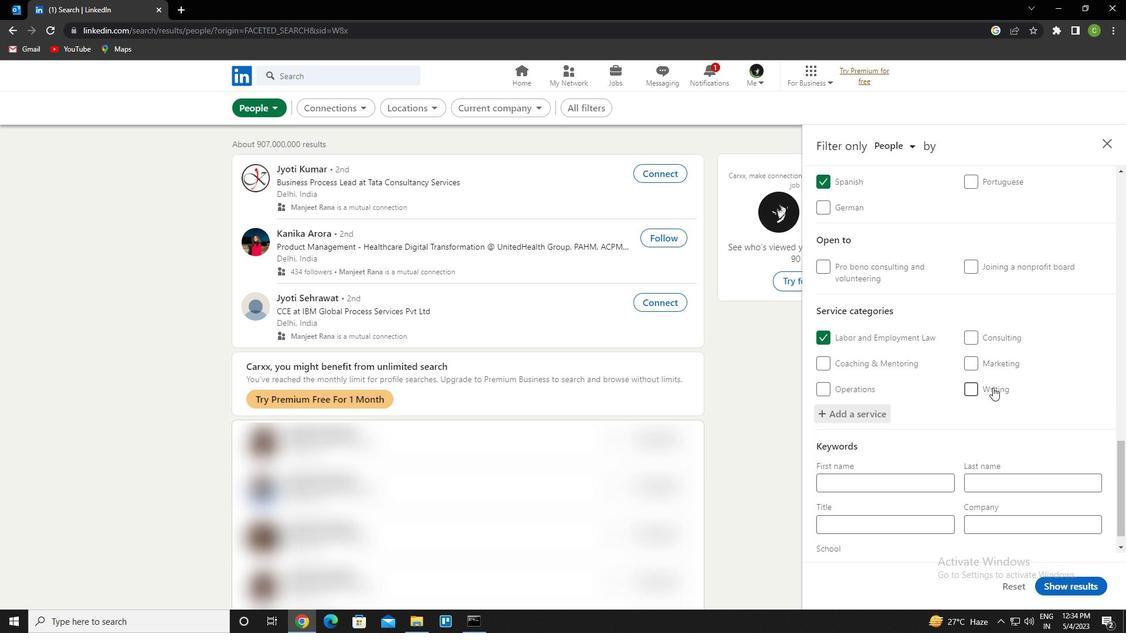
Action: Mouse scrolled (987, 386) with delta (0, 0)
Screenshot: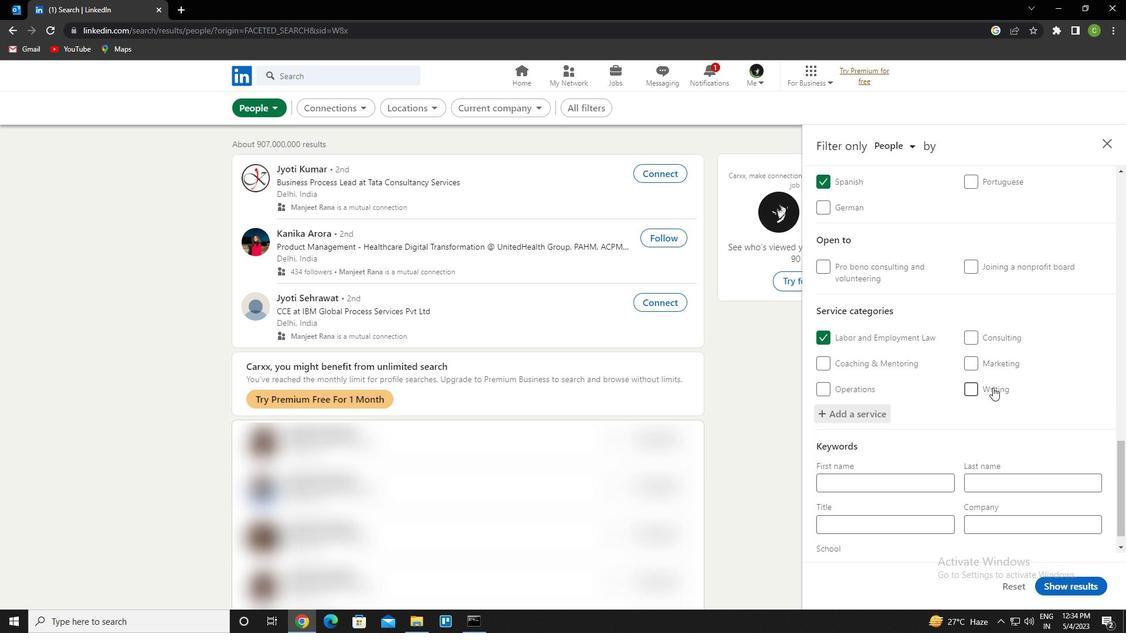 
Action: Mouse moved to (987, 392)
Screenshot: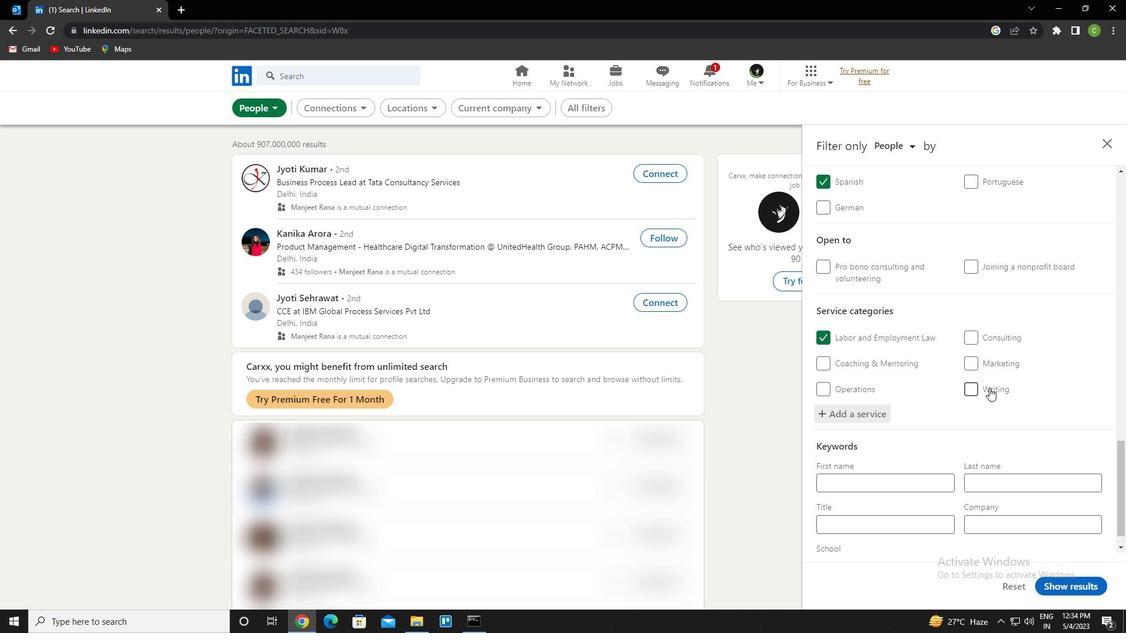 
Action: Mouse scrolled (987, 391) with delta (0, 0)
Screenshot: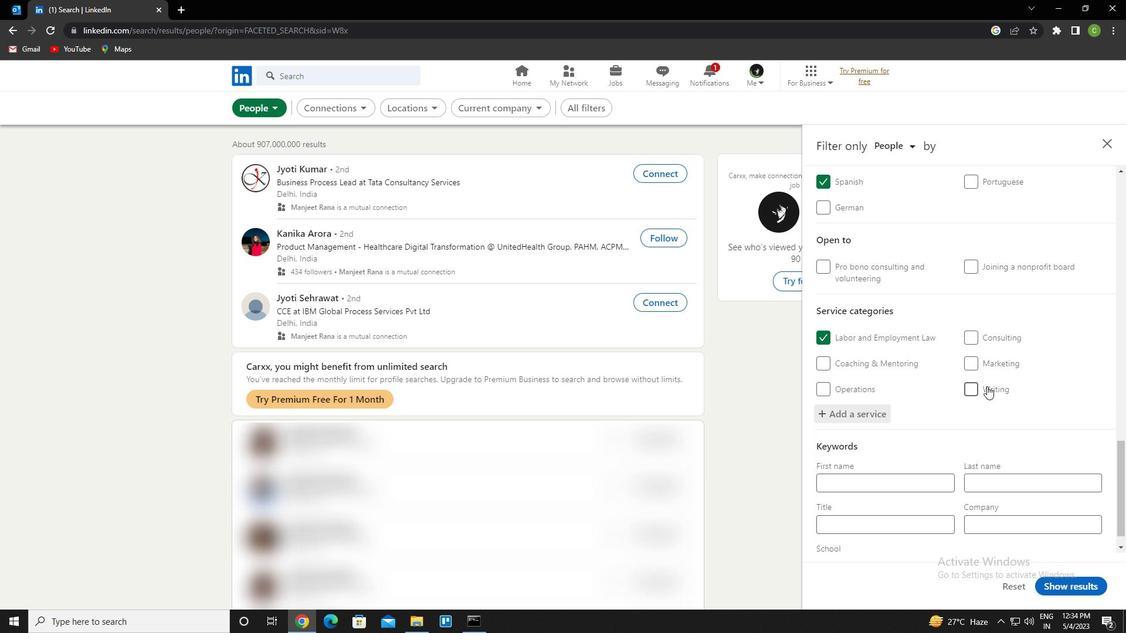 
Action: Mouse scrolled (987, 391) with delta (0, 0)
Screenshot: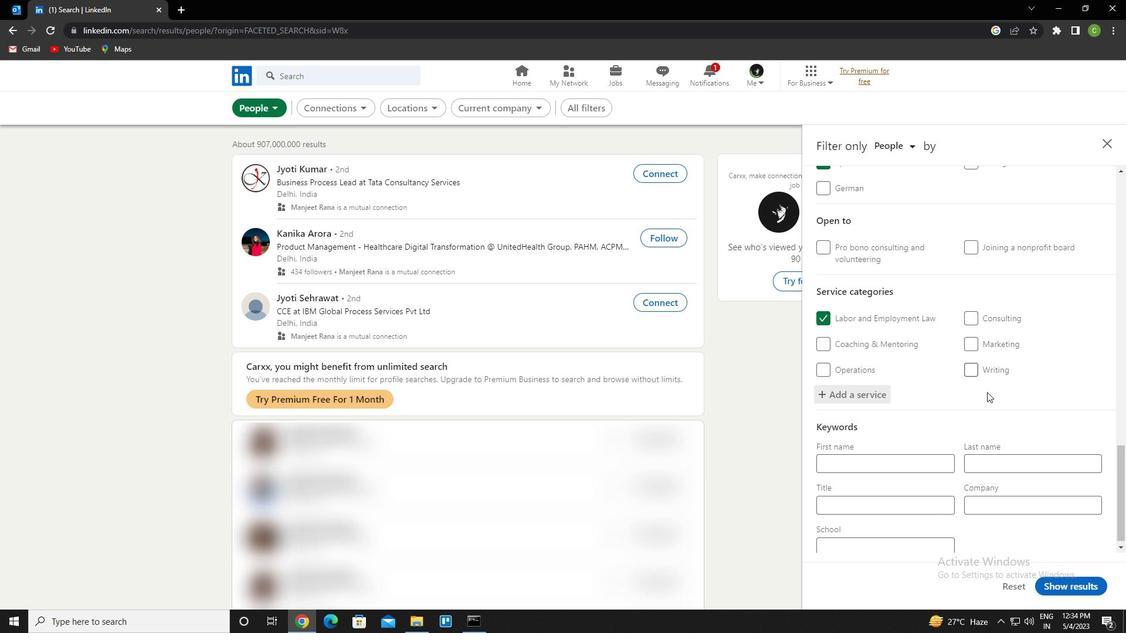 
Action: Mouse moved to (907, 498)
Screenshot: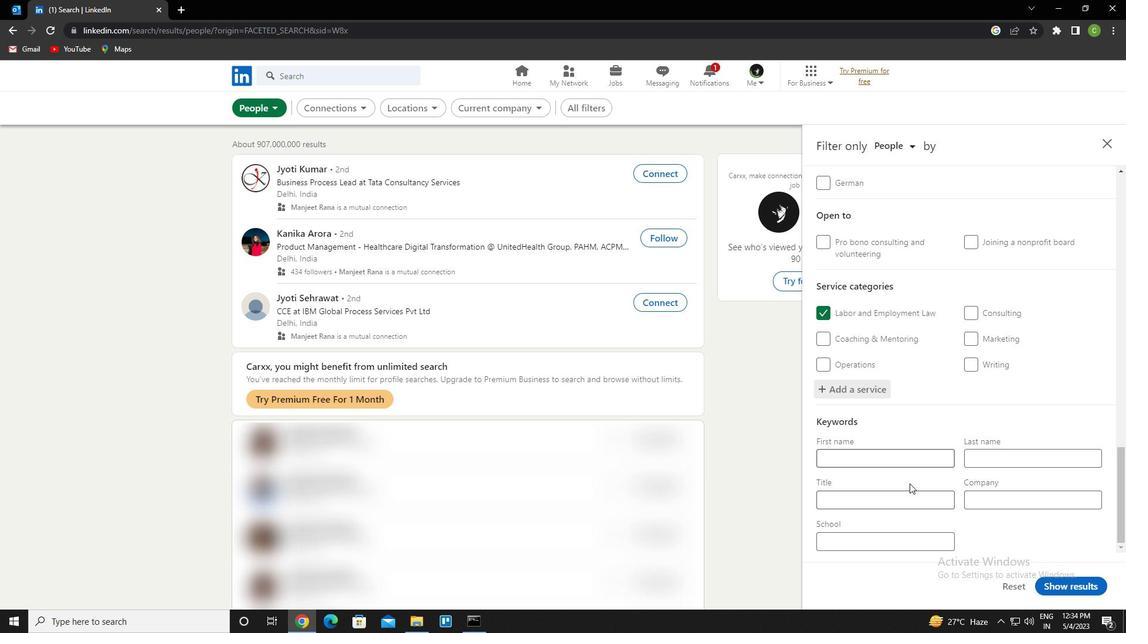 
Action: Mouse pressed left at (907, 498)
Screenshot: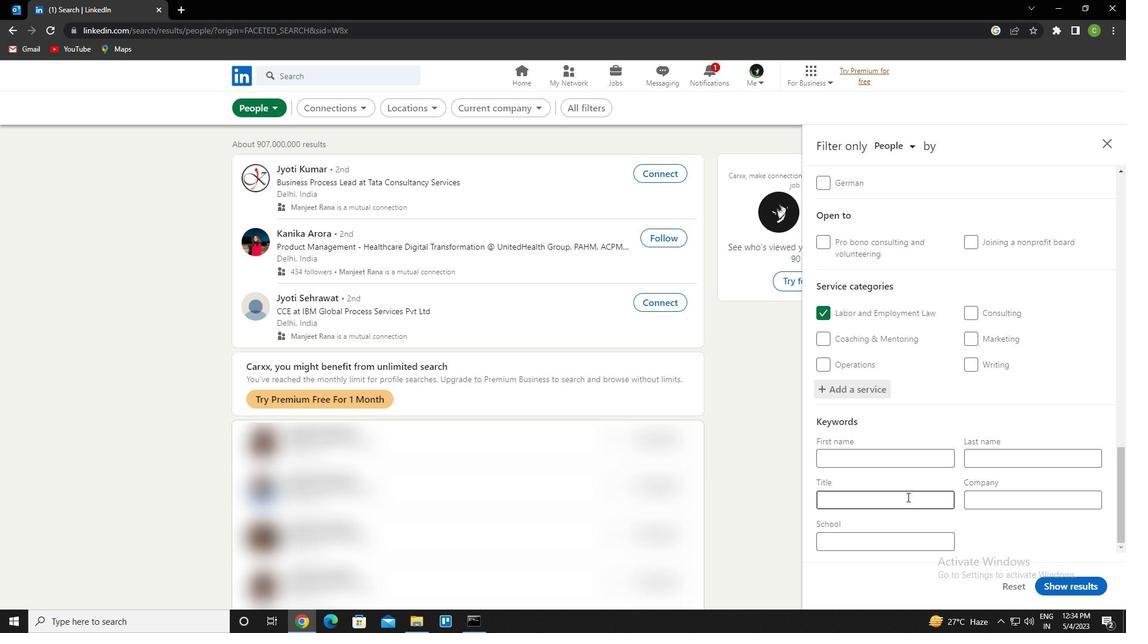 
Action: Mouse moved to (907, 498)
Screenshot: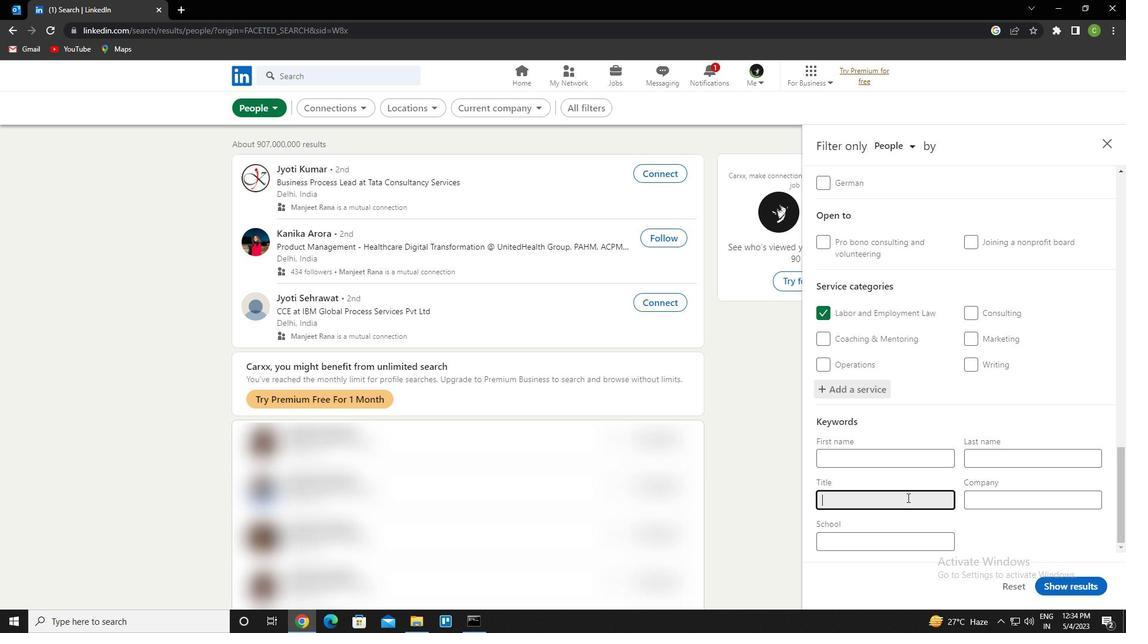 
Action: Key pressed <Key.caps_lock>a<Key.caps_lock>ssistant<Key.space><Key.caps_lock>p<Key.caps_lock>rofessor
Screenshot: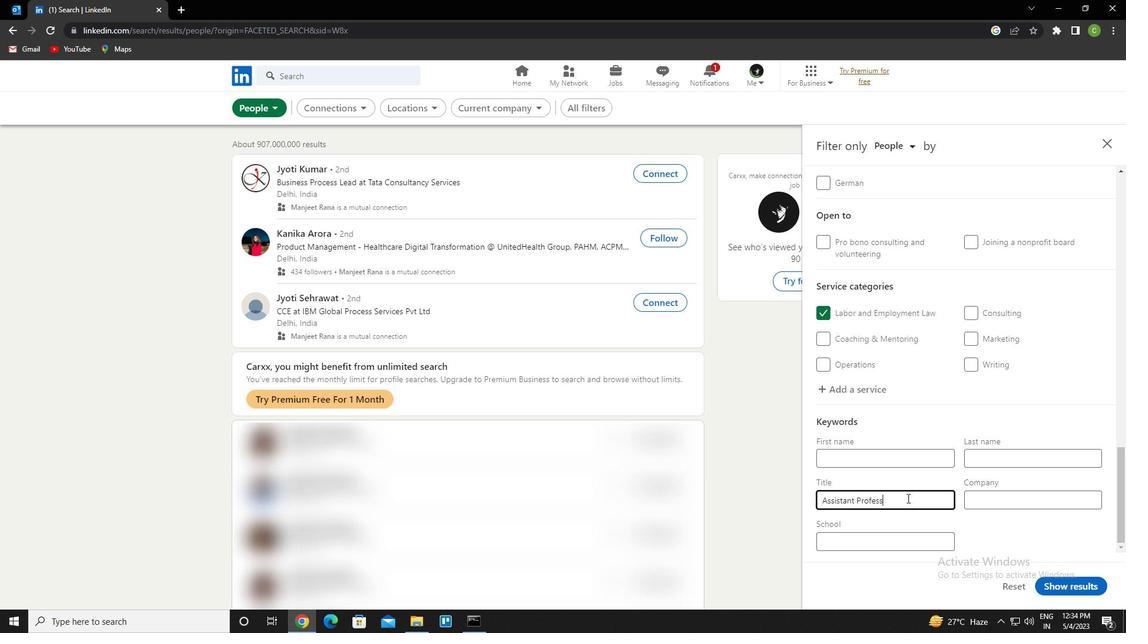 
Action: Mouse moved to (1058, 575)
Screenshot: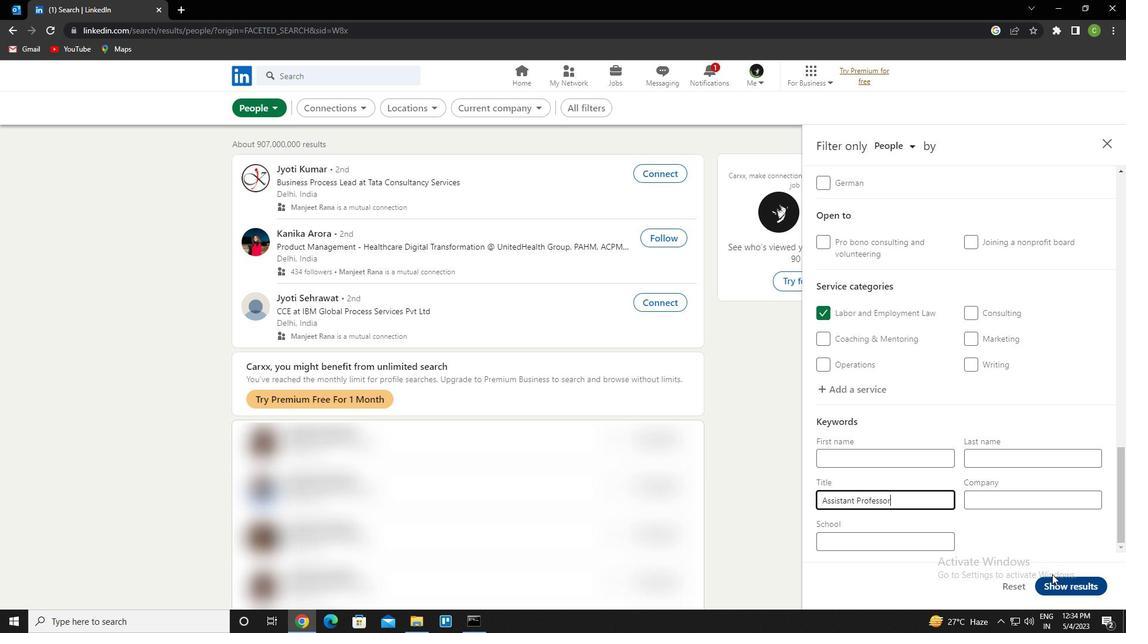 
Action: Mouse pressed left at (1058, 575)
Screenshot: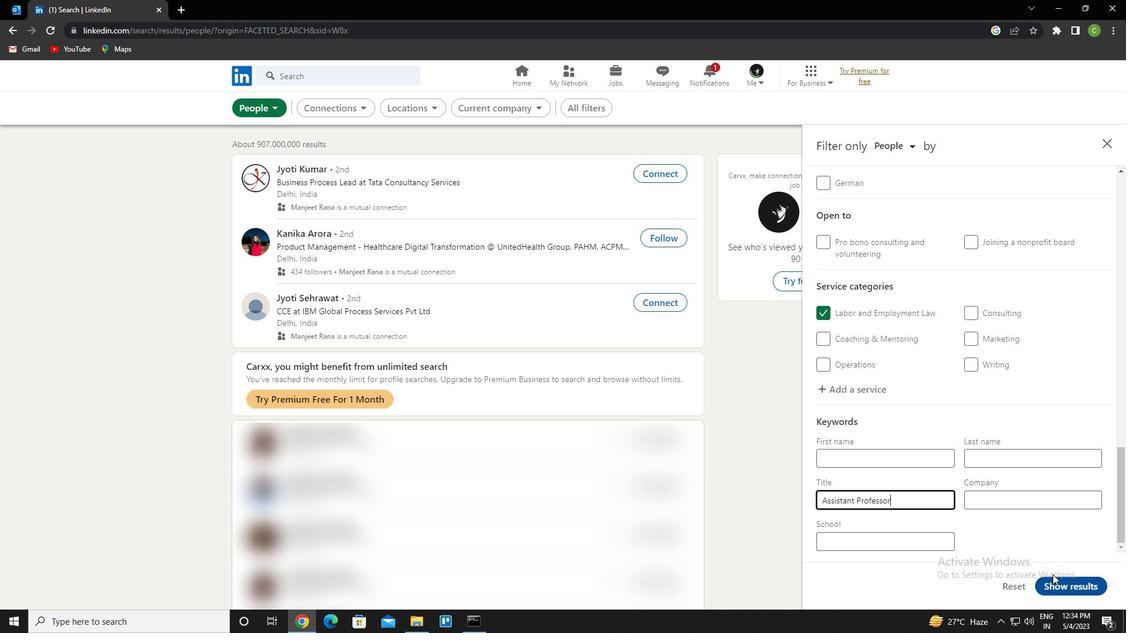 
Action: Mouse moved to (1056, 577)
Screenshot: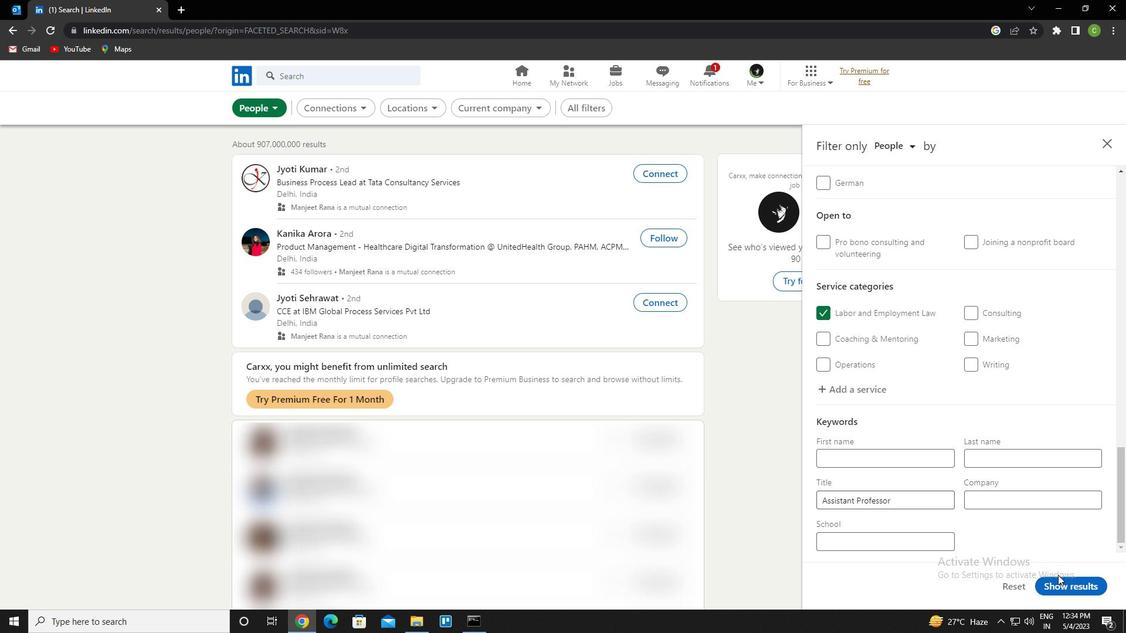 
Action: Mouse pressed left at (1056, 577)
Screenshot: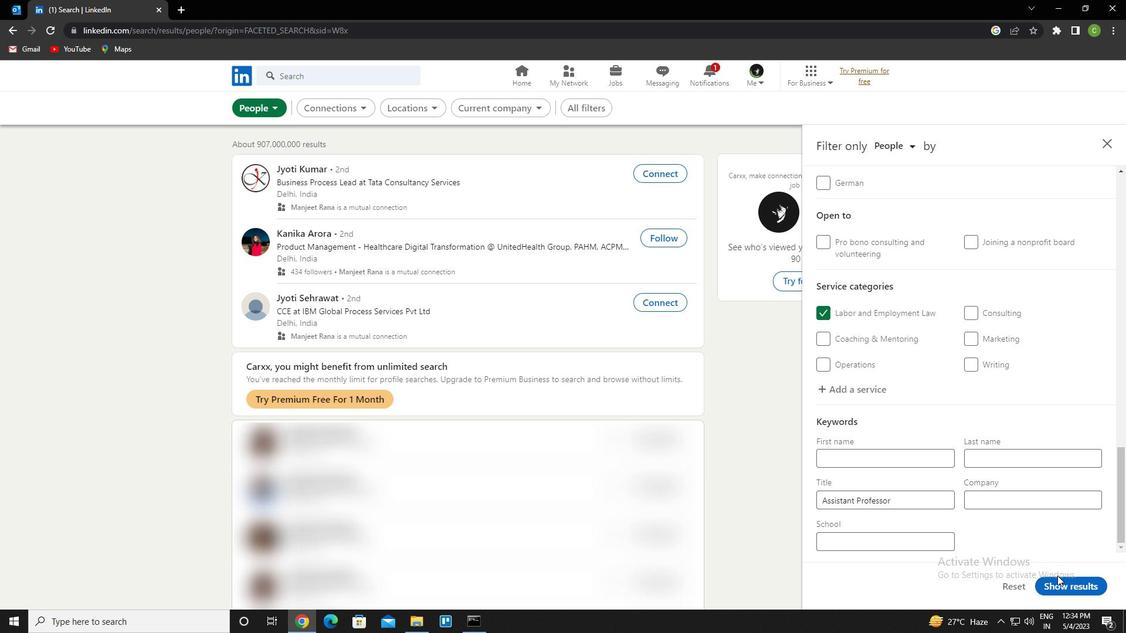 
Action: Mouse moved to (484, 585)
Screenshot: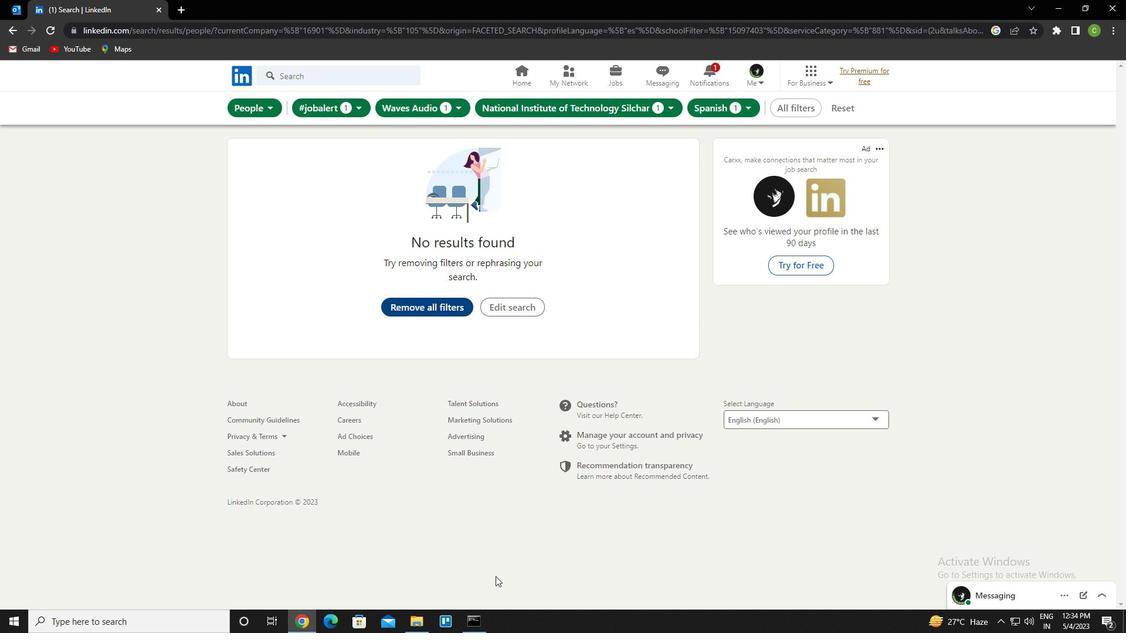 
